 Task: Search one way flight ticket for 5 adults, 2 children, 1 infant in seat and 2 infants on lap in economy from Aberdeen: Aberdeen Regional Airport to Raleigh: Raleigh-durham International Airport on 8-5-2023. Choice of flights is American. Number of bags: 2 carry on bags. Price is upto 106000. Outbound departure time preference is 22:00.
Action: Mouse moved to (376, 328)
Screenshot: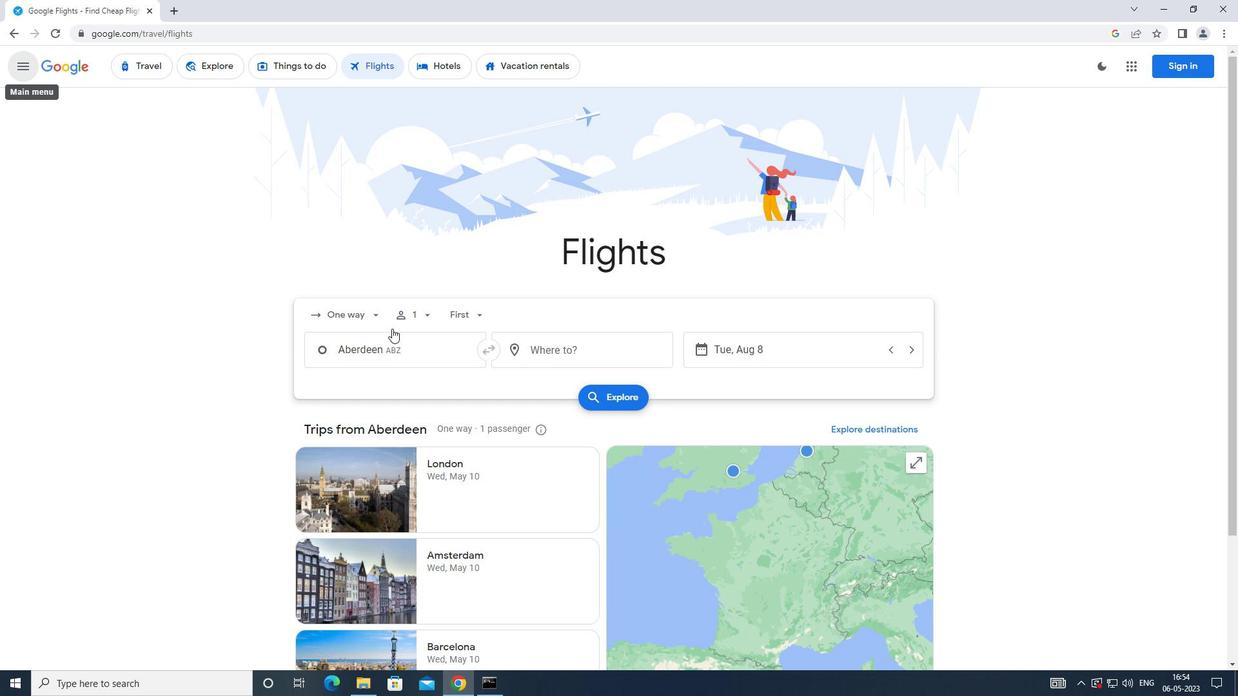 
Action: Mouse pressed left at (376, 328)
Screenshot: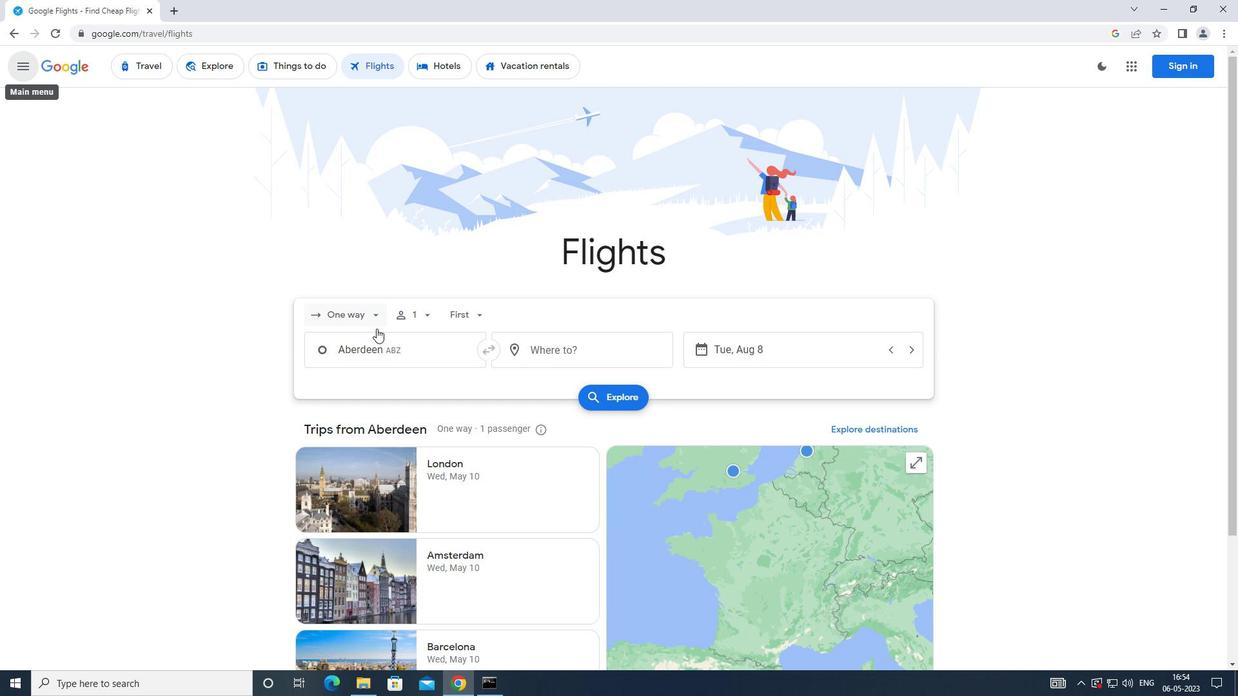 
Action: Mouse moved to (383, 374)
Screenshot: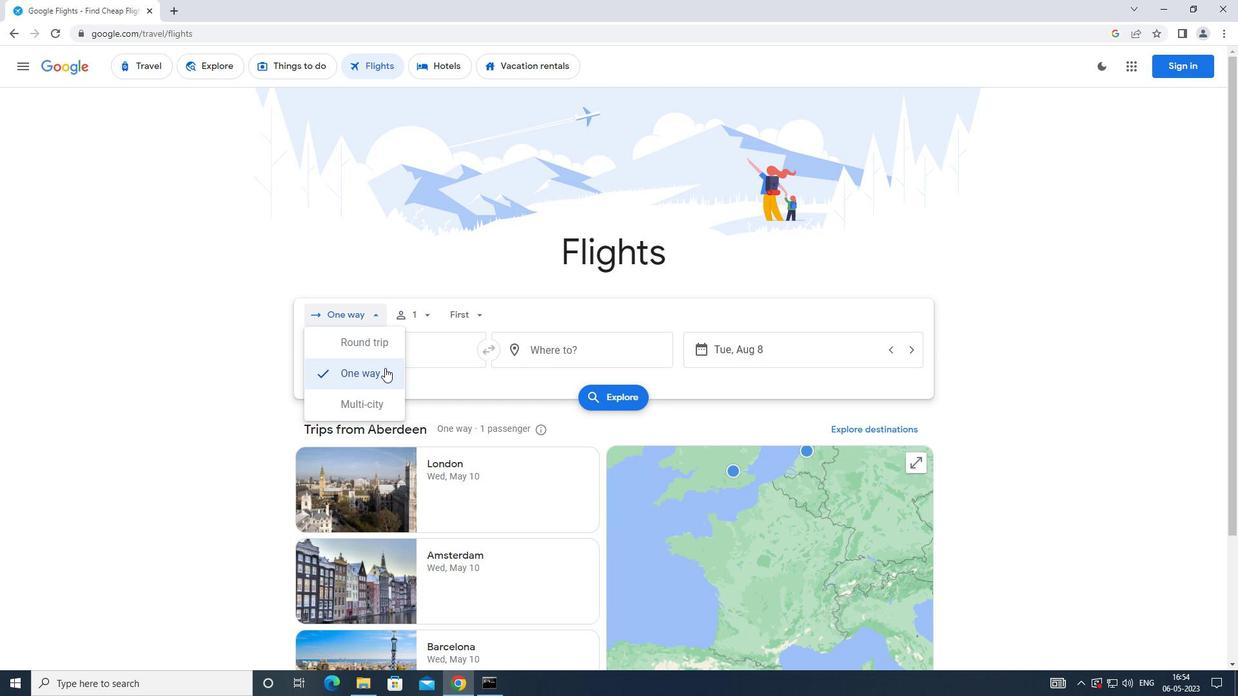 
Action: Mouse pressed left at (383, 374)
Screenshot: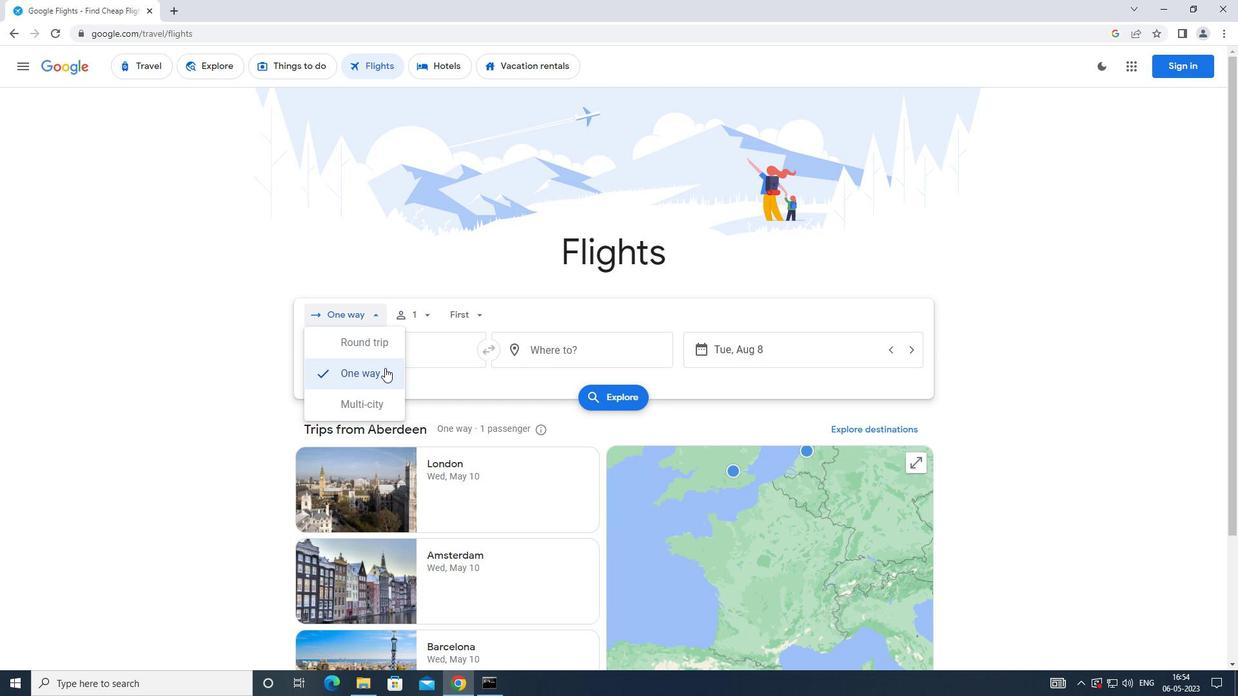 
Action: Mouse moved to (425, 320)
Screenshot: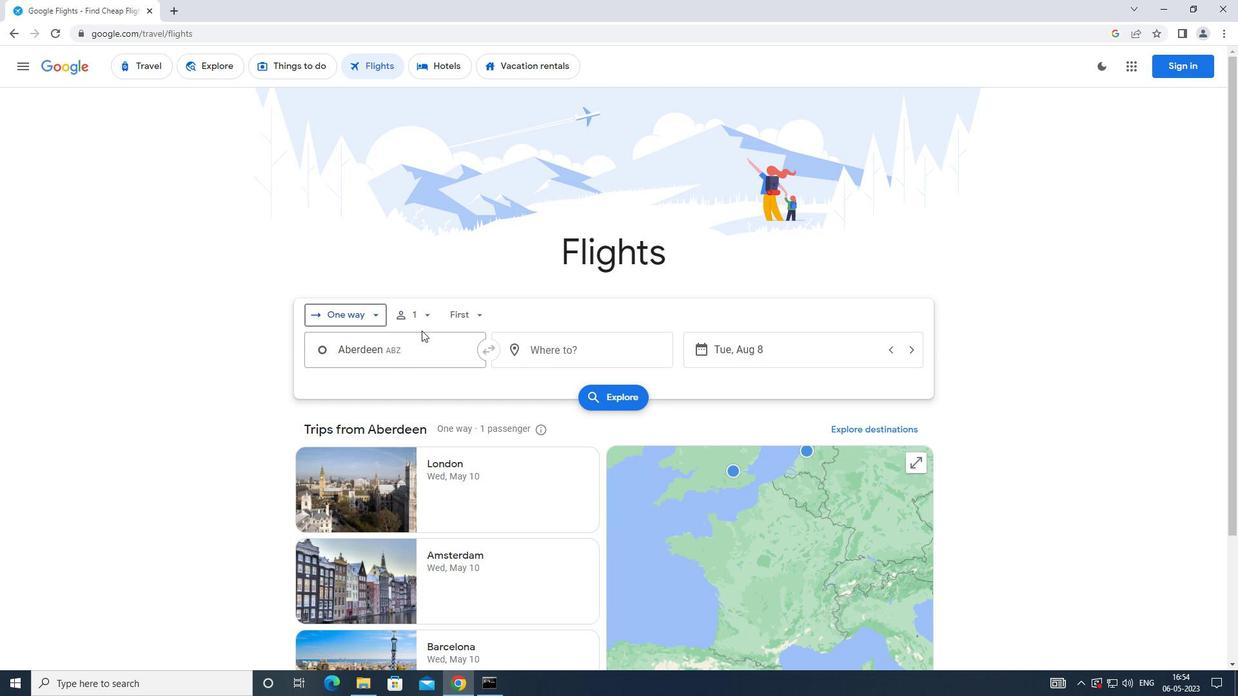 
Action: Mouse pressed left at (425, 320)
Screenshot: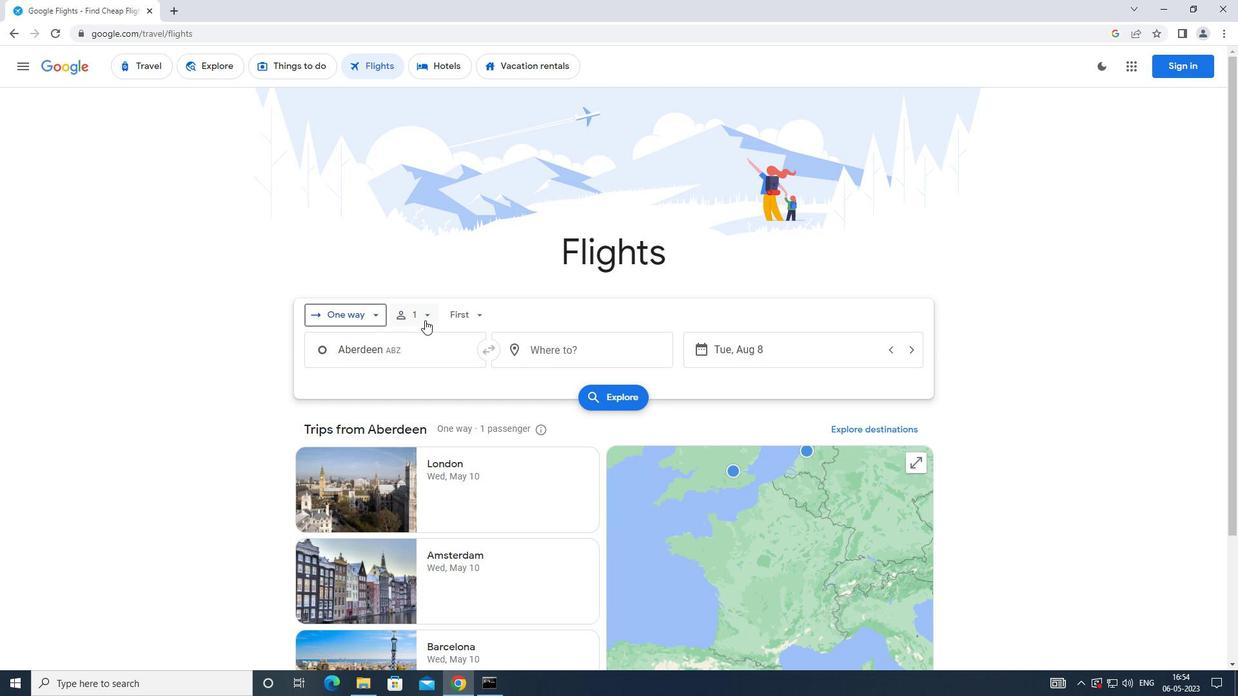 
Action: Mouse moved to (527, 352)
Screenshot: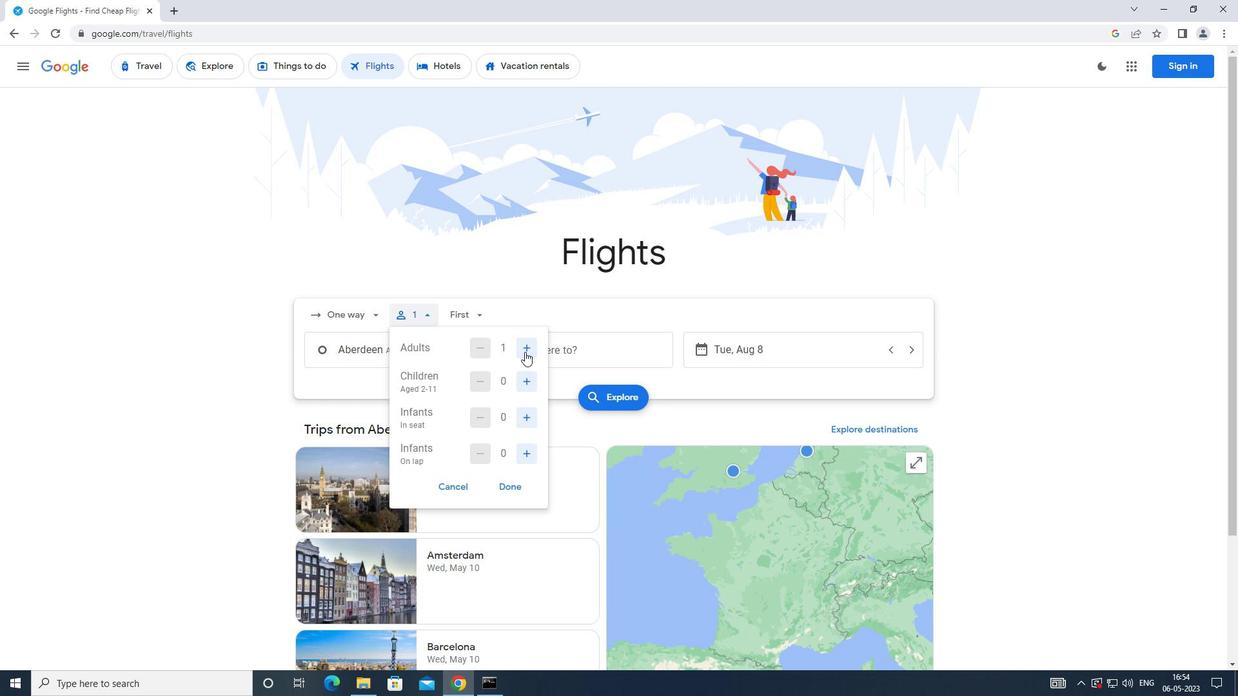 
Action: Mouse pressed left at (527, 352)
Screenshot: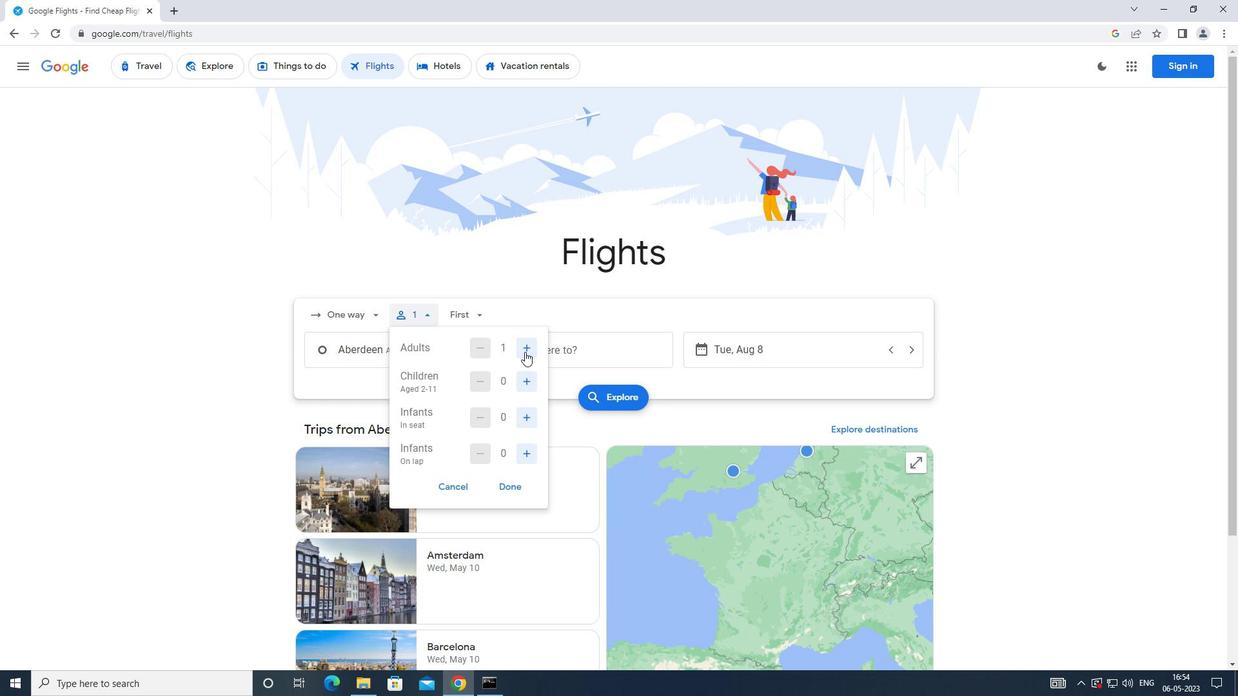 
Action: Mouse moved to (527, 351)
Screenshot: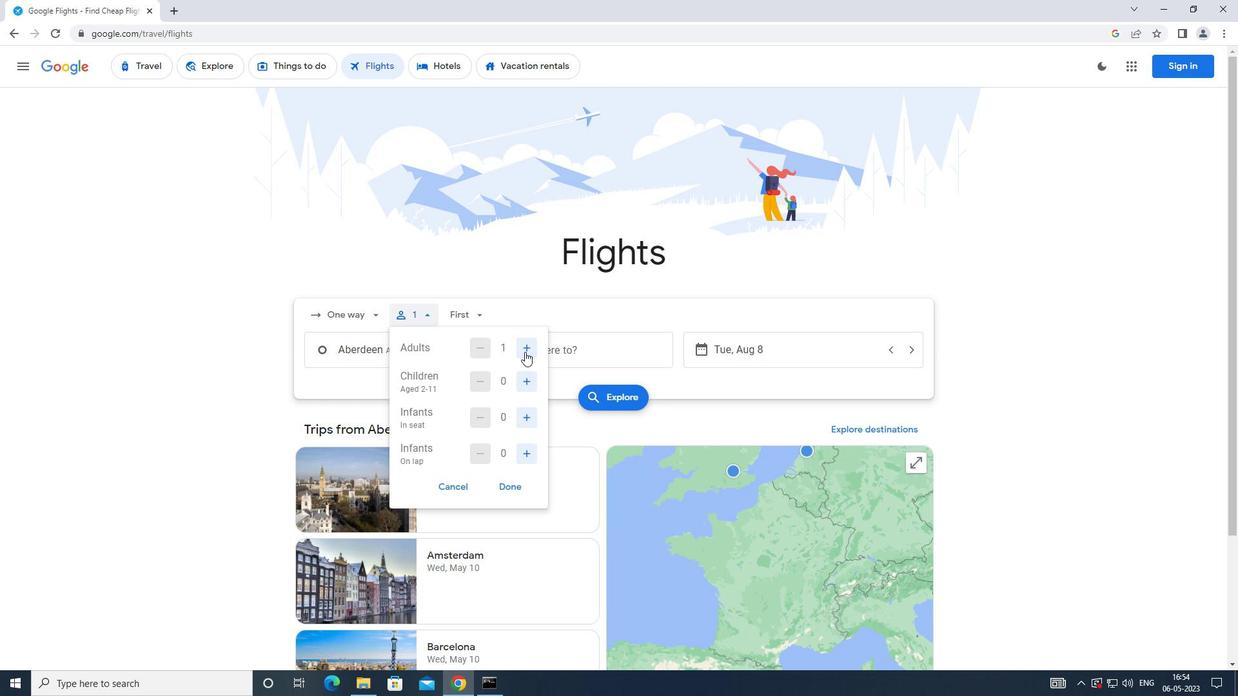 
Action: Mouse pressed left at (527, 351)
Screenshot: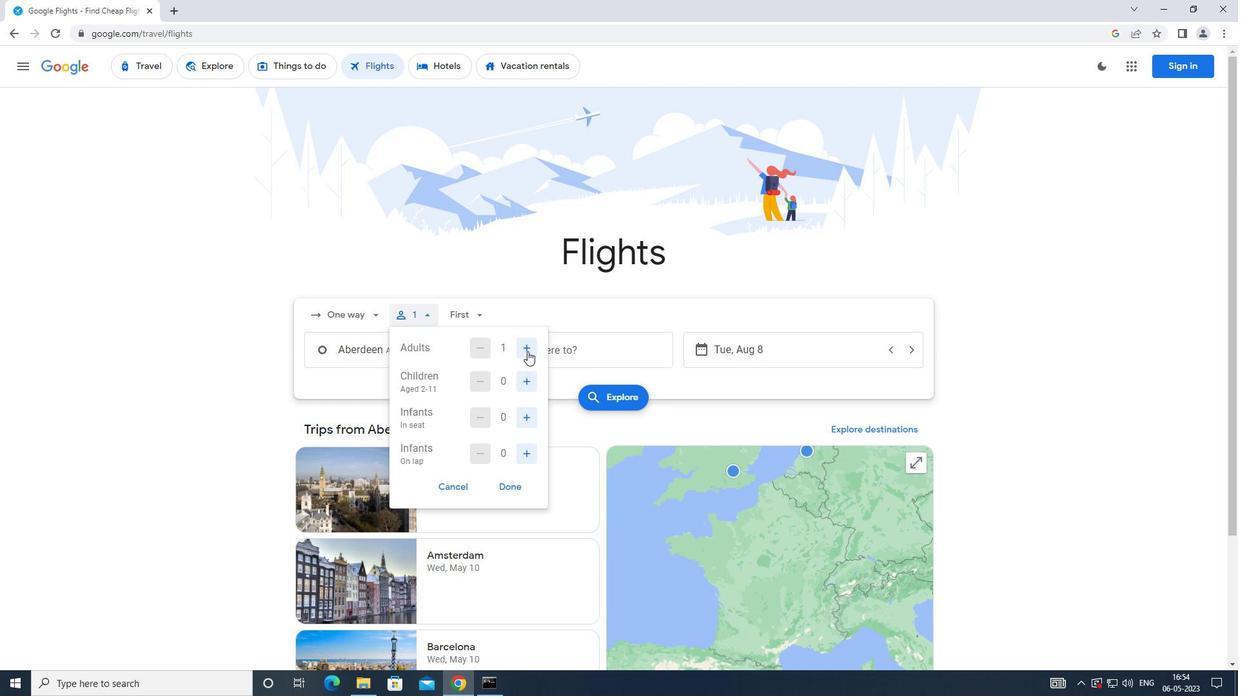 
Action: Mouse pressed left at (527, 351)
Screenshot: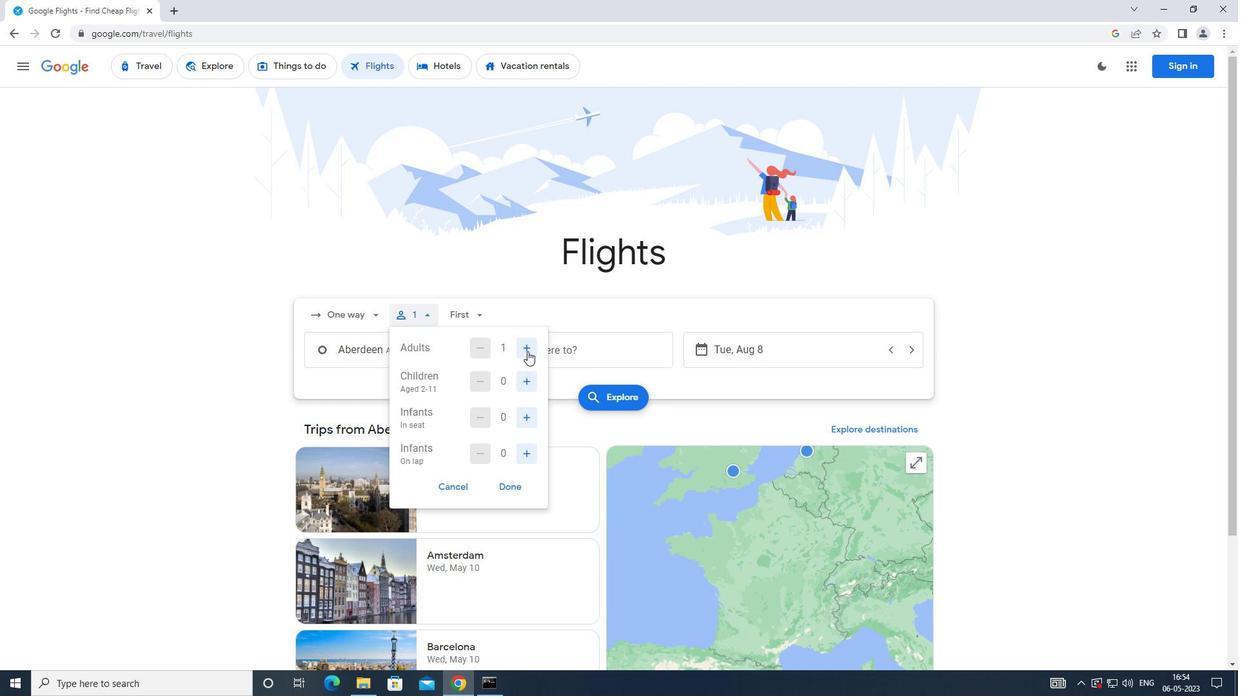 
Action: Mouse pressed left at (527, 351)
Screenshot: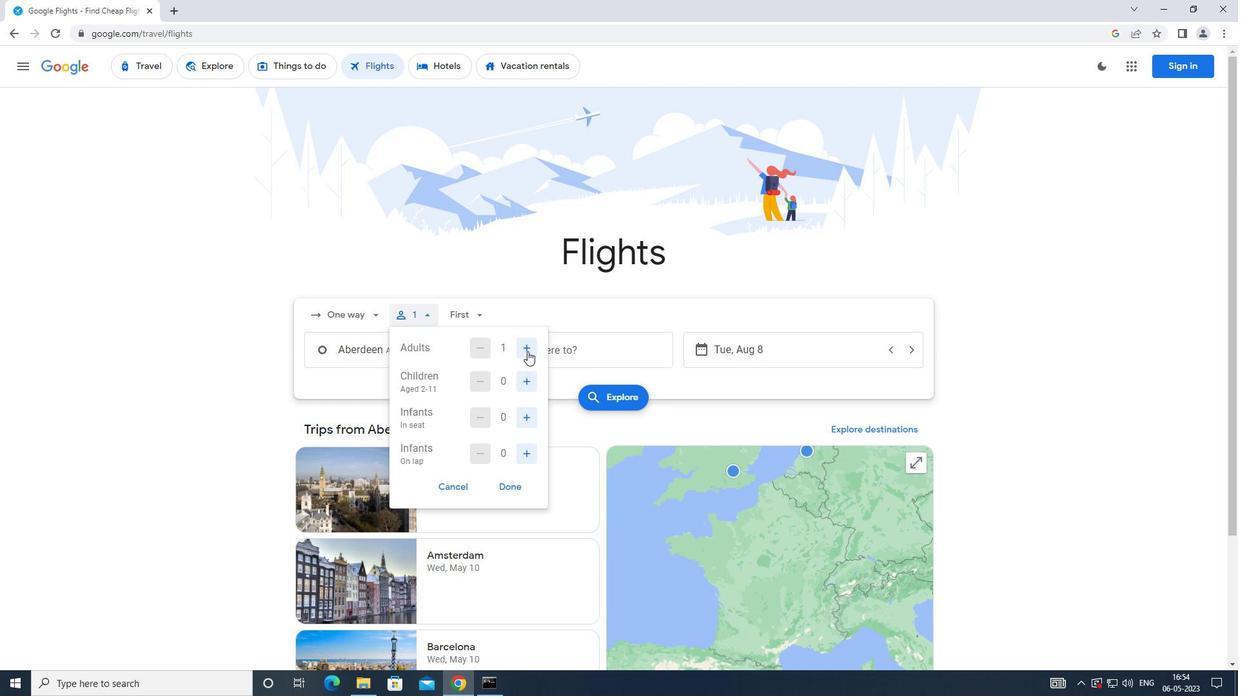 
Action: Mouse pressed left at (527, 351)
Screenshot: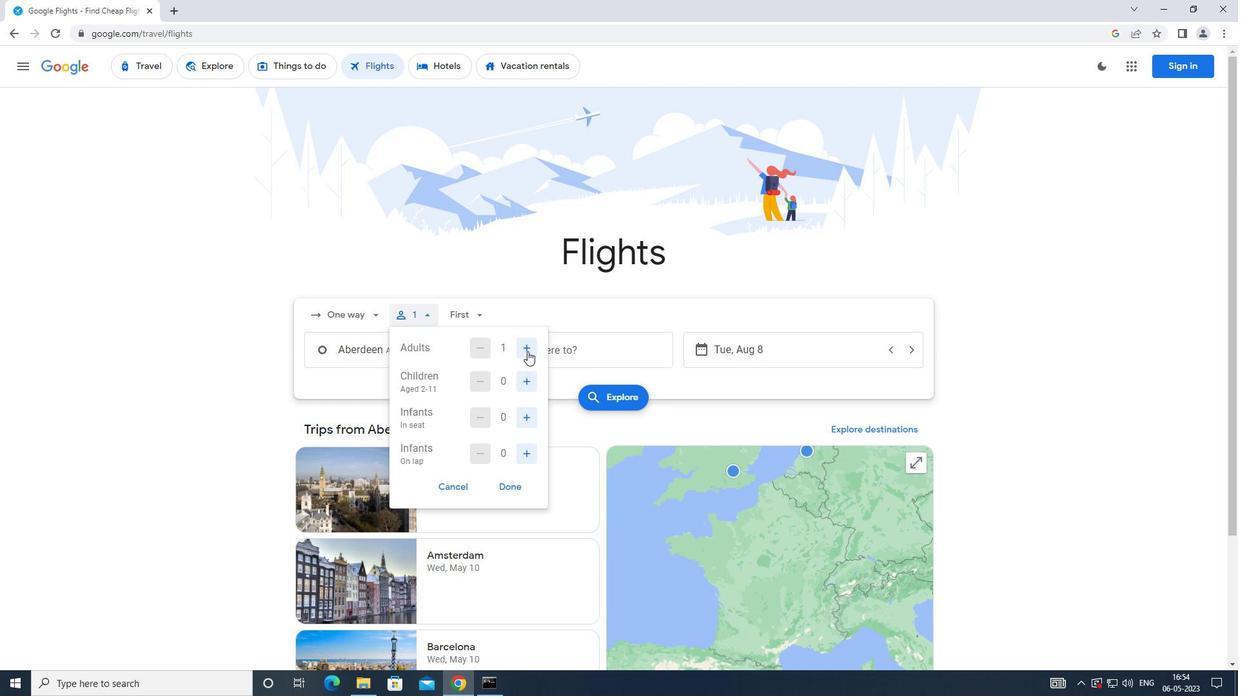 
Action: Mouse pressed left at (527, 351)
Screenshot: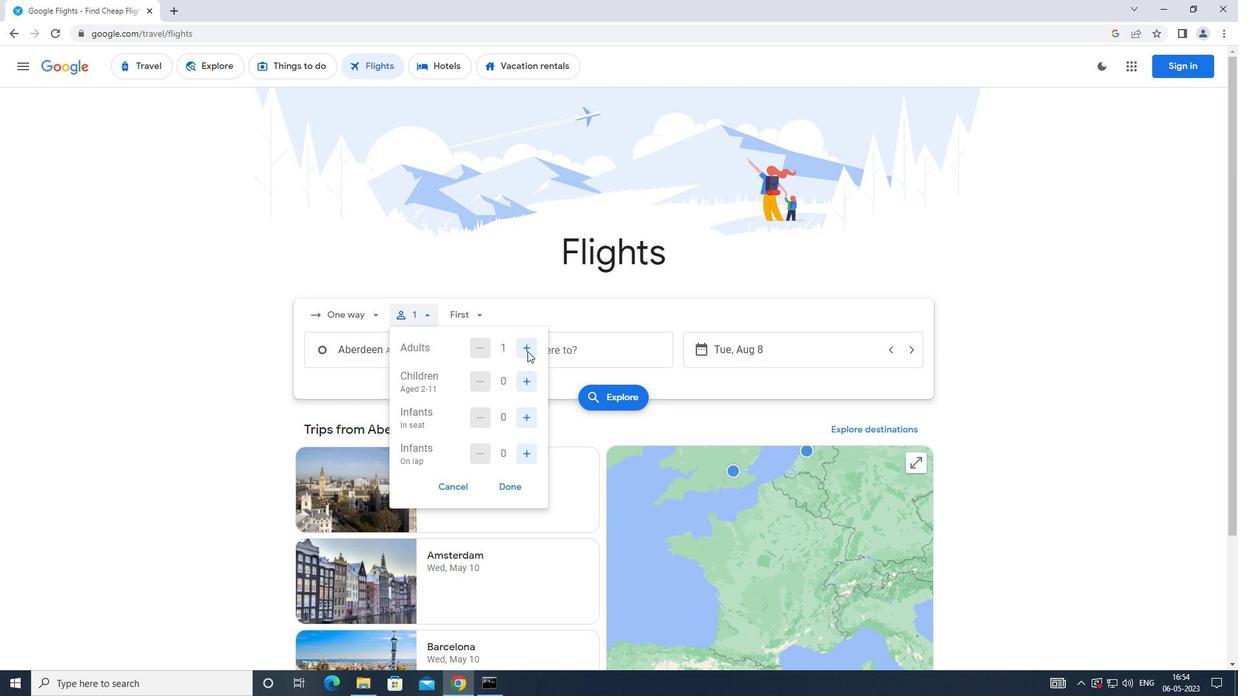
Action: Mouse pressed left at (527, 351)
Screenshot: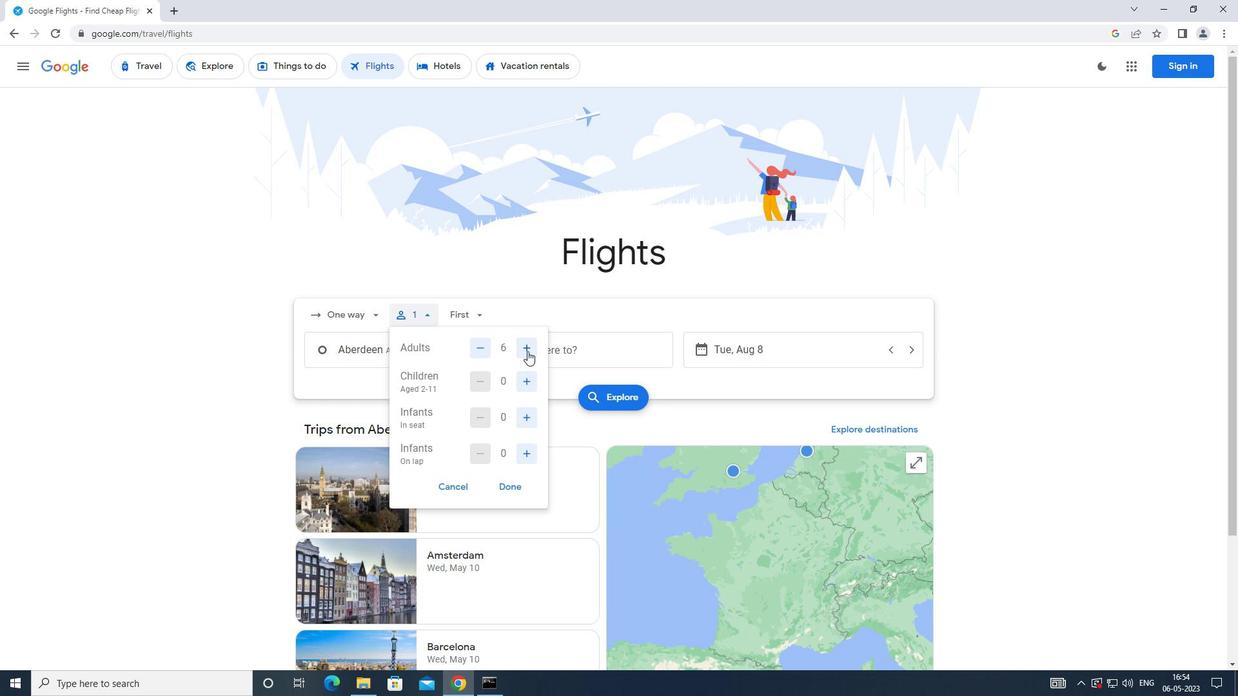 
Action: Mouse moved to (477, 347)
Screenshot: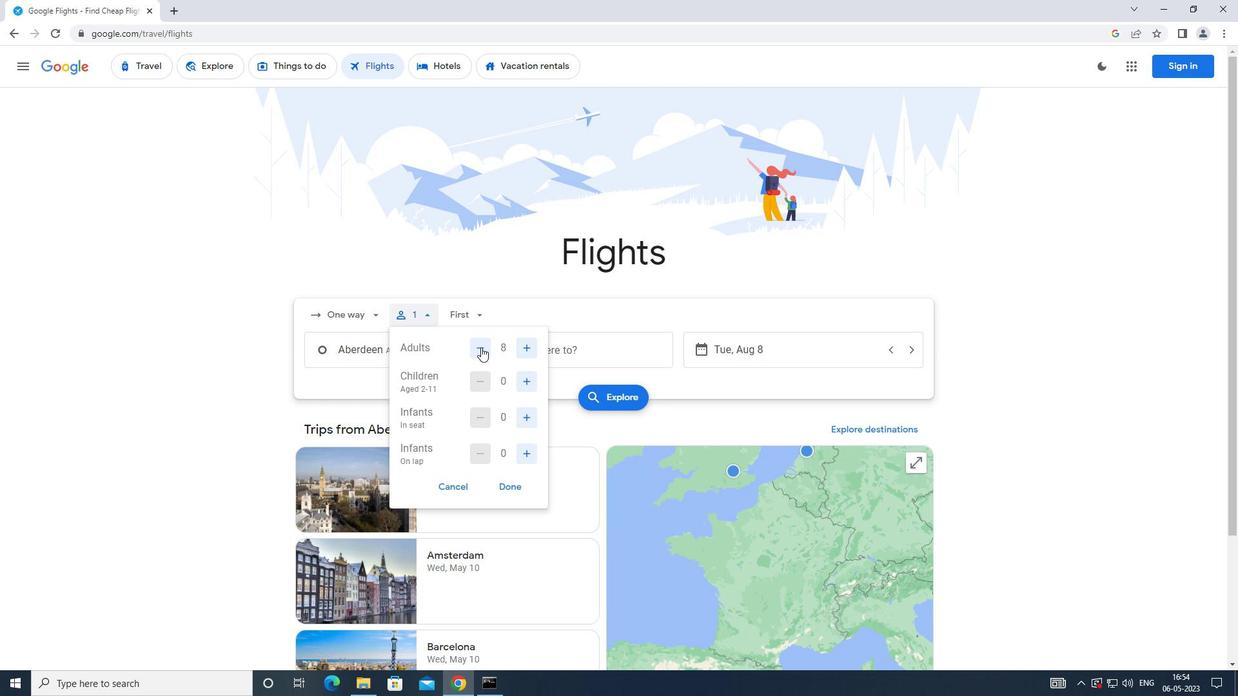 
Action: Mouse pressed left at (477, 347)
Screenshot: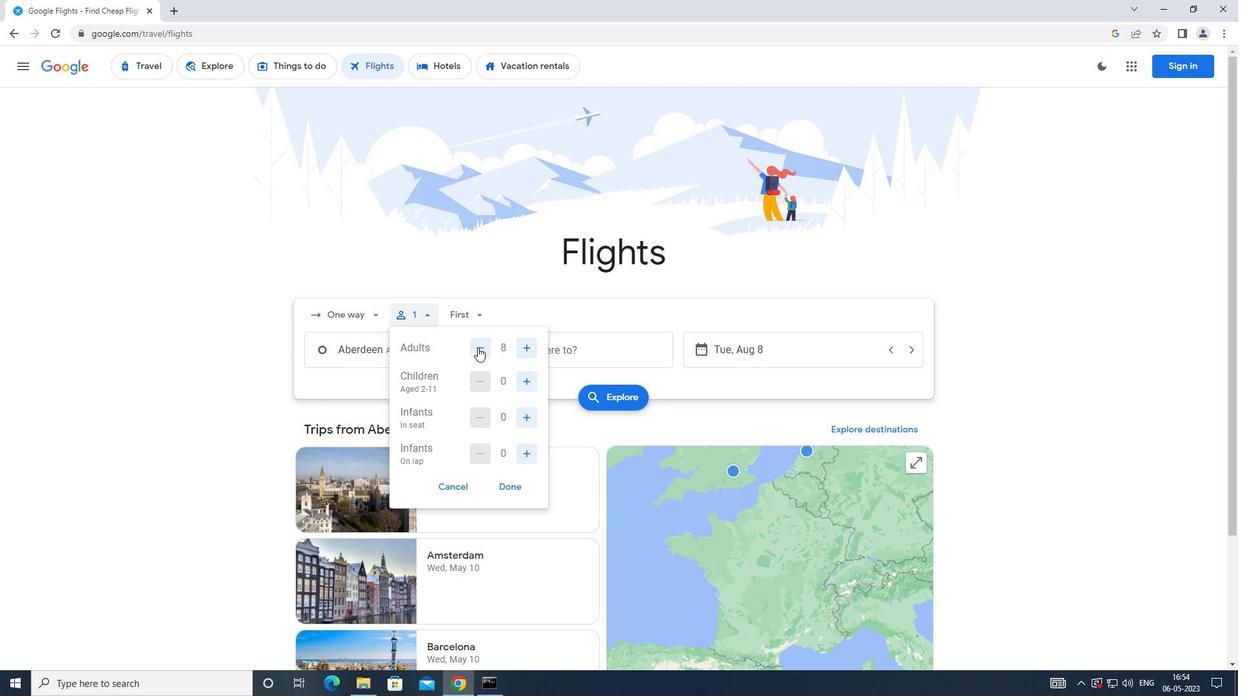 
Action: Mouse pressed left at (477, 347)
Screenshot: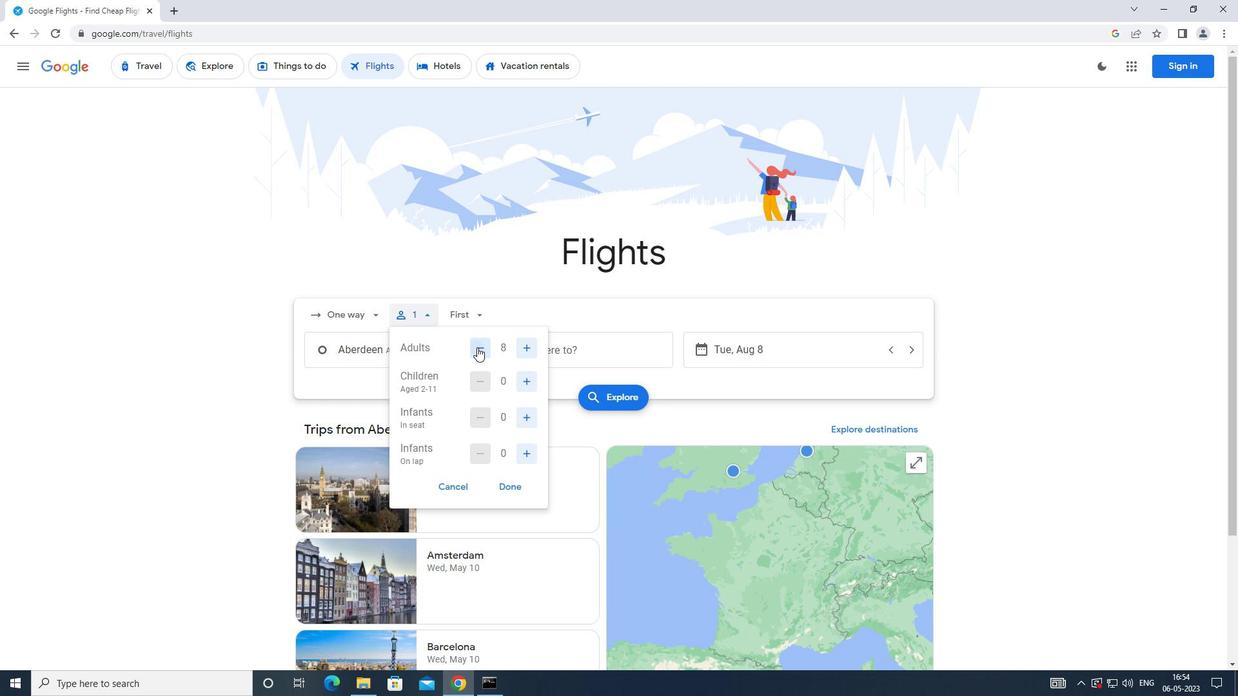 
Action: Mouse pressed left at (477, 347)
Screenshot: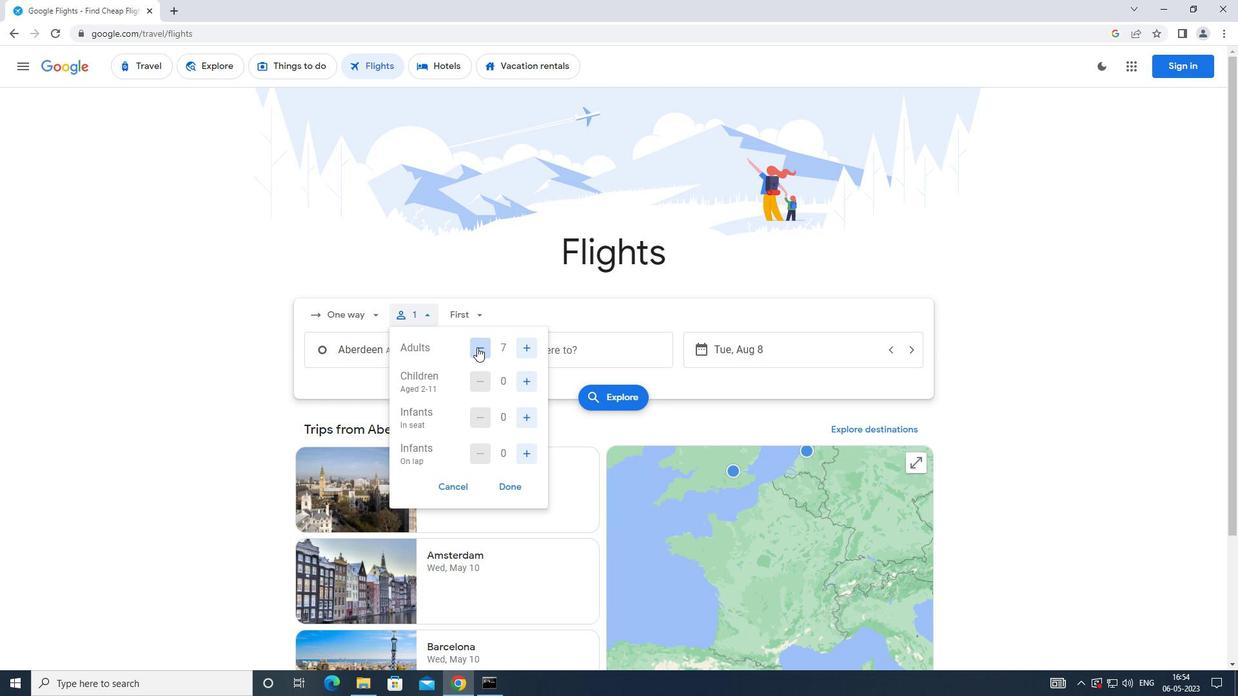 
Action: Mouse moved to (477, 347)
Screenshot: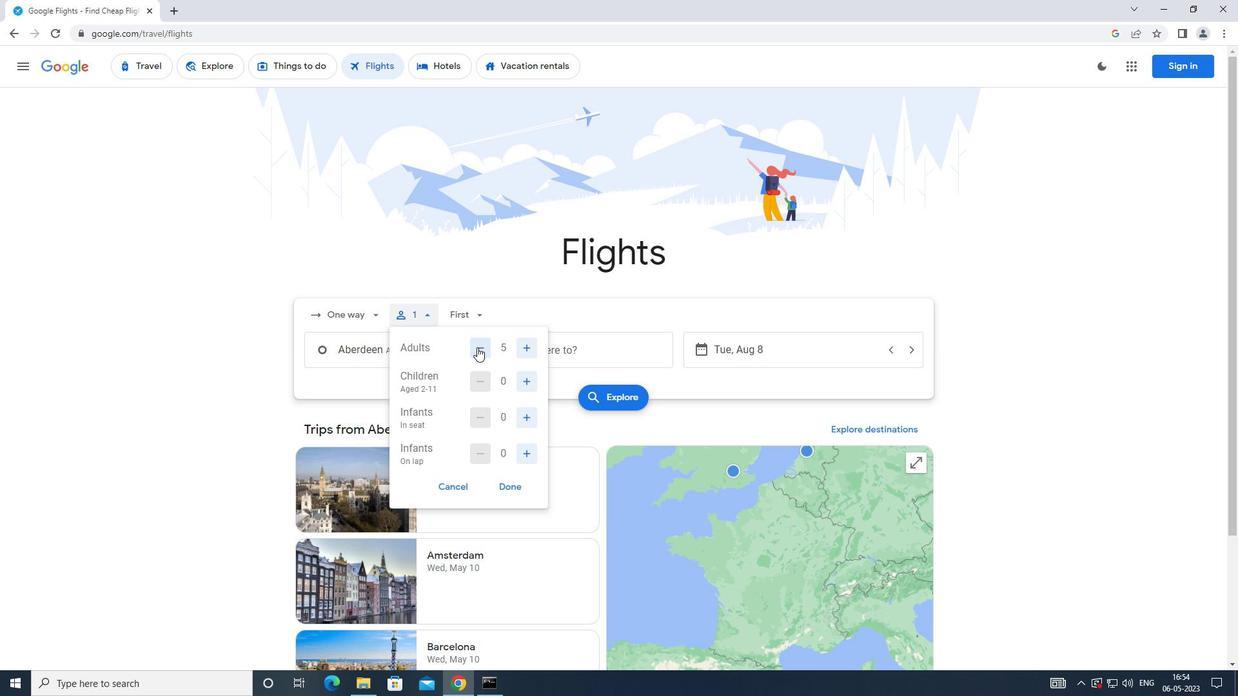 
Action: Mouse pressed left at (477, 347)
Screenshot: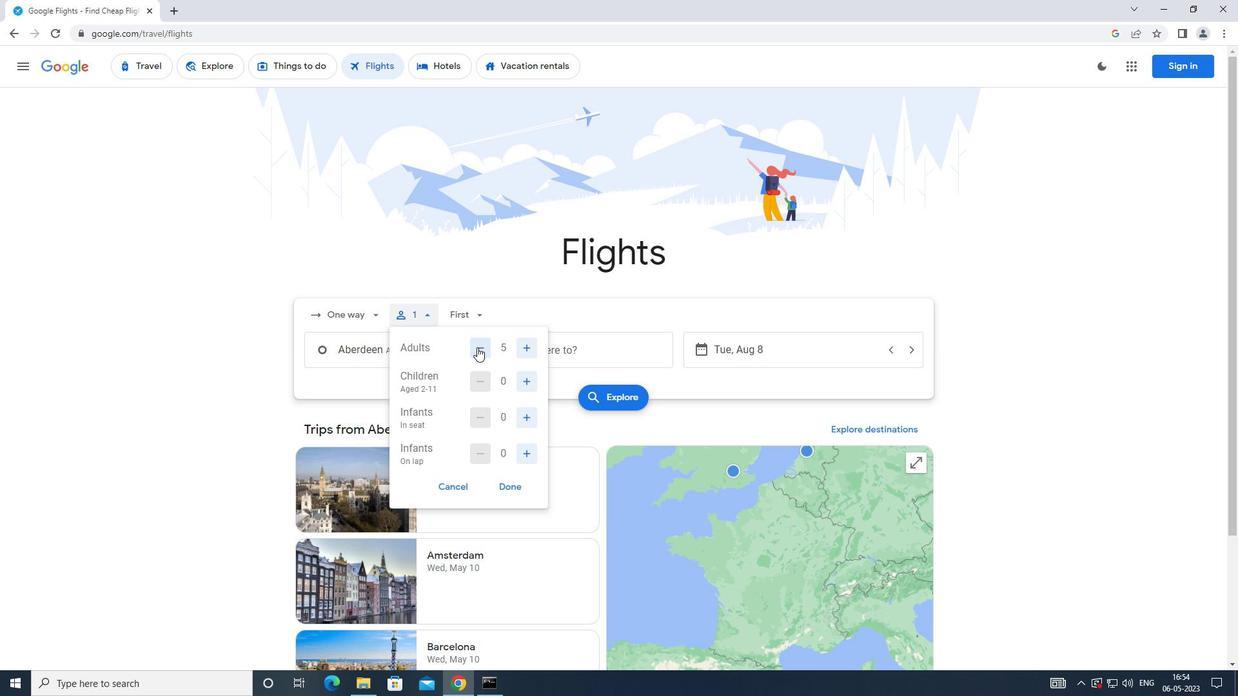 
Action: Mouse moved to (536, 383)
Screenshot: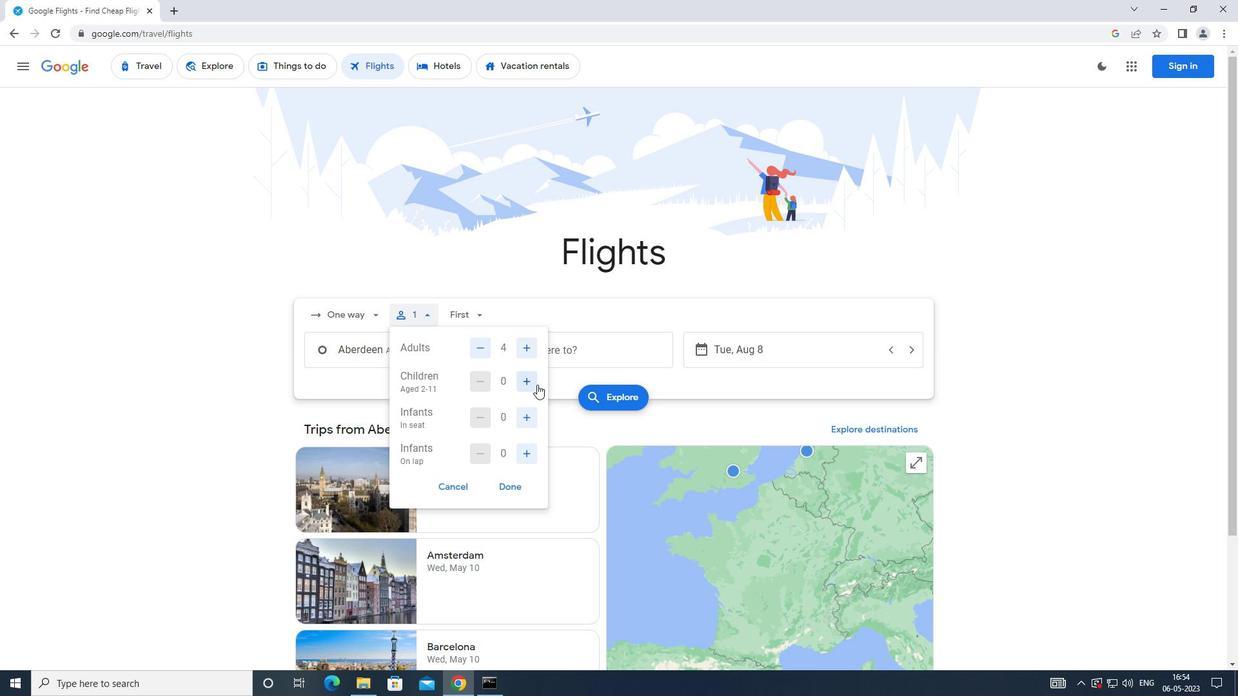 
Action: Mouse pressed left at (536, 383)
Screenshot: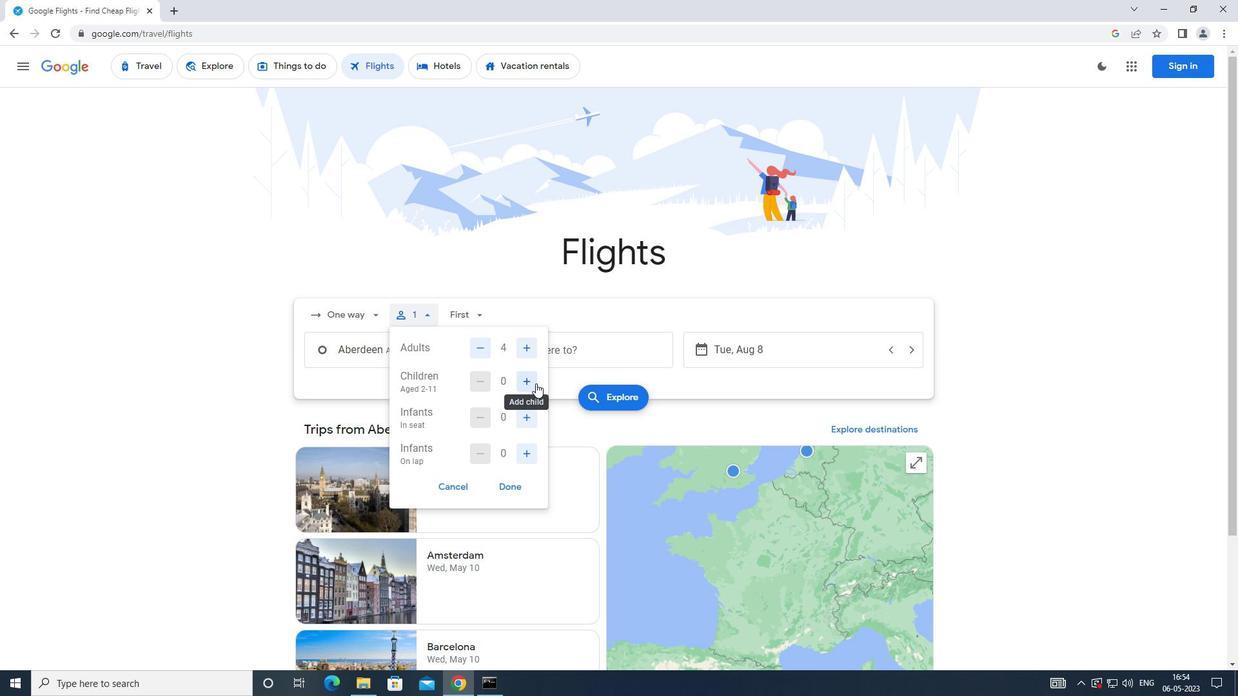 
Action: Mouse moved to (487, 383)
Screenshot: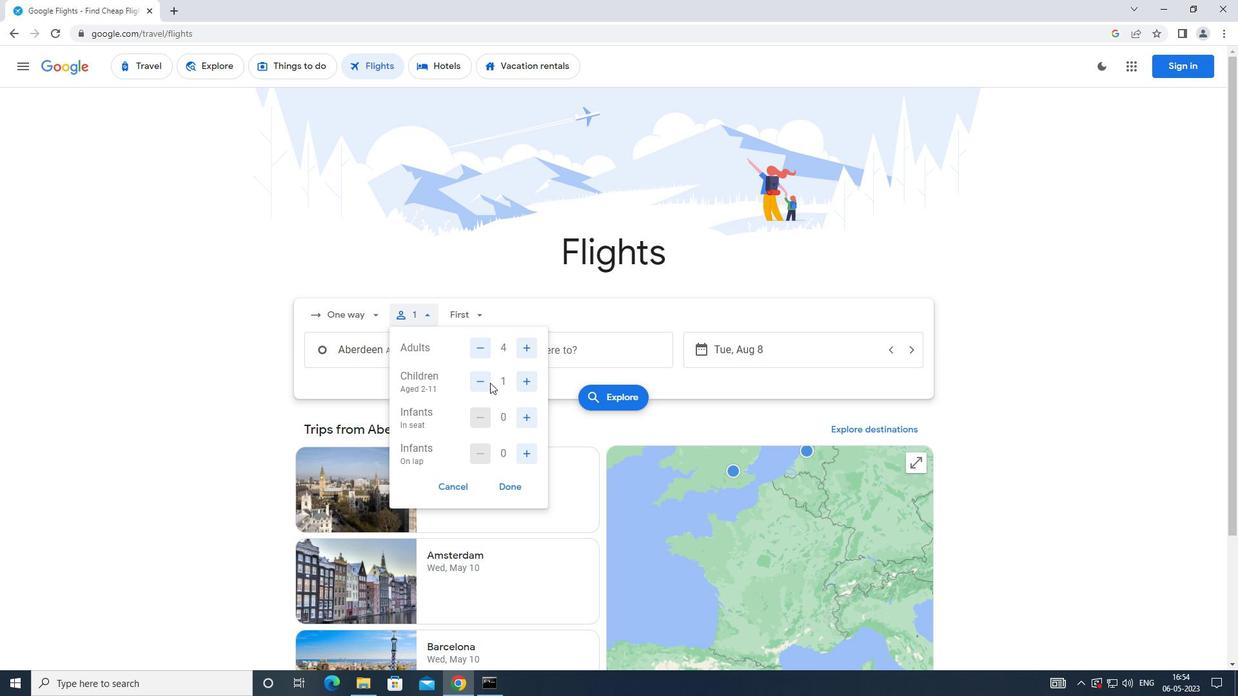 
Action: Mouse pressed left at (487, 383)
Screenshot: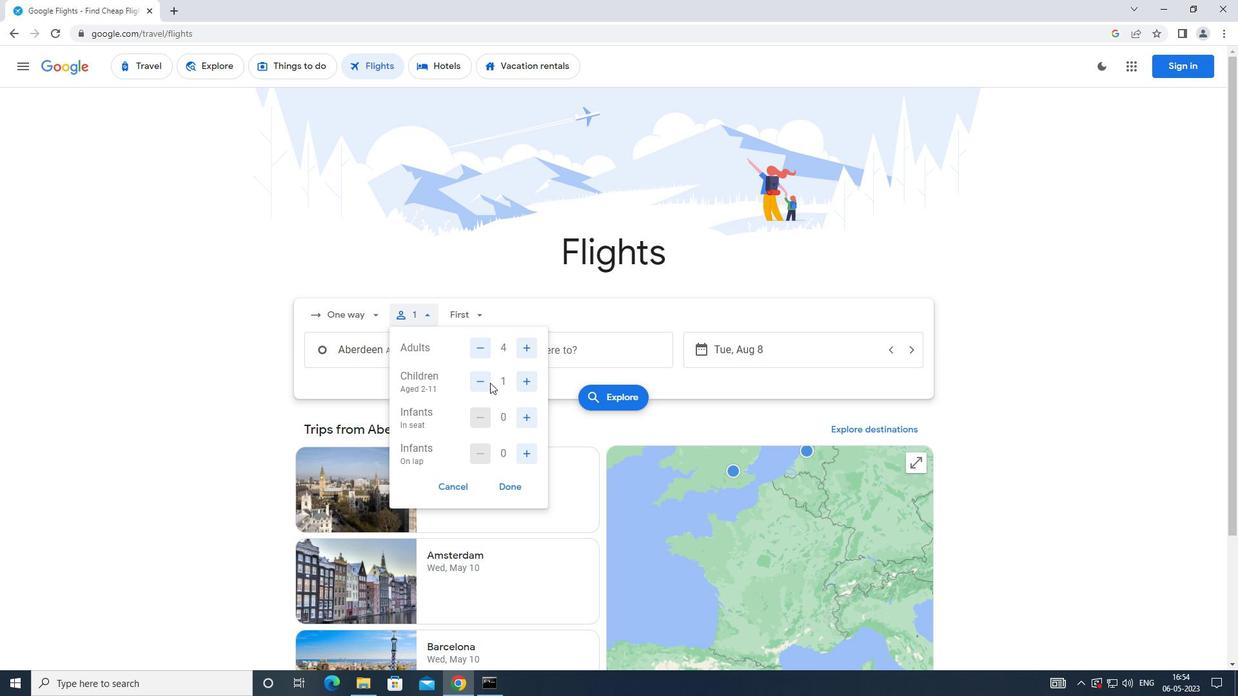 
Action: Mouse moved to (517, 416)
Screenshot: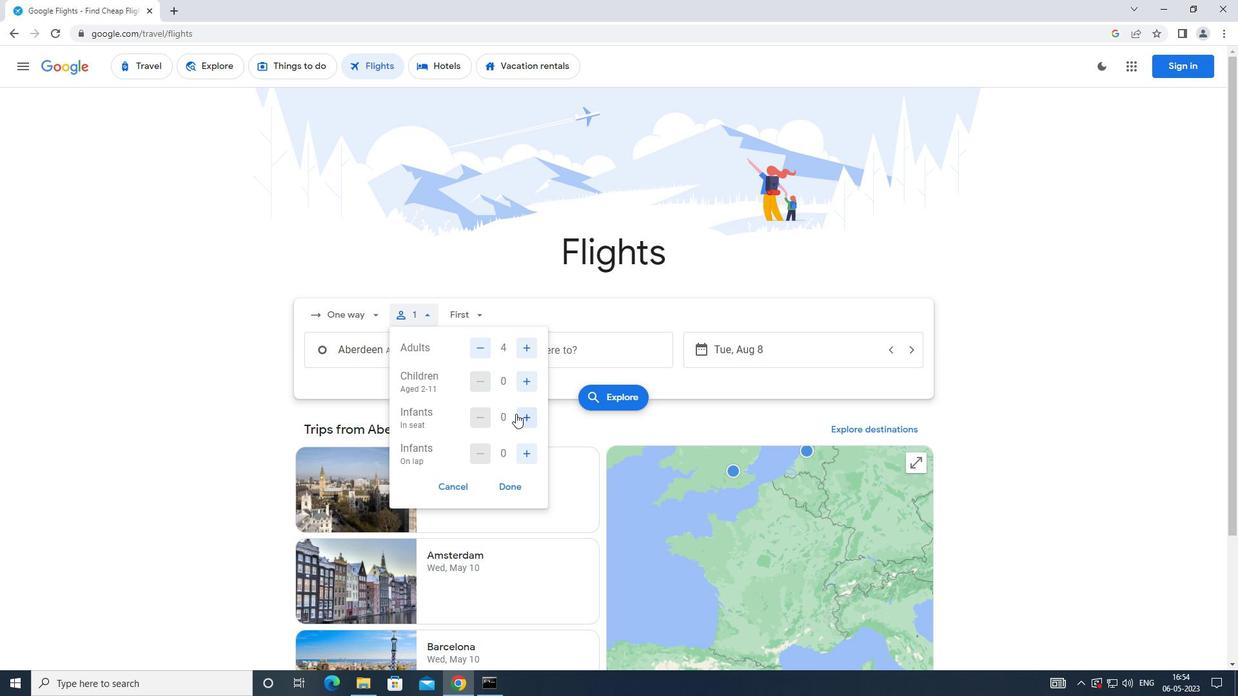 
Action: Mouse pressed left at (517, 416)
Screenshot: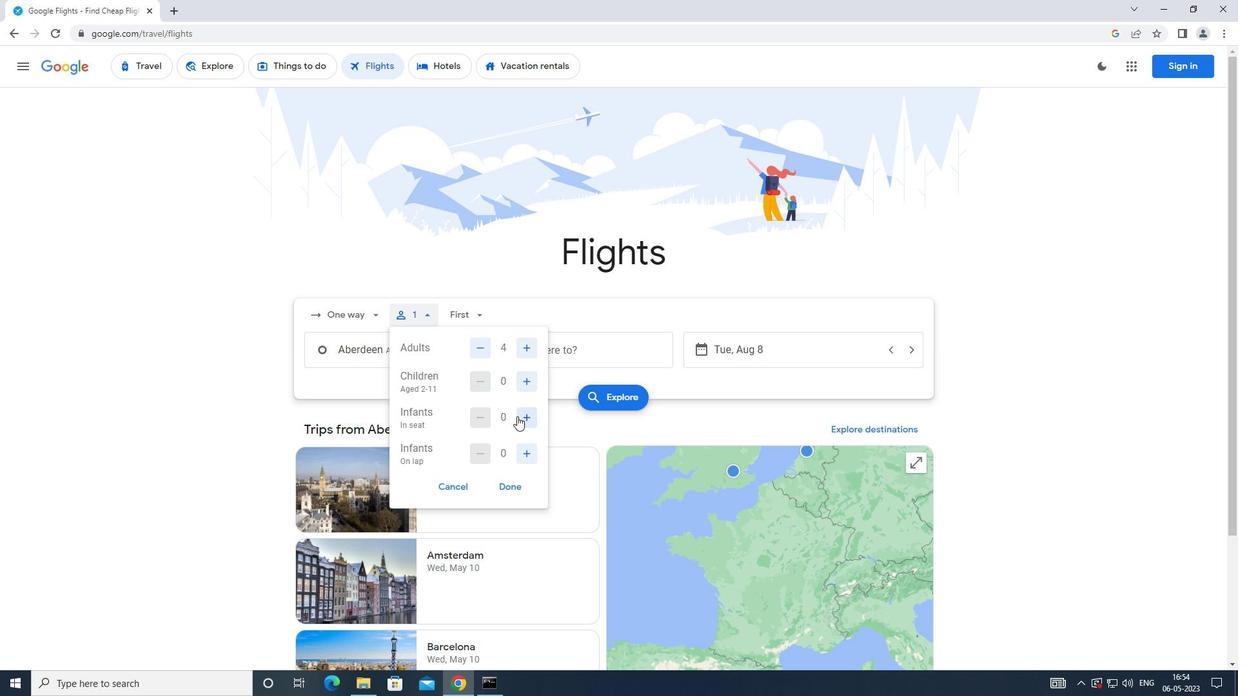 
Action: Mouse moved to (526, 446)
Screenshot: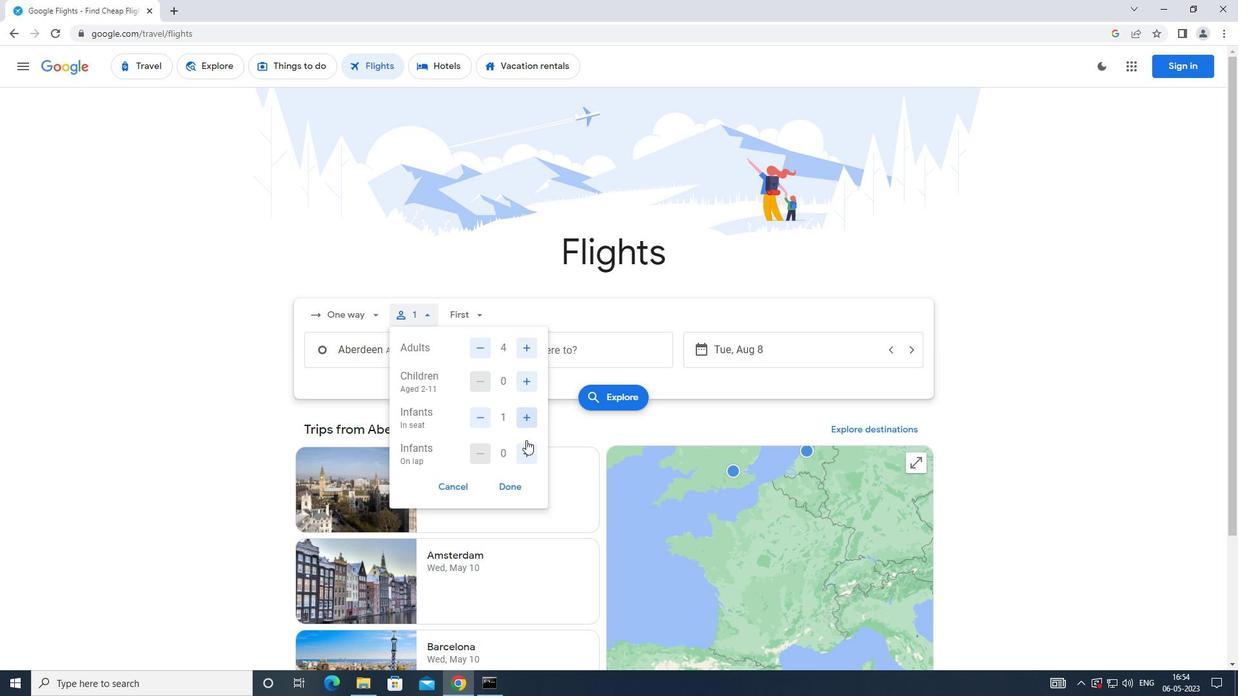 
Action: Mouse pressed left at (526, 446)
Screenshot: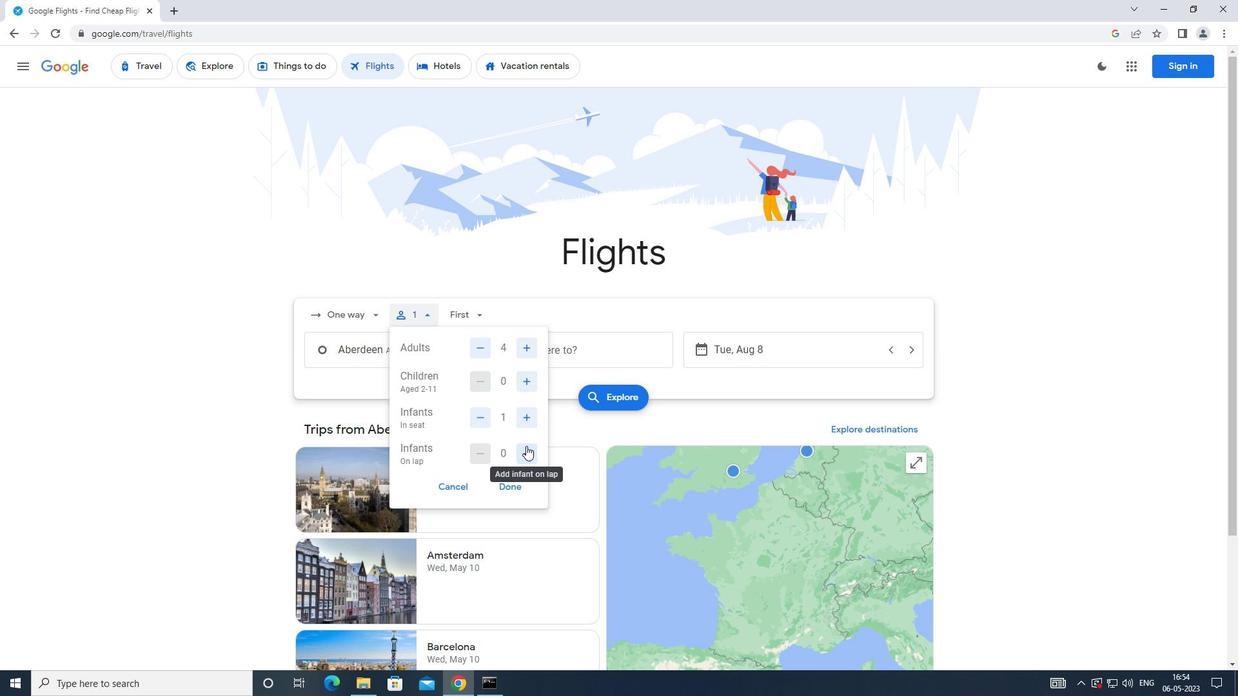 
Action: Mouse moved to (518, 490)
Screenshot: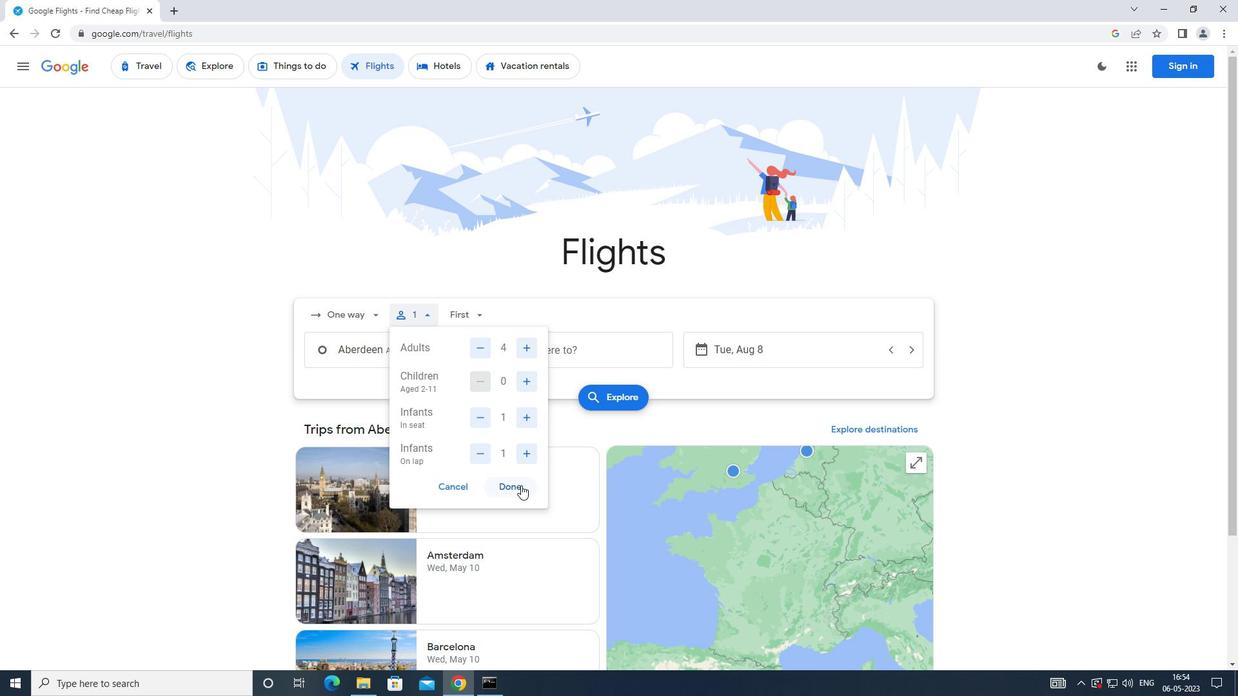
Action: Mouse pressed left at (518, 490)
Screenshot: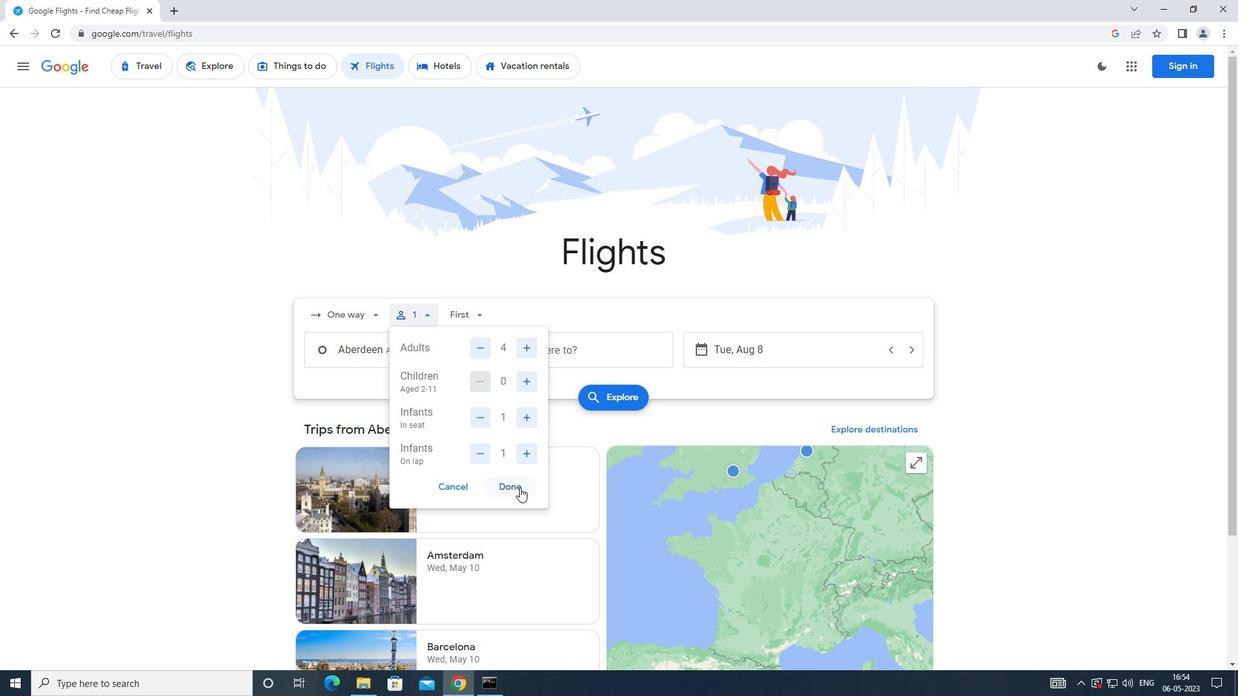 
Action: Mouse moved to (492, 316)
Screenshot: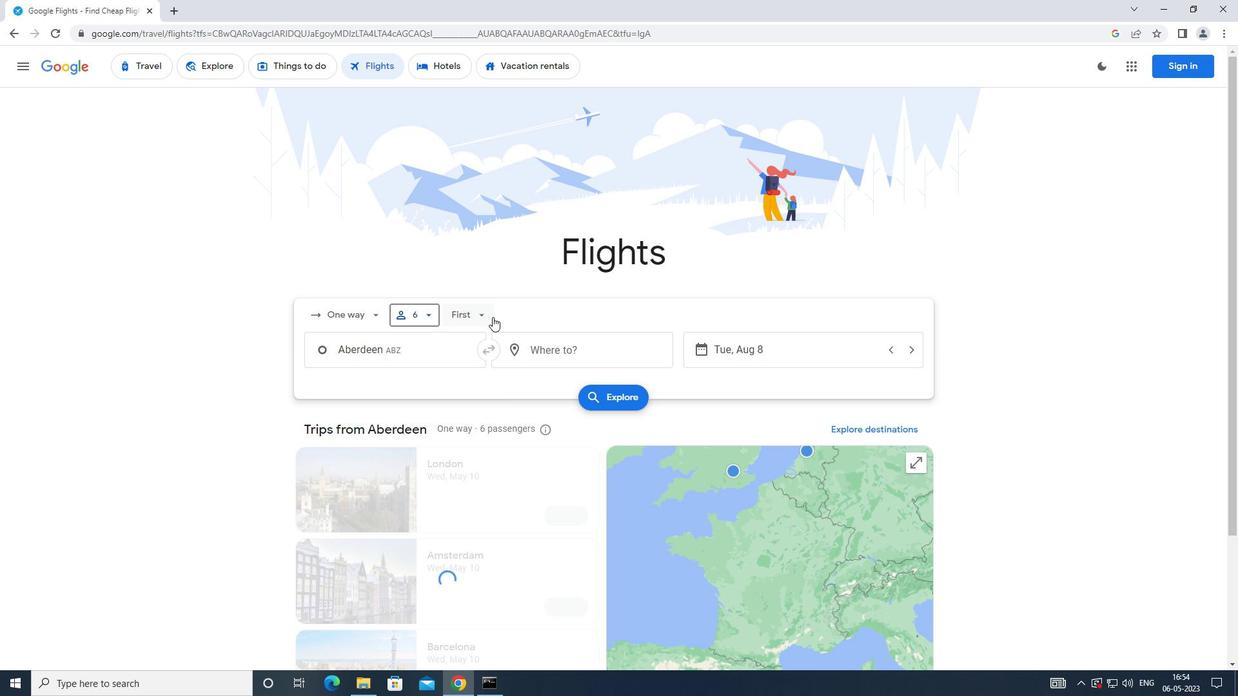 
Action: Mouse pressed left at (492, 316)
Screenshot: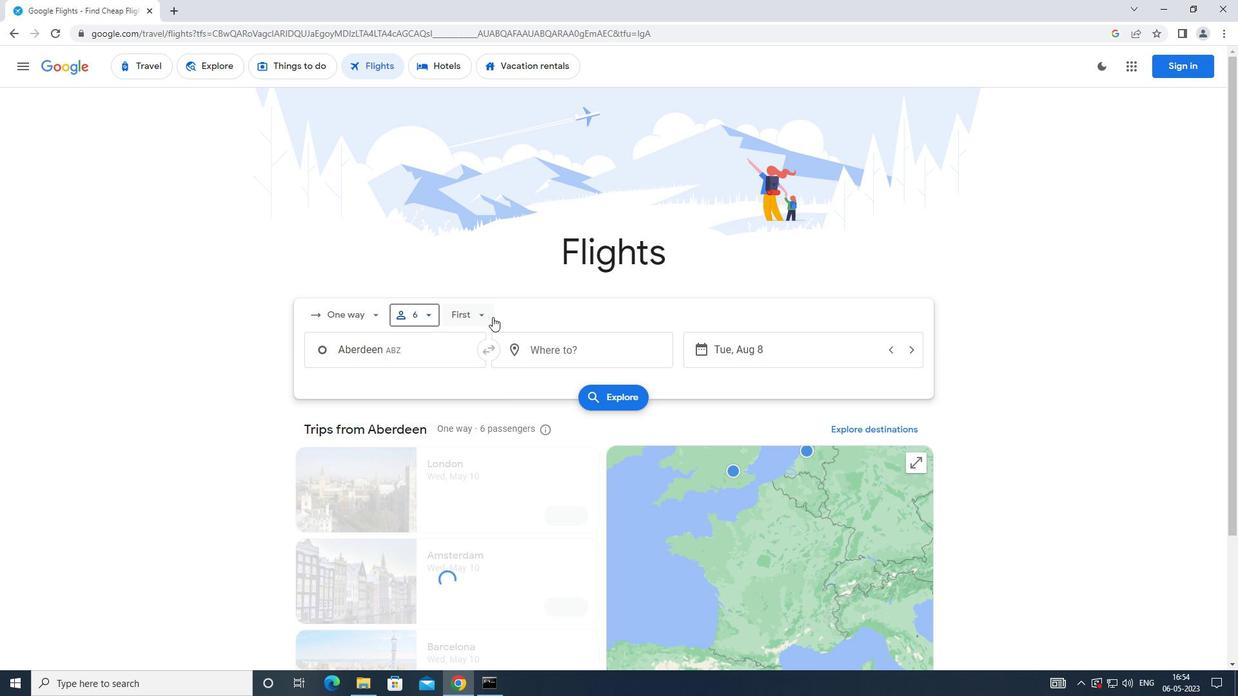 
Action: Mouse moved to (510, 379)
Screenshot: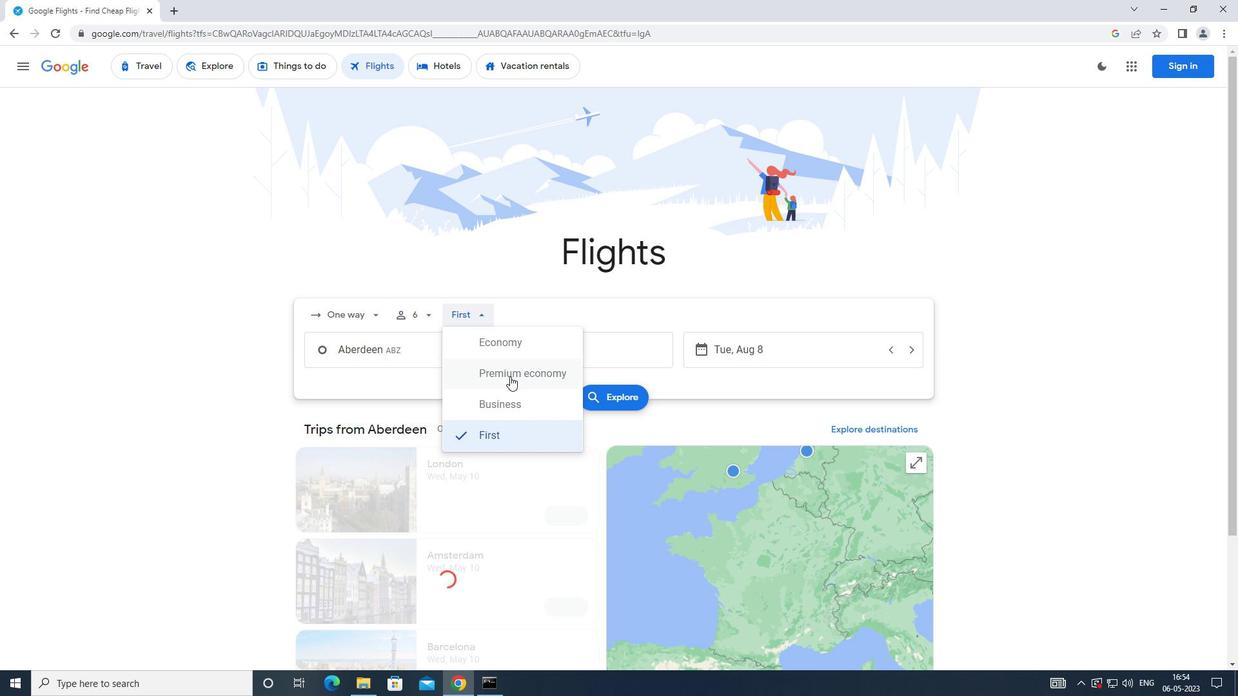 
Action: Mouse pressed left at (510, 379)
Screenshot: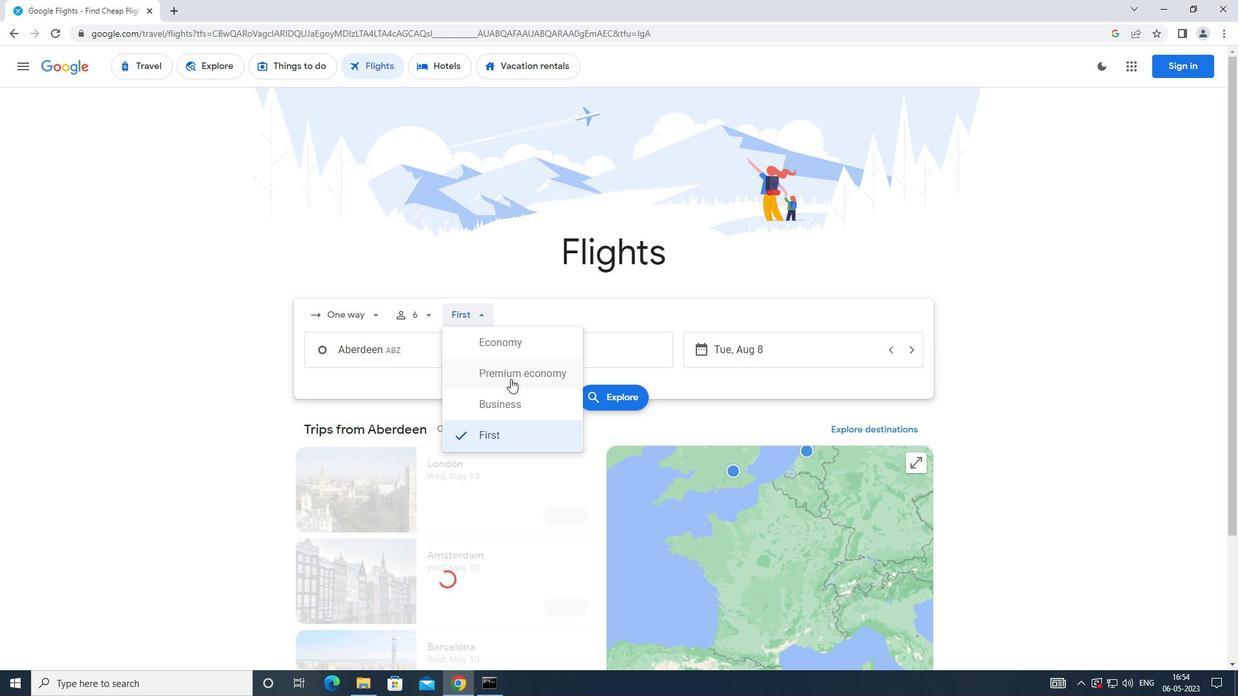 
Action: Mouse moved to (388, 347)
Screenshot: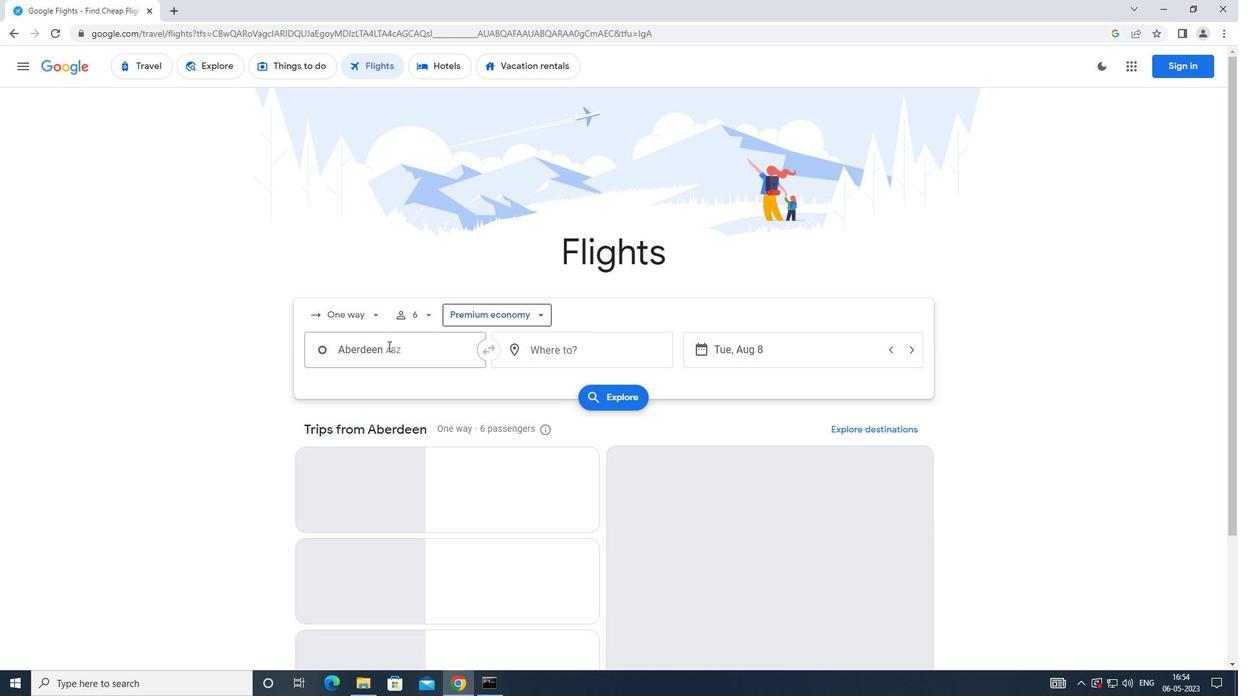 
Action: Mouse pressed left at (388, 347)
Screenshot: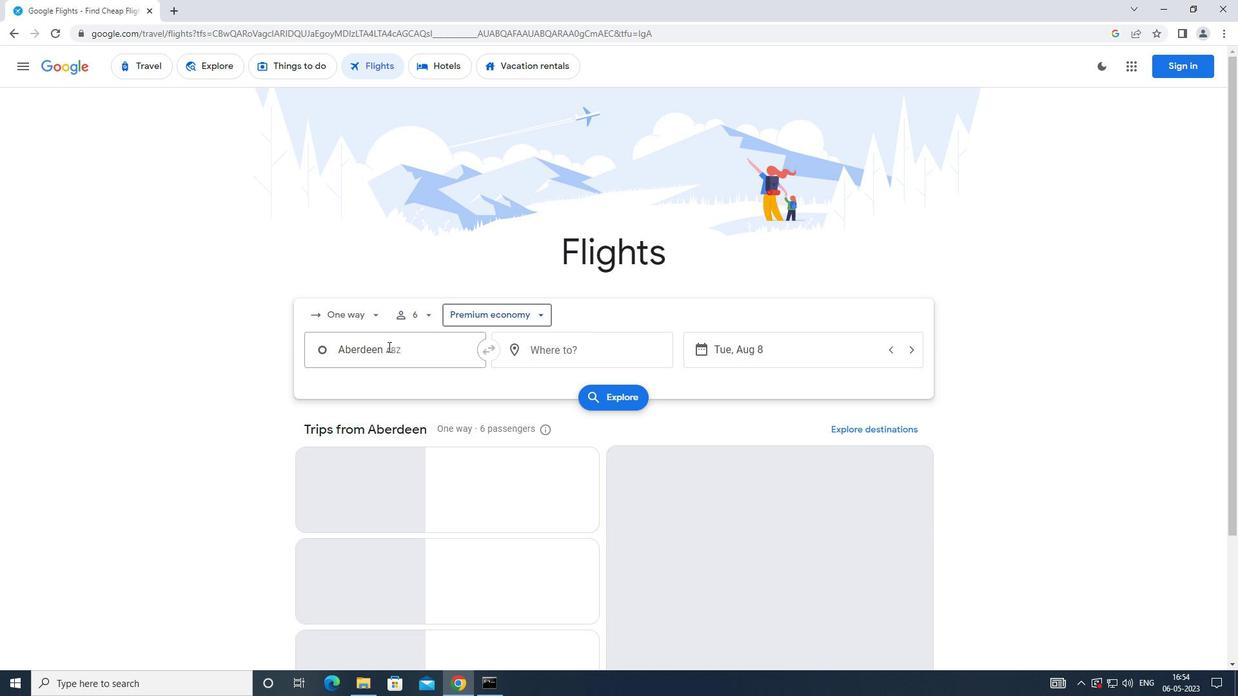 
Action: Mouse moved to (392, 422)
Screenshot: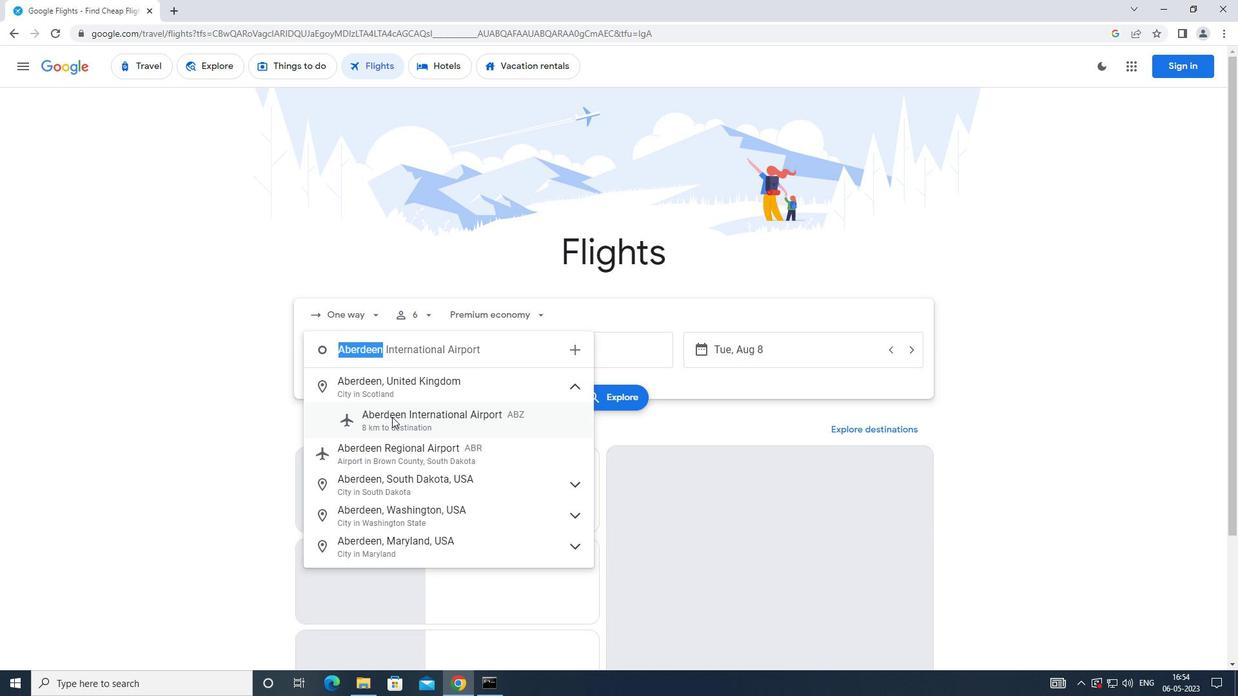 
Action: Mouse pressed left at (392, 422)
Screenshot: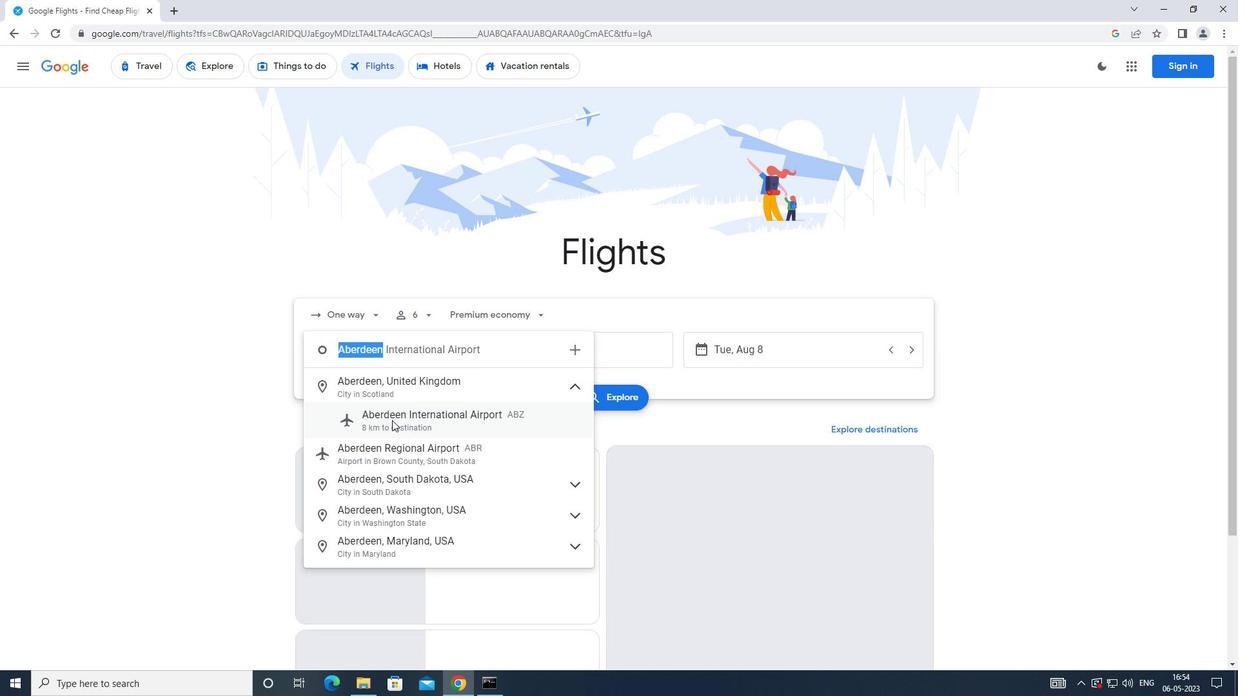 
Action: Mouse moved to (586, 354)
Screenshot: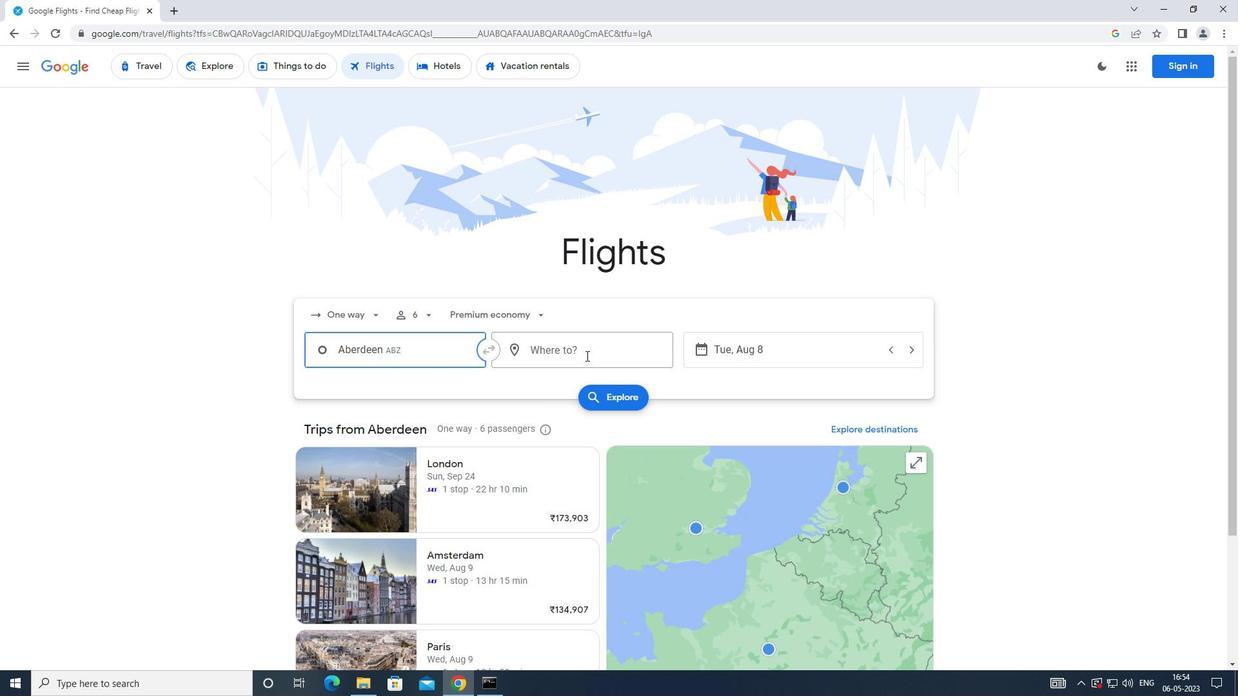 
Action: Mouse pressed left at (586, 354)
Screenshot: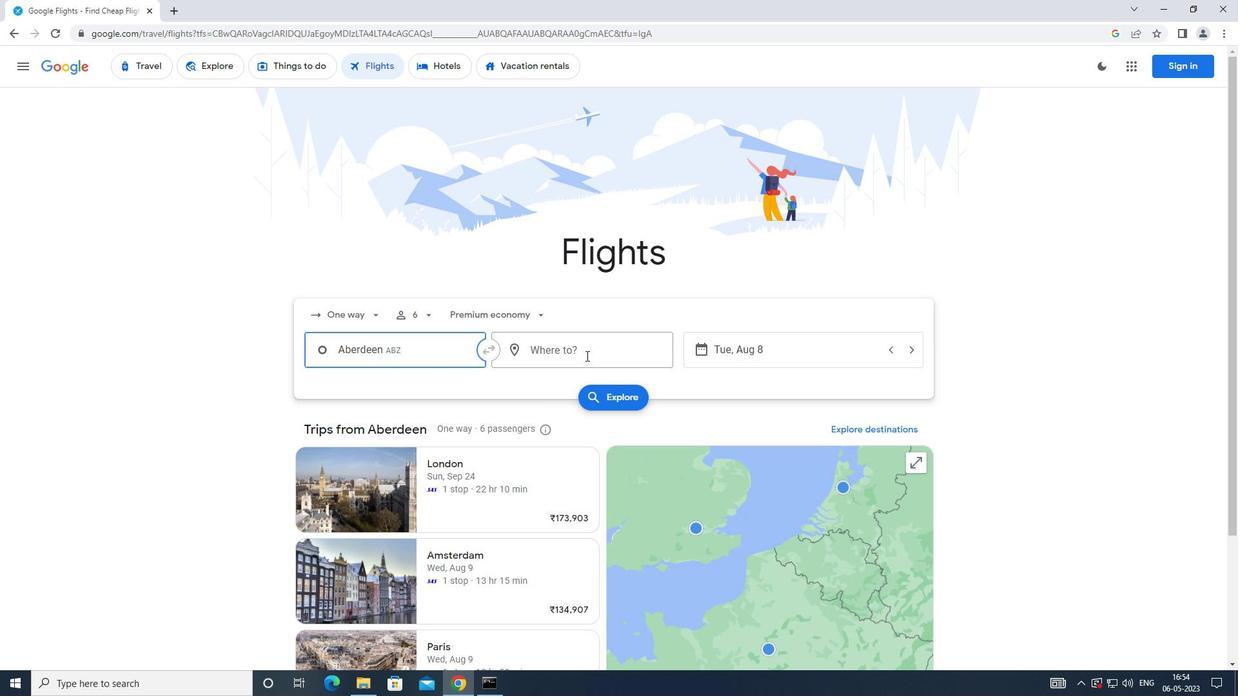 
Action: Mouse moved to (566, 450)
Screenshot: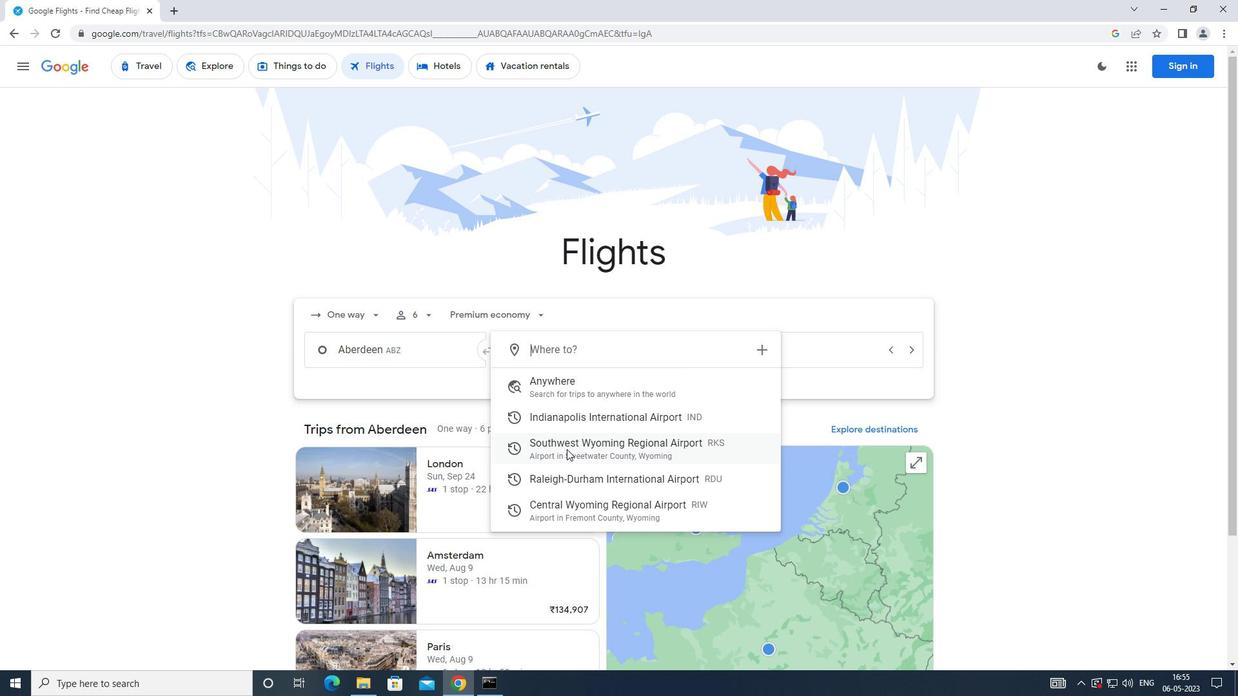 
Action: Mouse pressed left at (566, 450)
Screenshot: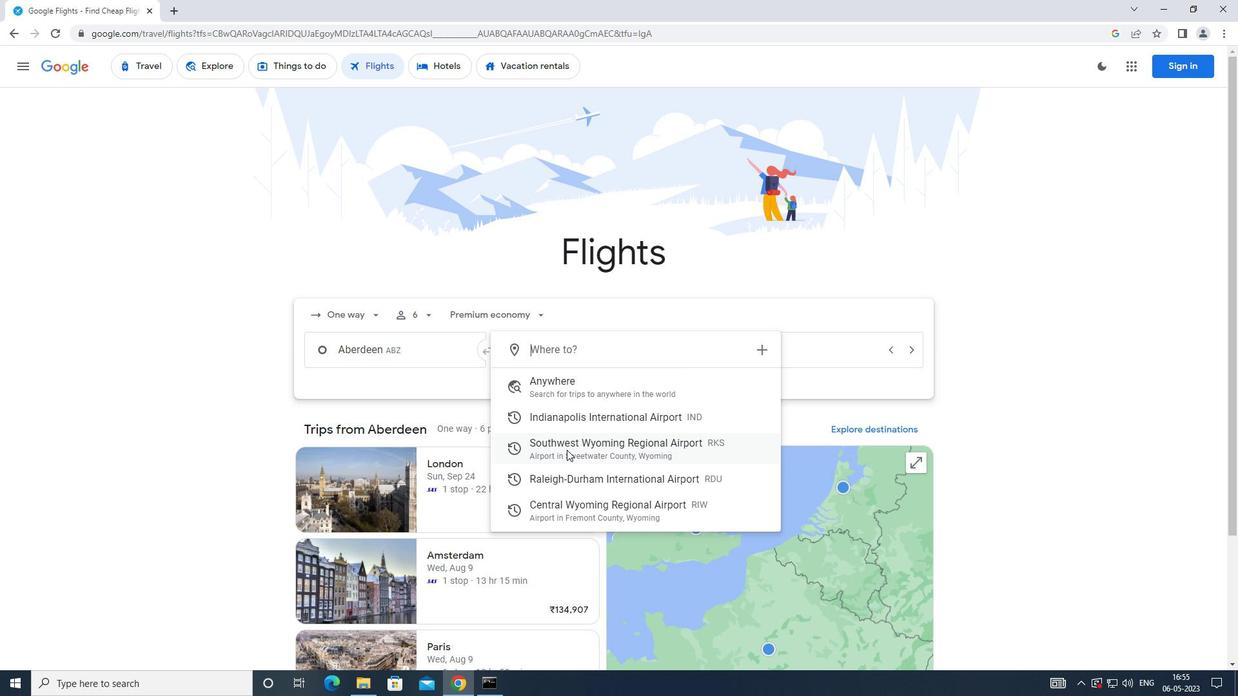 
Action: Mouse moved to (730, 350)
Screenshot: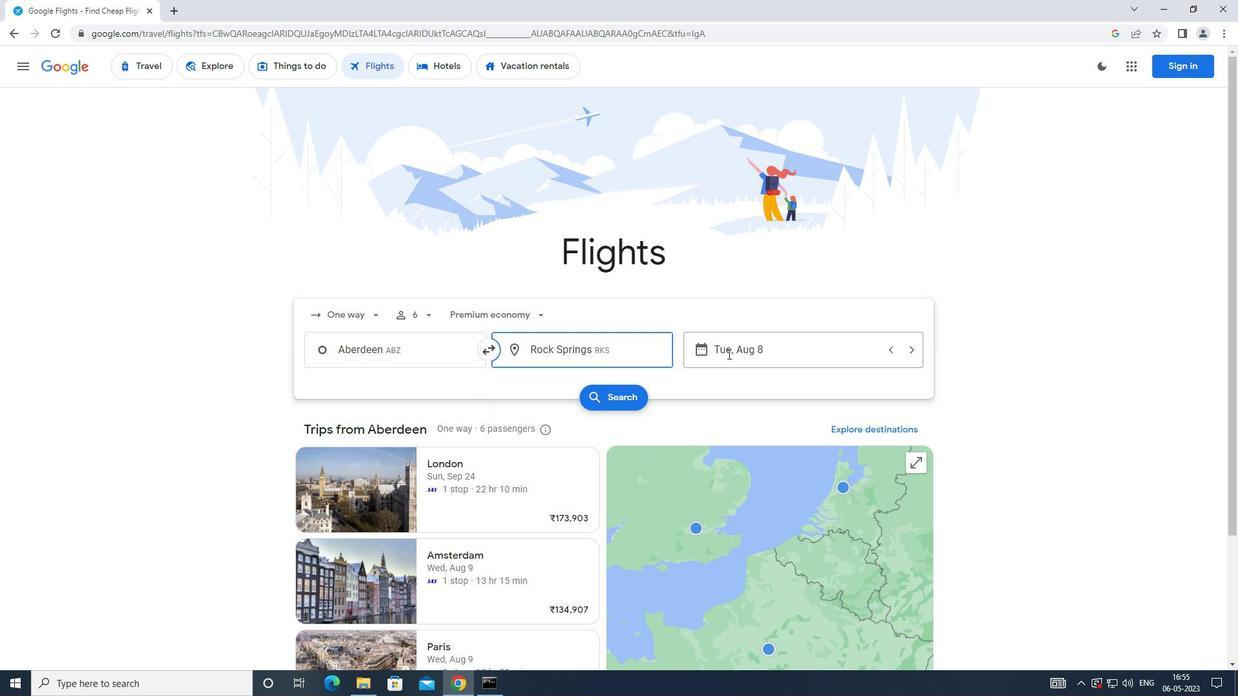 
Action: Mouse pressed left at (730, 350)
Screenshot: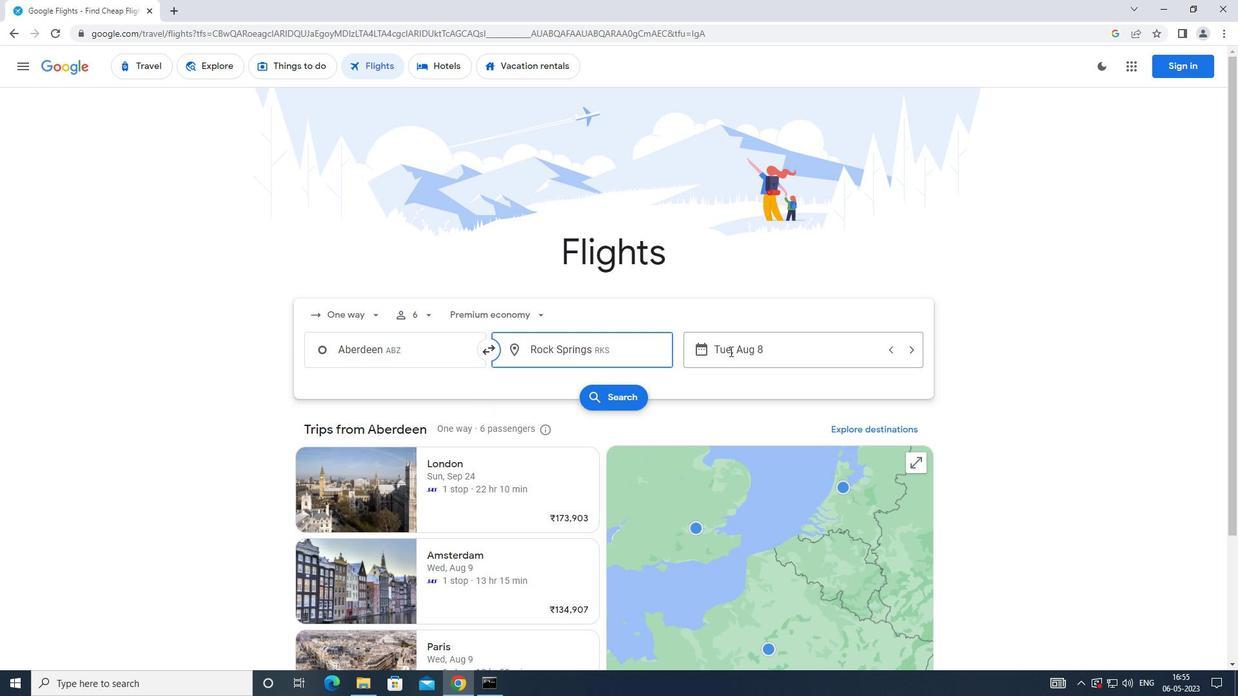
Action: Mouse moved to (536, 461)
Screenshot: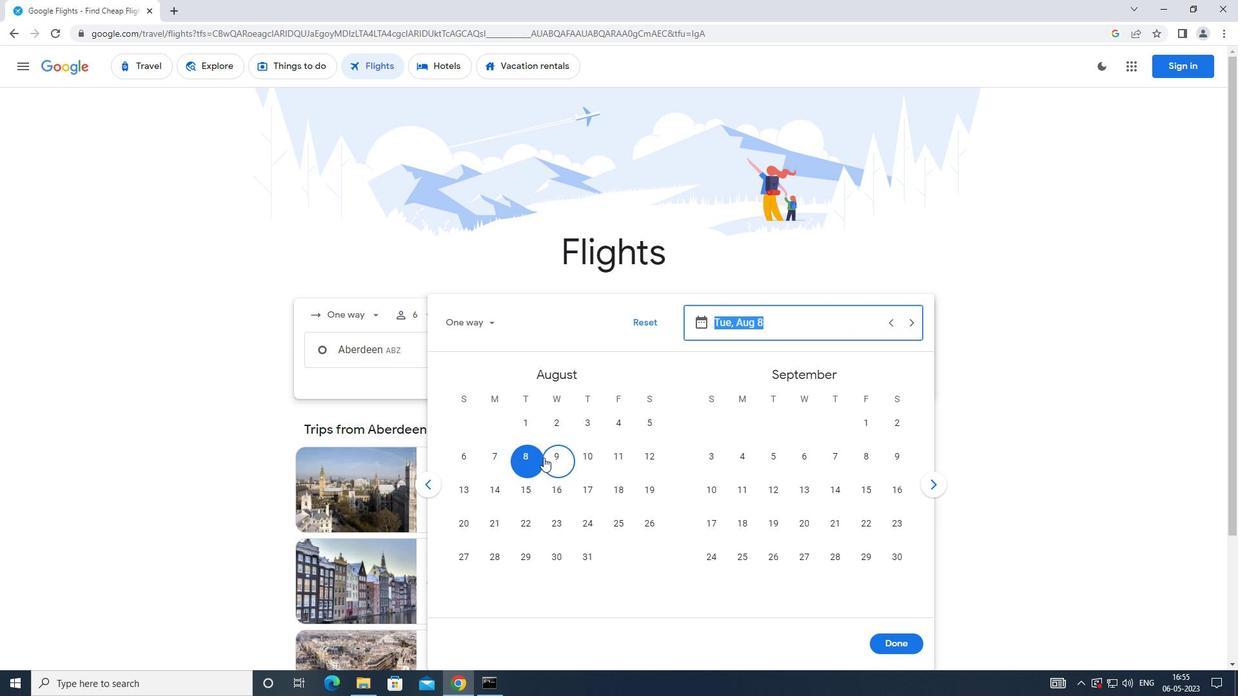 
Action: Mouse pressed left at (536, 461)
Screenshot: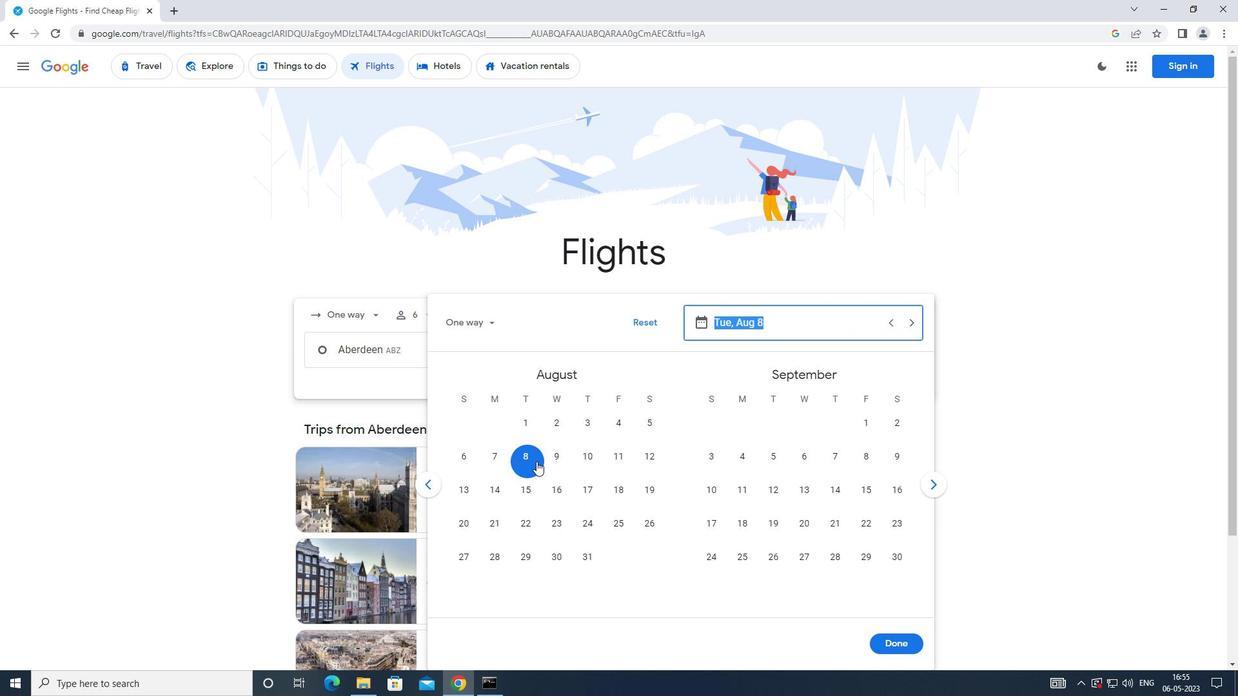
Action: Mouse moved to (892, 646)
Screenshot: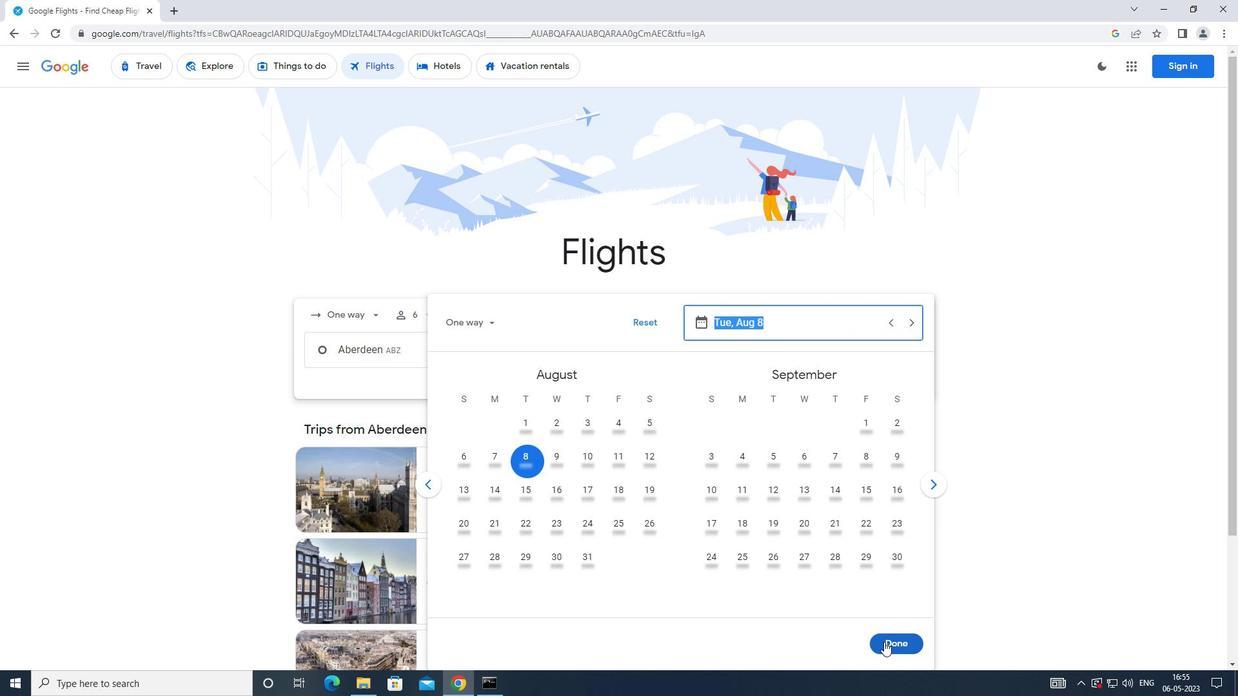 
Action: Mouse pressed left at (892, 646)
Screenshot: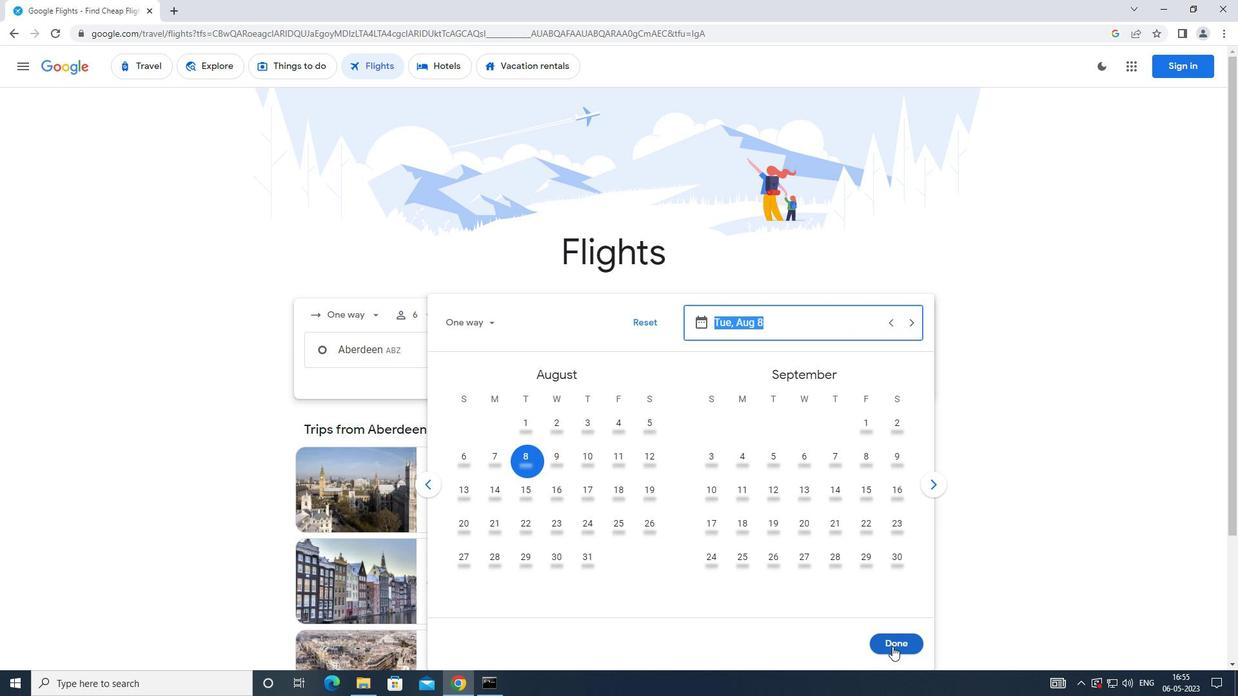 
Action: Mouse moved to (635, 393)
Screenshot: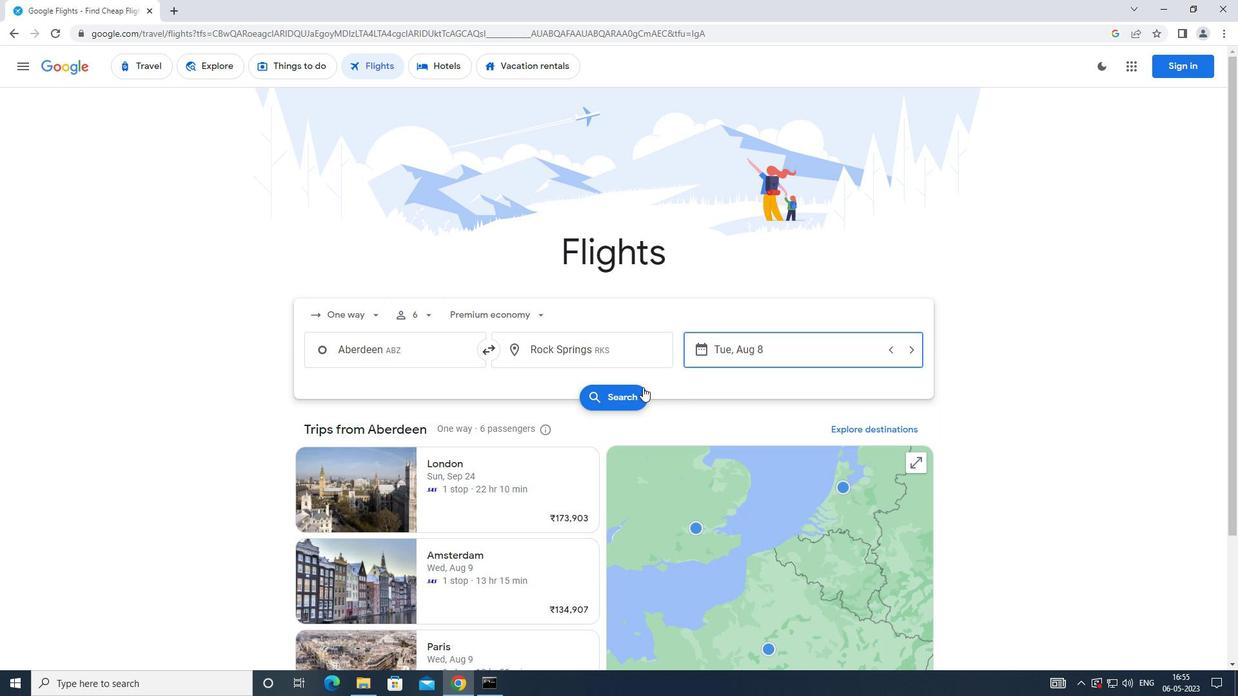
Action: Mouse pressed left at (635, 393)
Screenshot: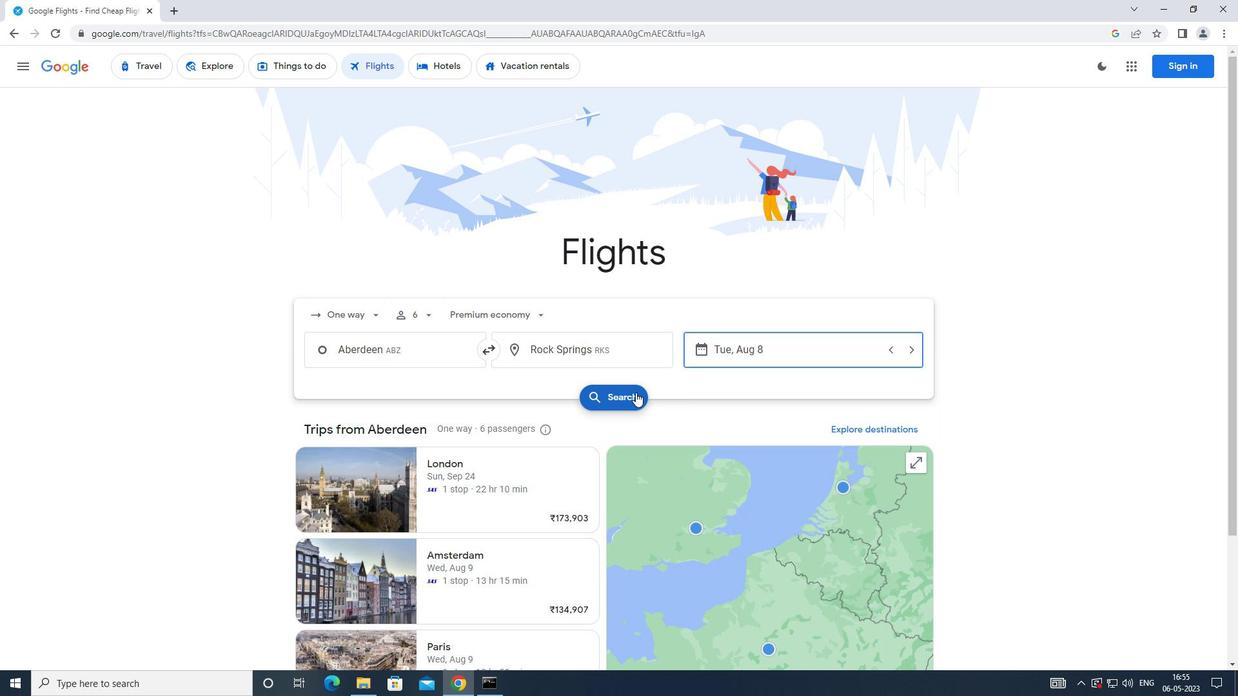 
Action: Mouse moved to (323, 187)
Screenshot: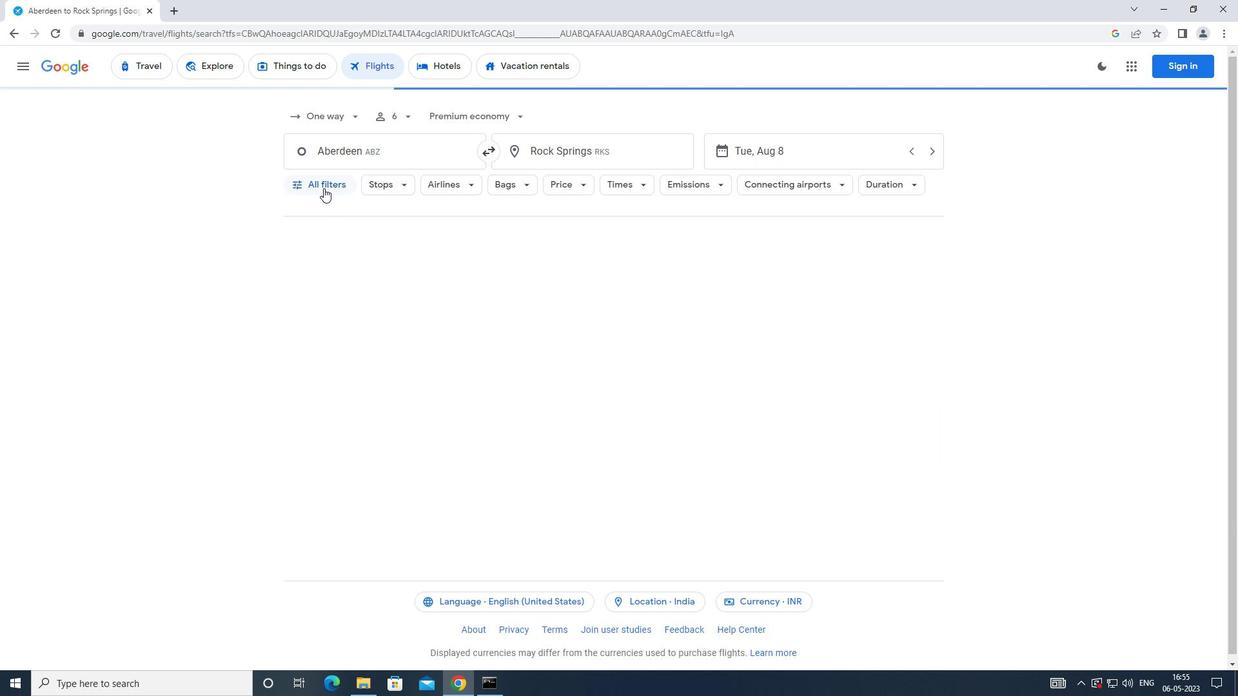 
Action: Mouse pressed left at (323, 187)
Screenshot: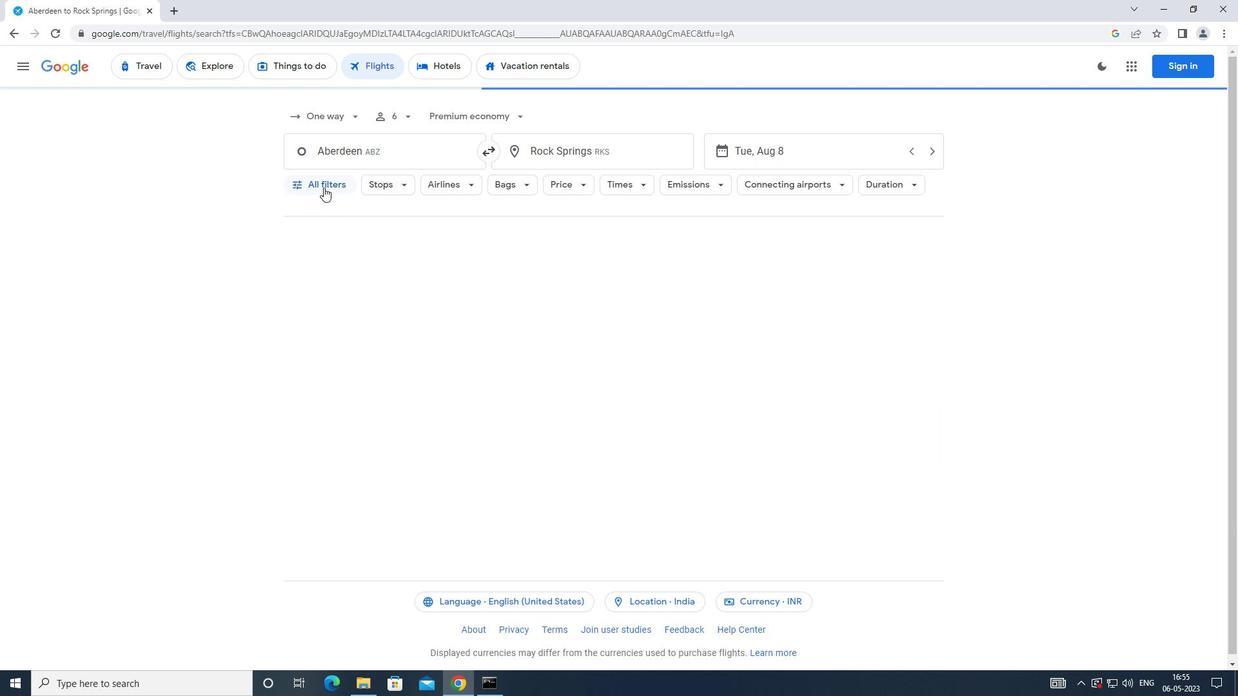 
Action: Mouse moved to (404, 325)
Screenshot: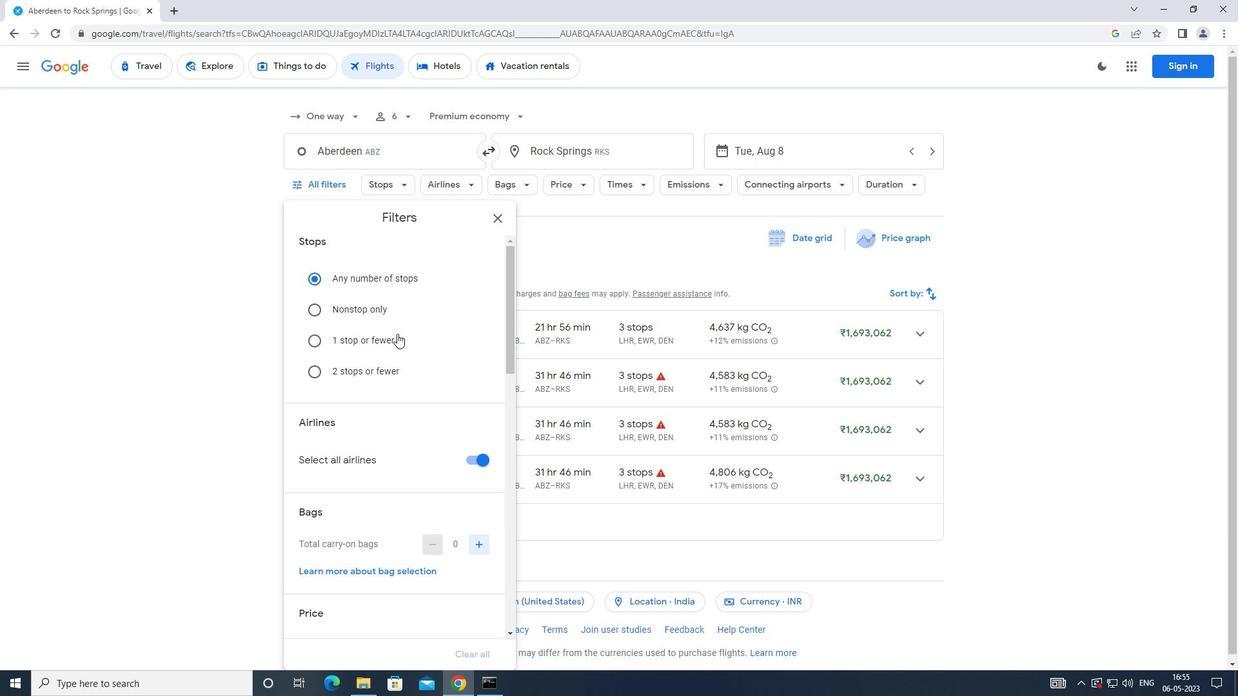 
Action: Mouse scrolled (404, 325) with delta (0, 0)
Screenshot: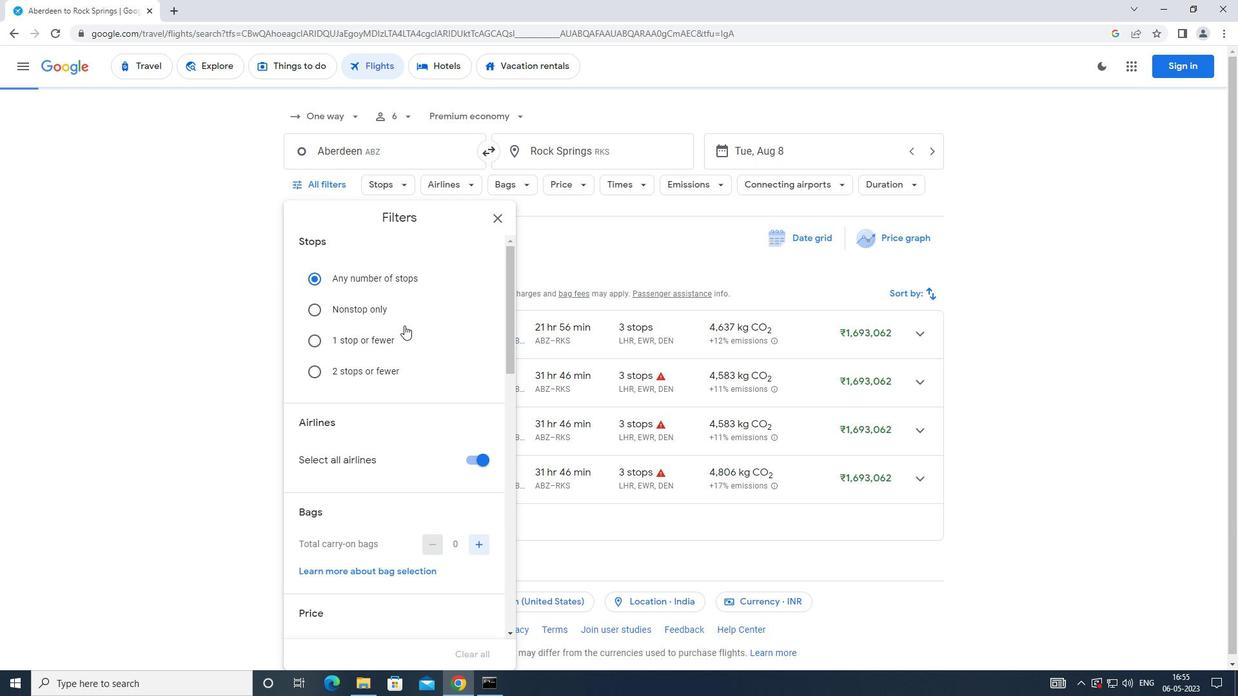 
Action: Mouse moved to (405, 323)
Screenshot: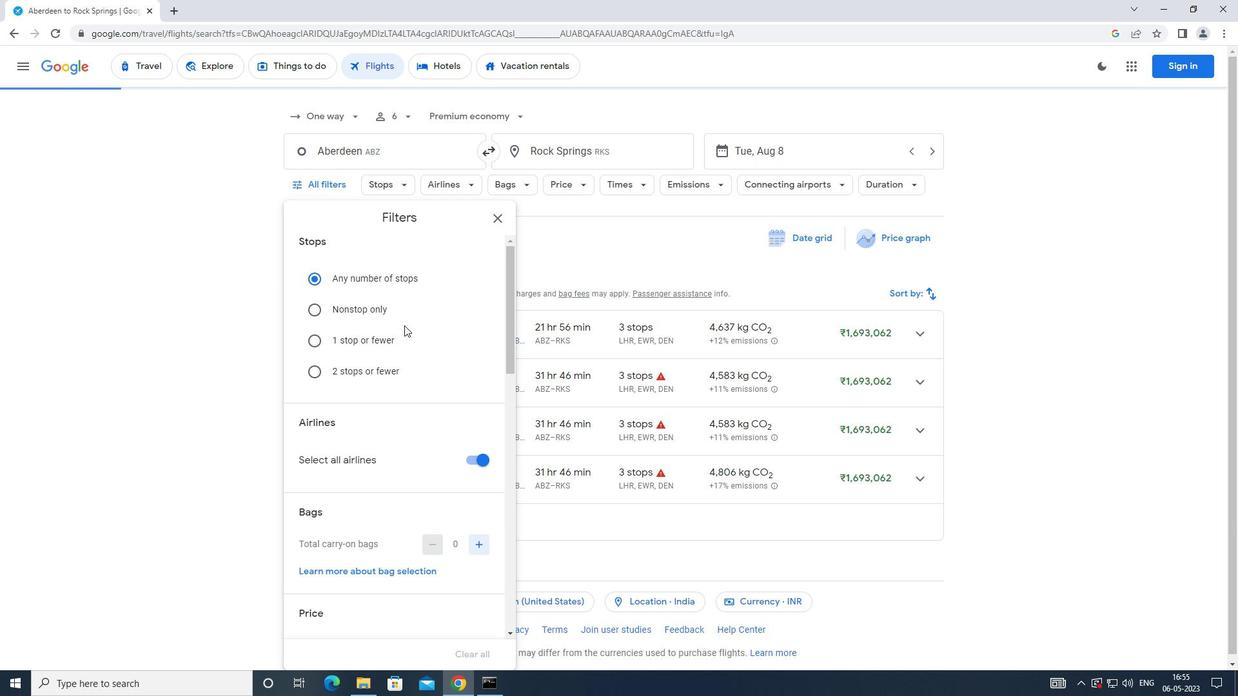 
Action: Mouse scrolled (405, 323) with delta (0, 0)
Screenshot: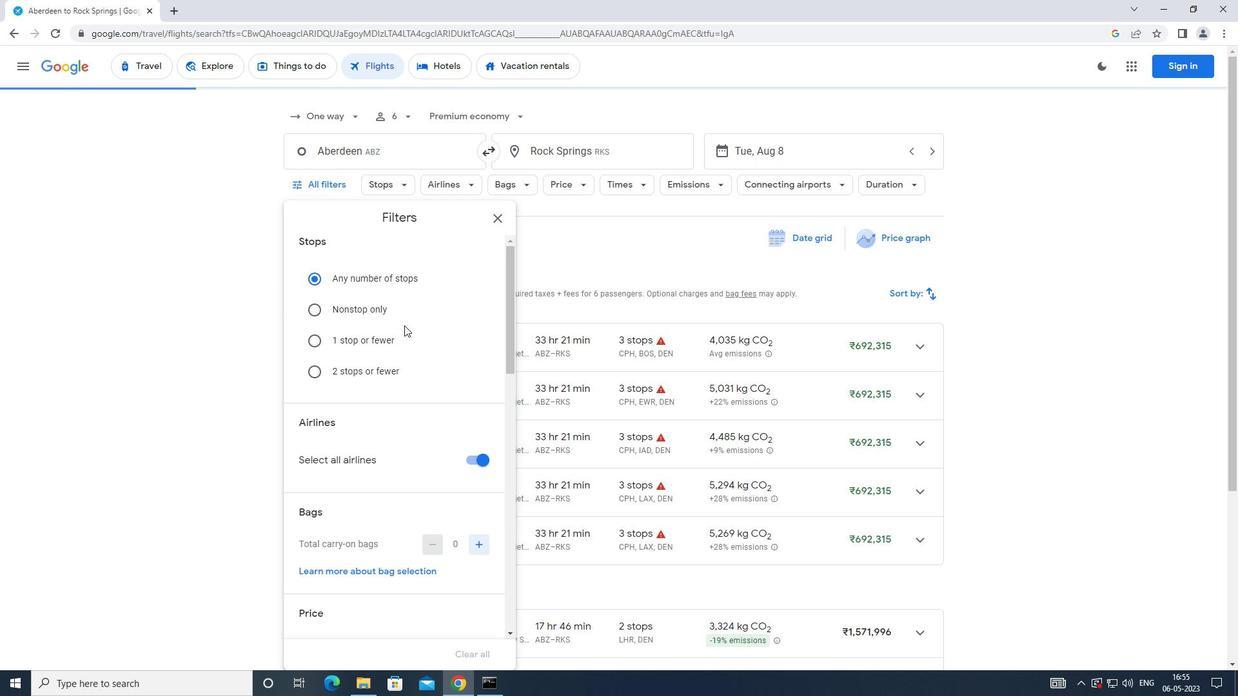 
Action: Mouse moved to (422, 309)
Screenshot: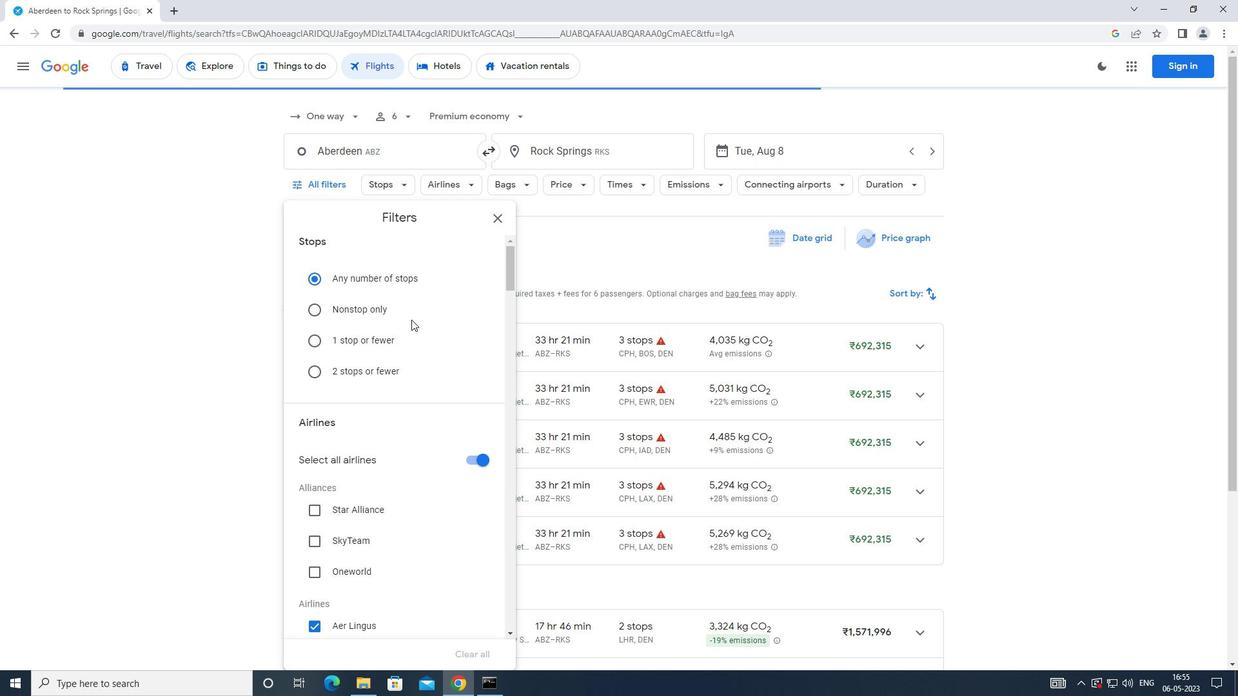 
Action: Mouse scrolled (422, 308) with delta (0, 0)
Screenshot: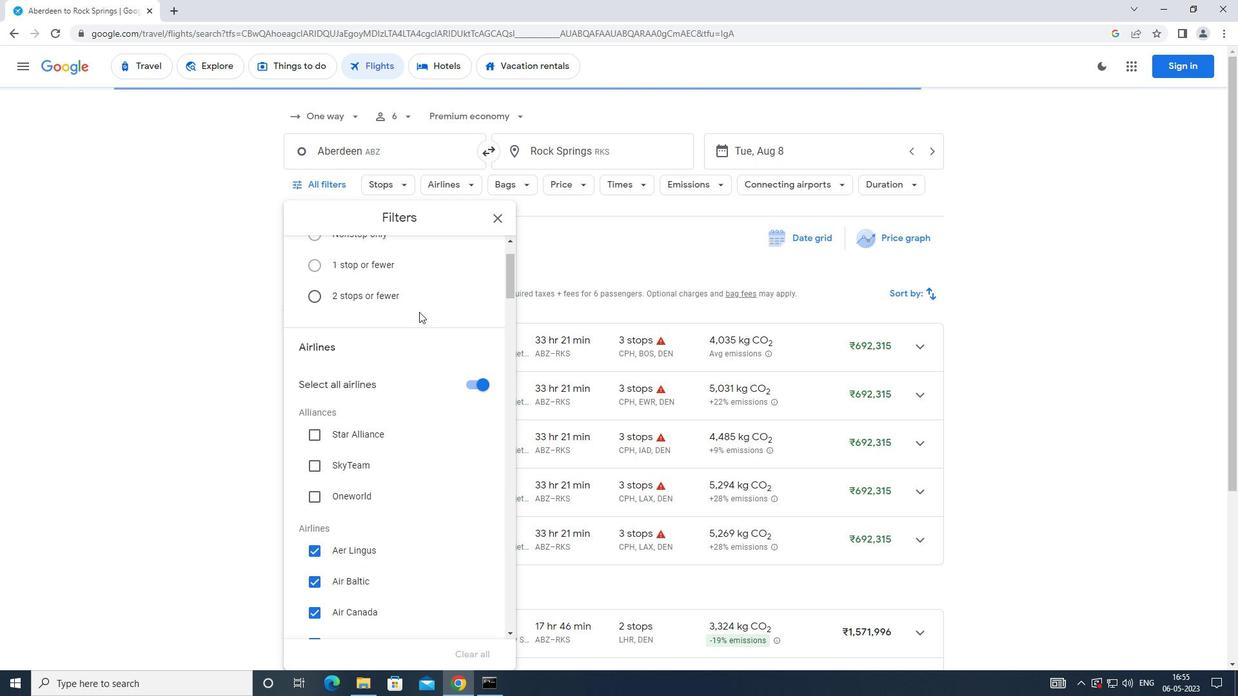 
Action: Mouse scrolled (422, 308) with delta (0, 0)
Screenshot: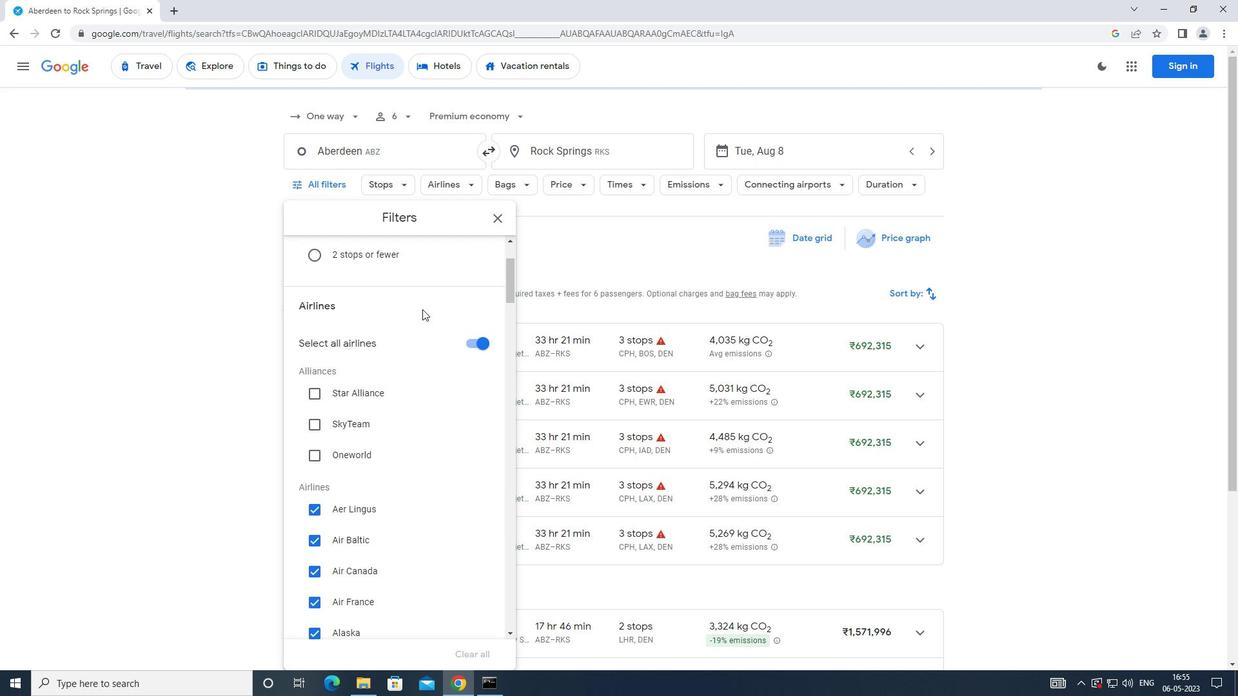 
Action: Mouse moved to (441, 294)
Screenshot: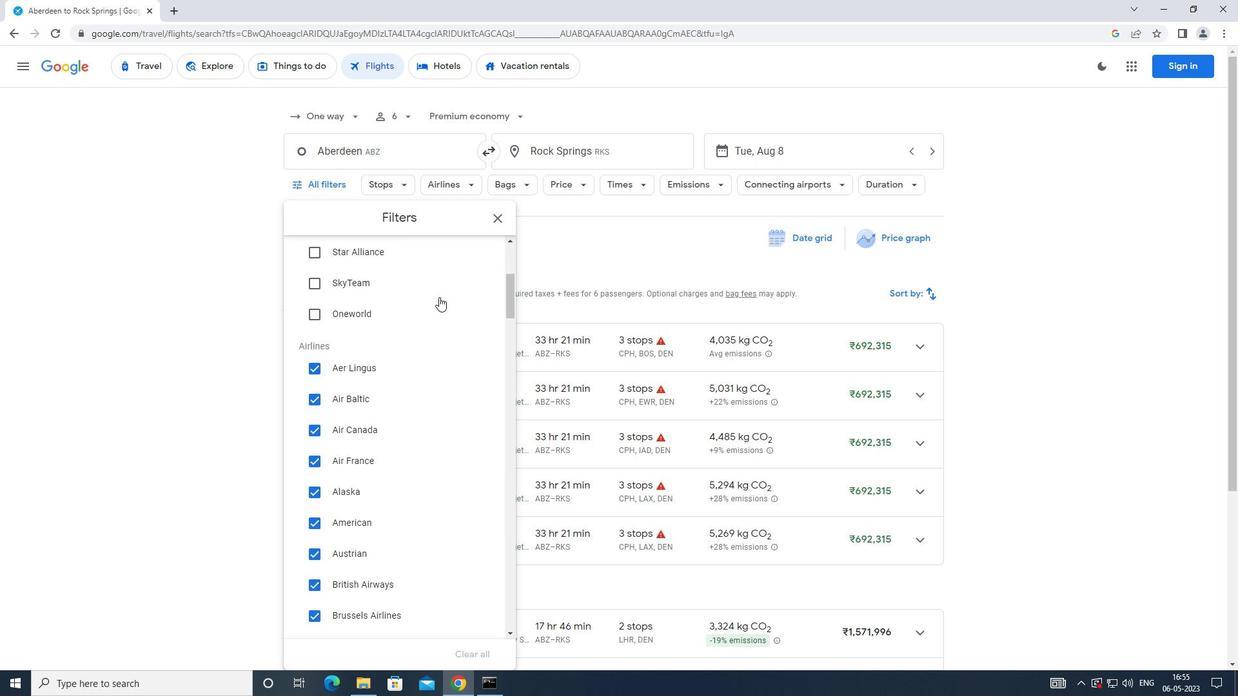 
Action: Mouse scrolled (441, 295) with delta (0, 0)
Screenshot: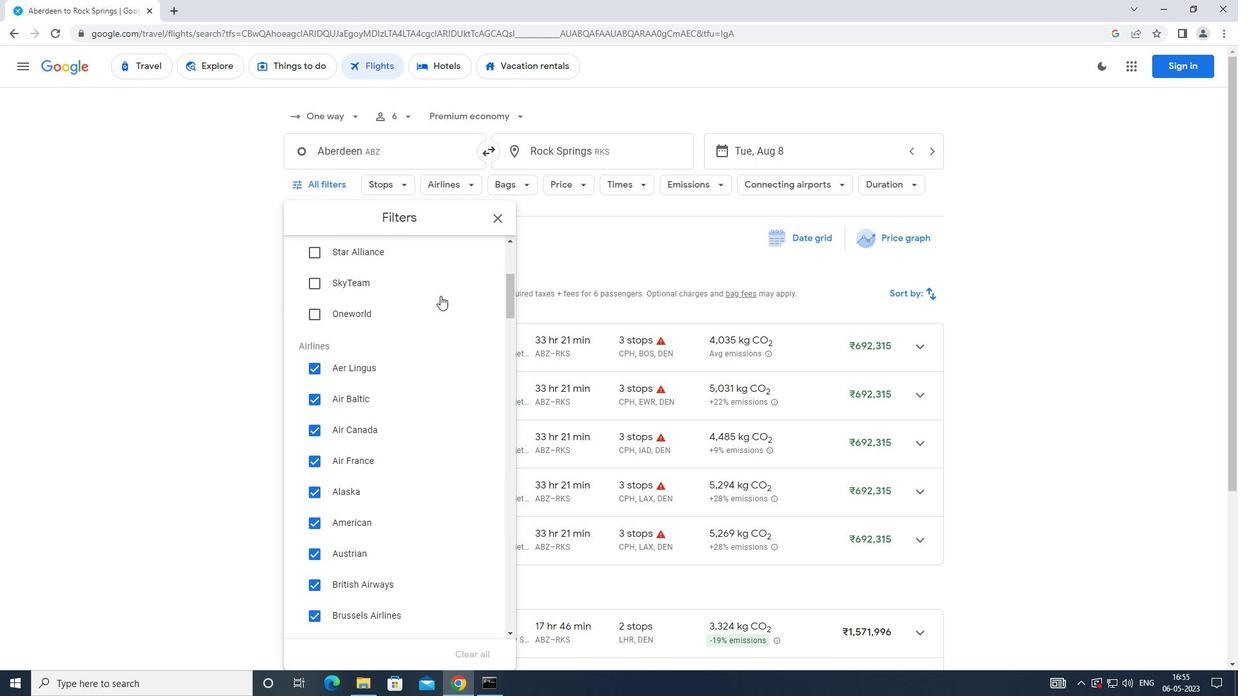 
Action: Mouse moved to (478, 265)
Screenshot: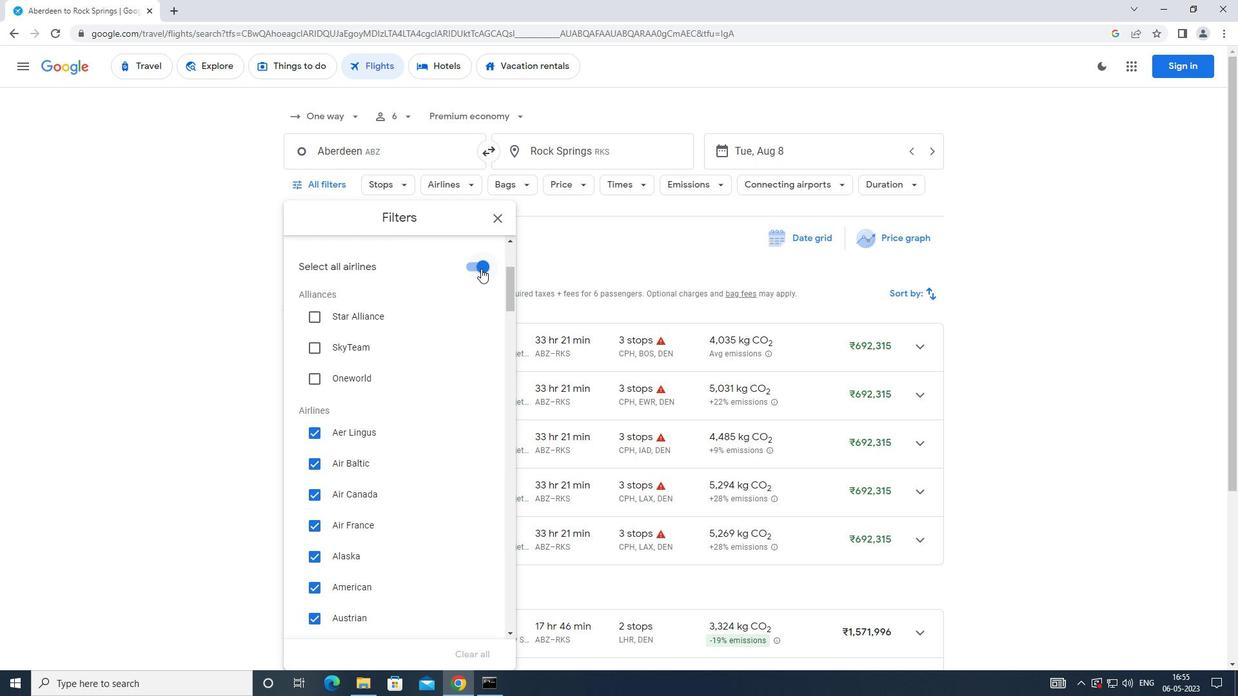 
Action: Mouse pressed left at (478, 265)
Screenshot: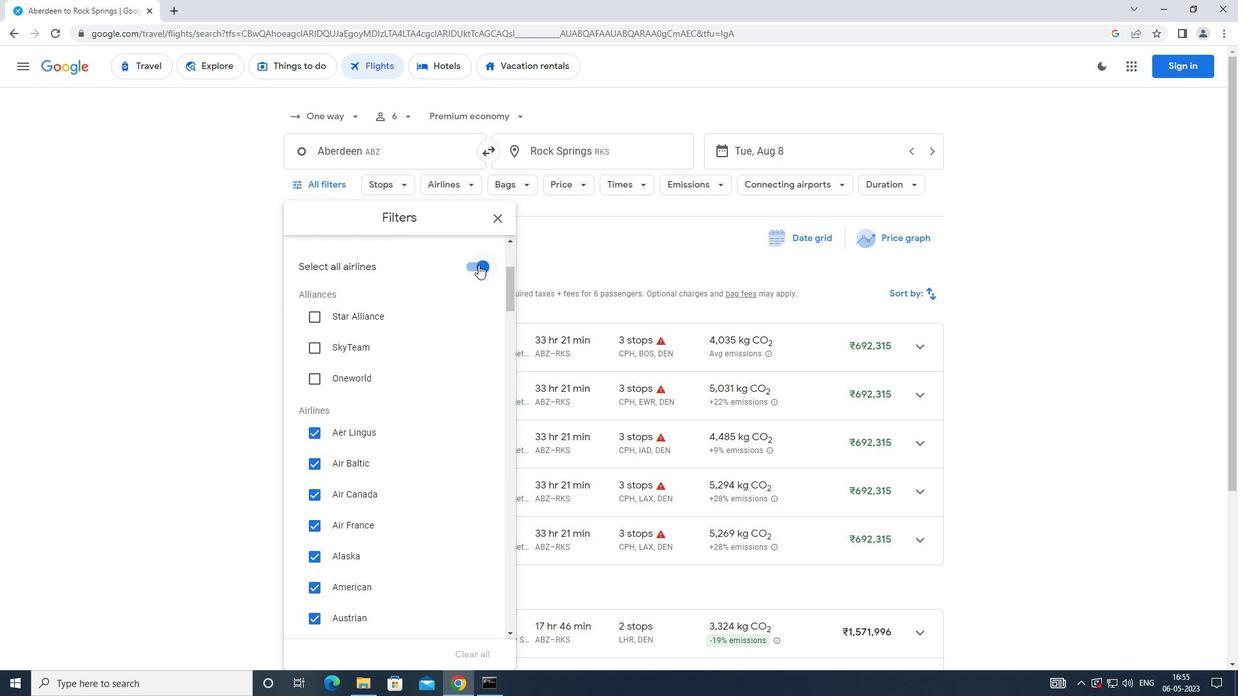 
Action: Mouse moved to (416, 321)
Screenshot: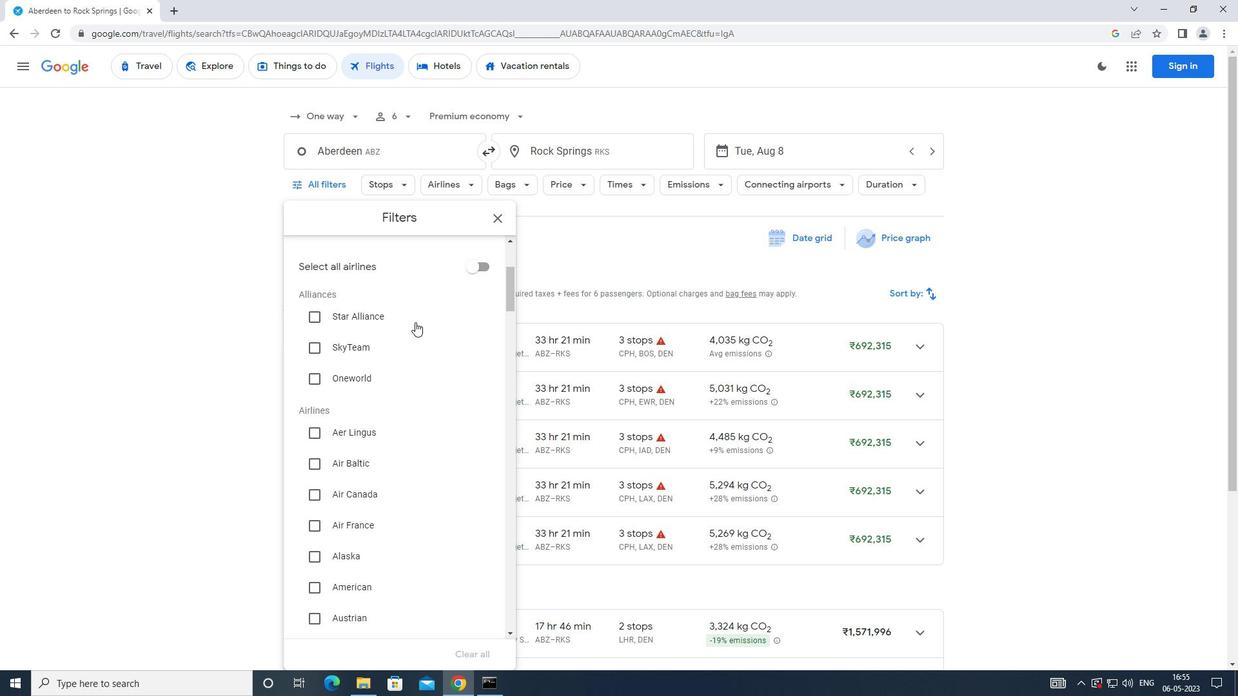 
Action: Mouse scrolled (416, 320) with delta (0, 0)
Screenshot: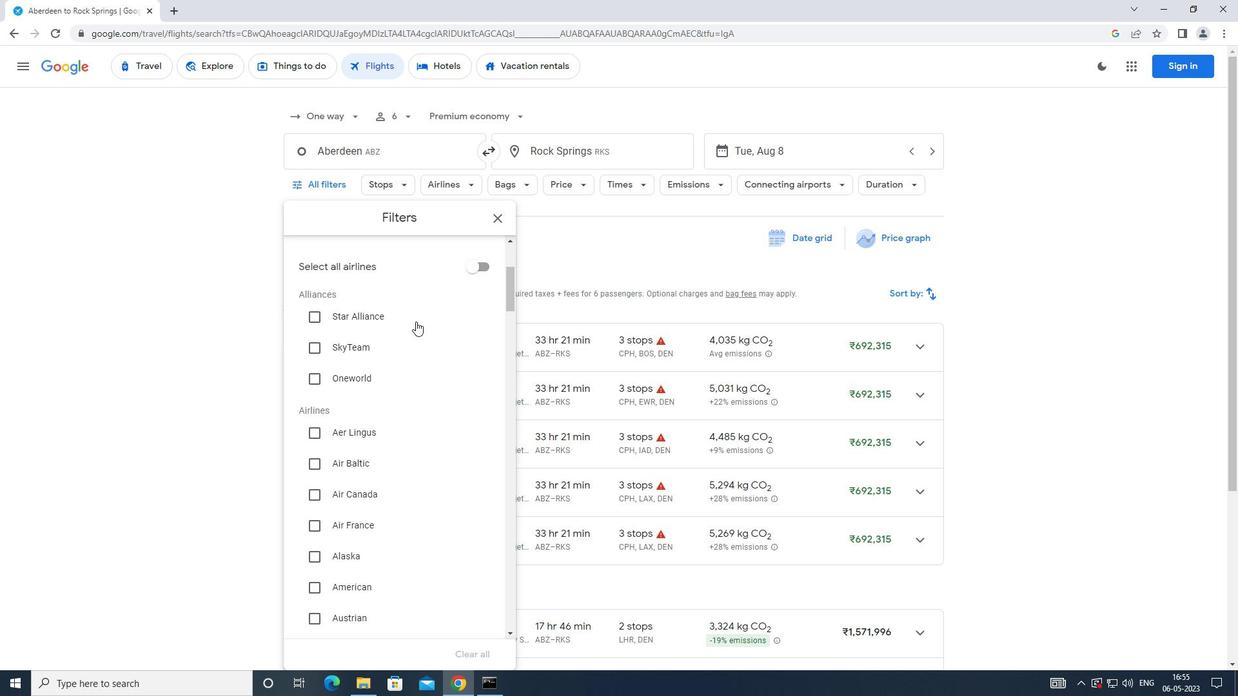 
Action: Mouse scrolled (416, 320) with delta (0, 0)
Screenshot: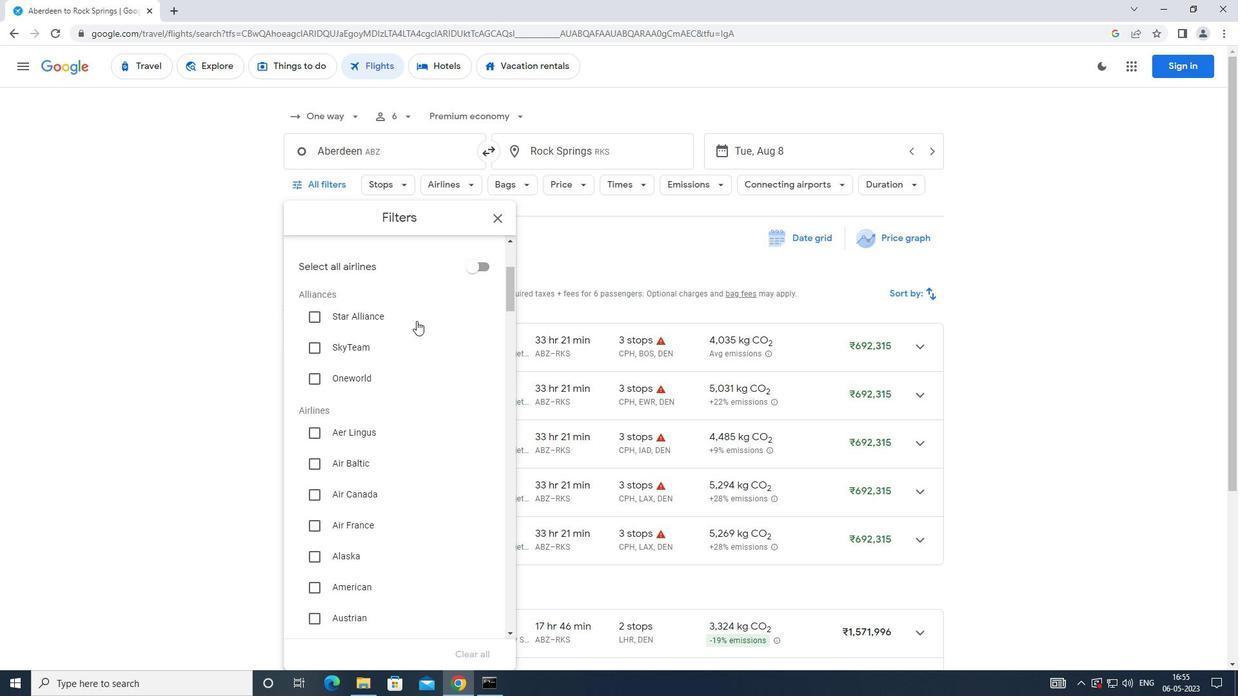 
Action: Mouse moved to (422, 315)
Screenshot: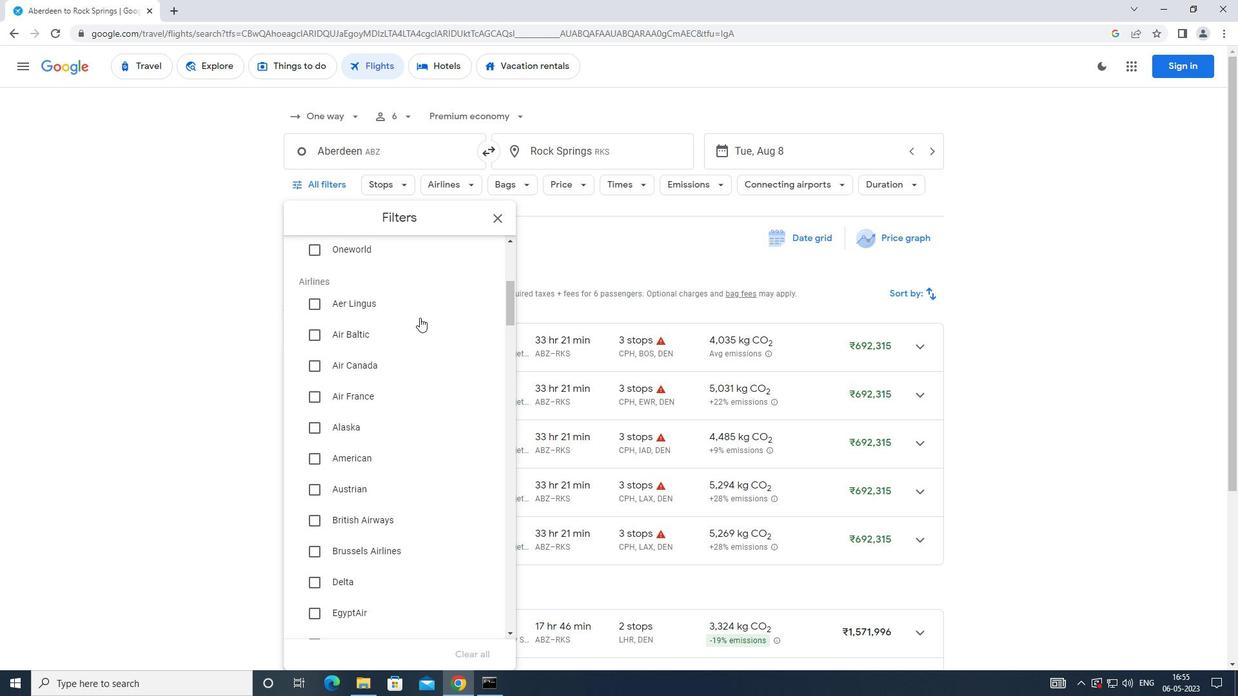 
Action: Mouse scrolled (422, 314) with delta (0, 0)
Screenshot: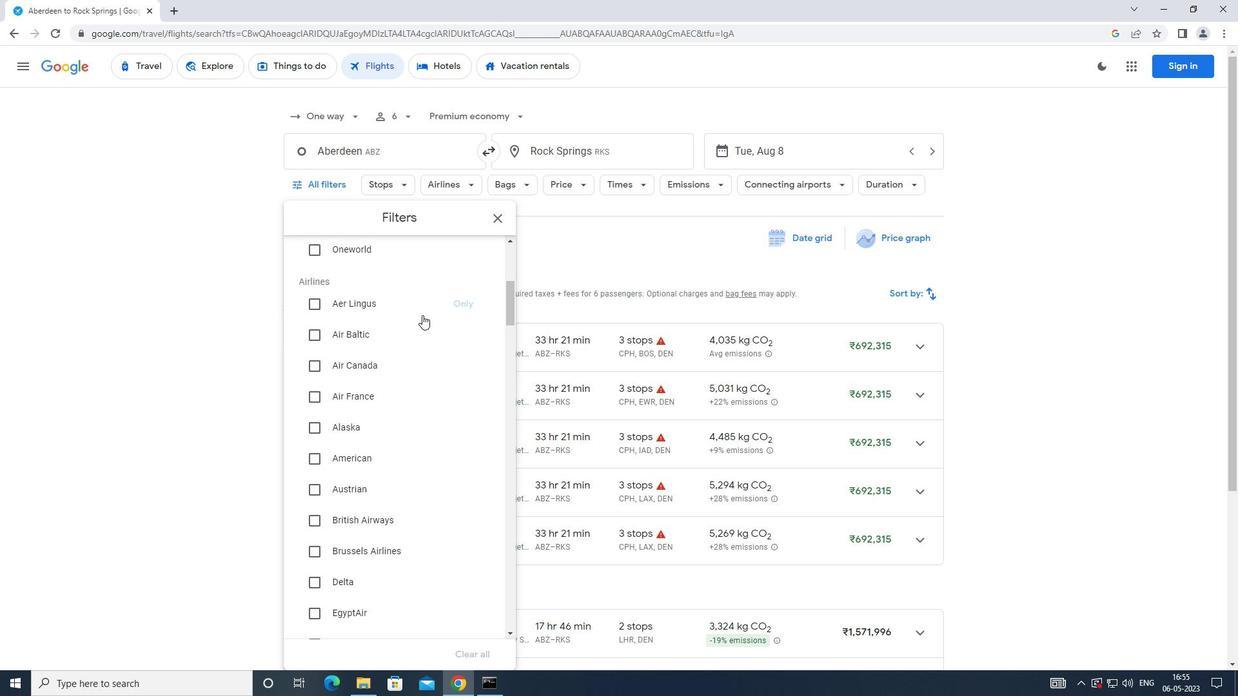 
Action: Mouse scrolled (422, 314) with delta (0, 0)
Screenshot: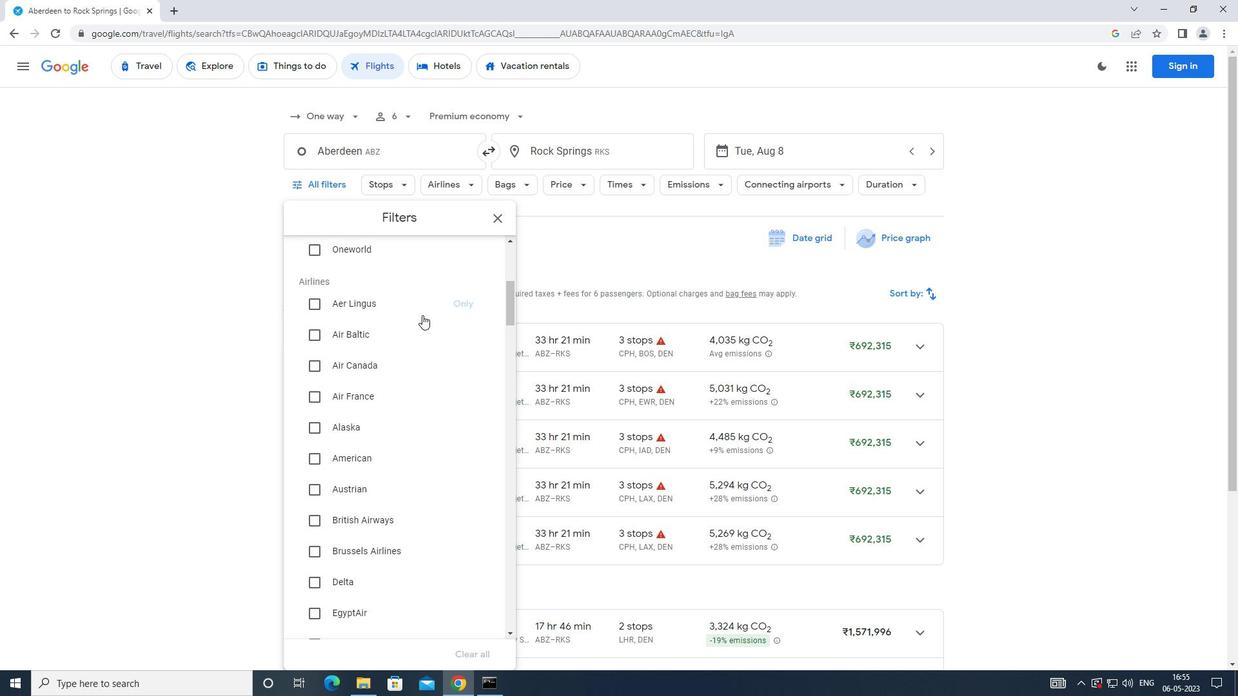 
Action: Mouse moved to (424, 314)
Screenshot: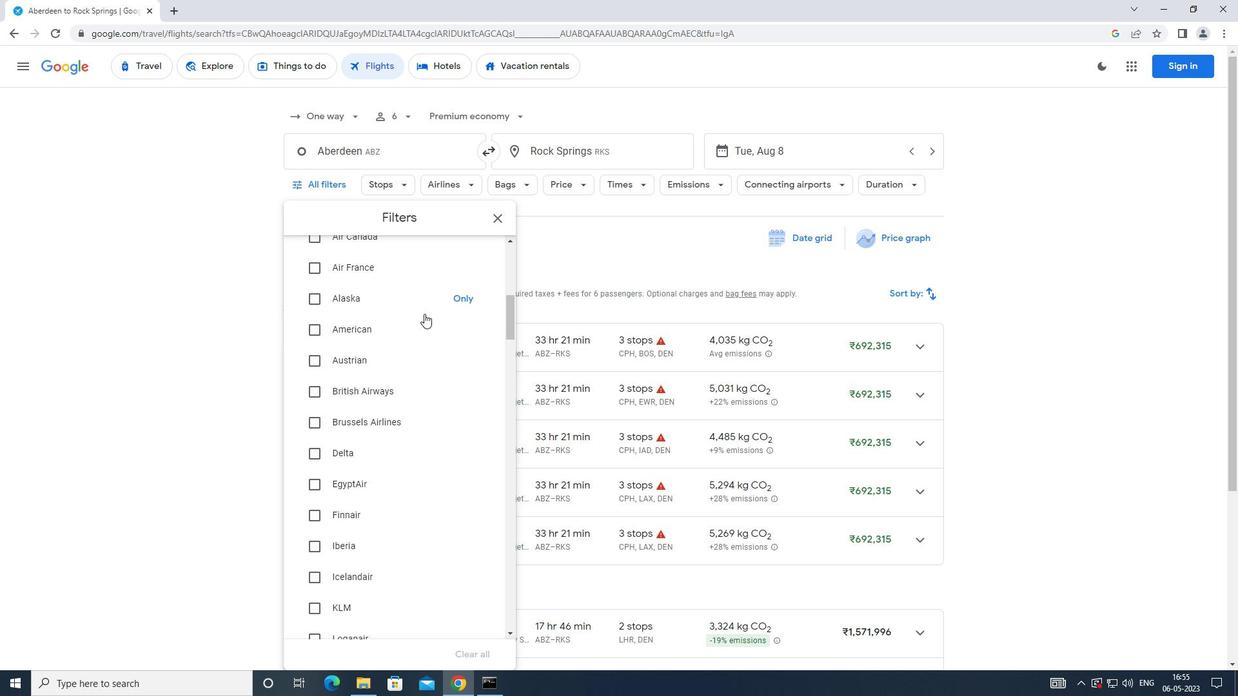 
Action: Mouse scrolled (424, 314) with delta (0, 0)
Screenshot: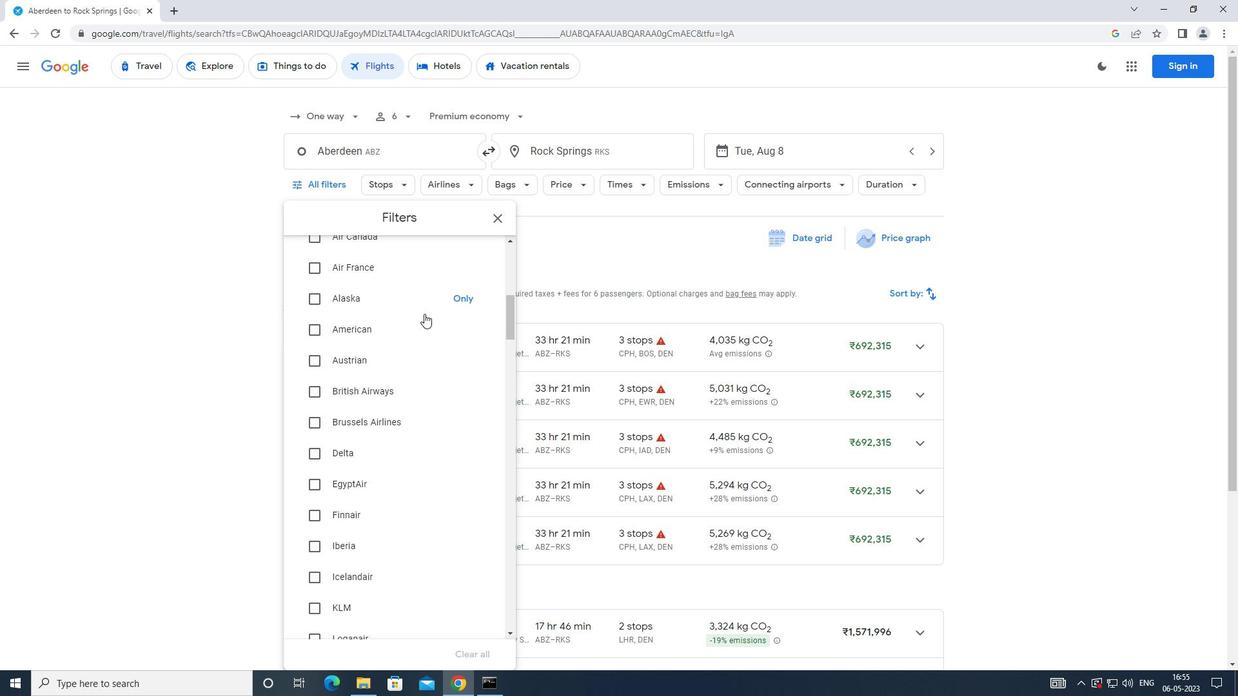 
Action: Mouse scrolled (424, 314) with delta (0, 0)
Screenshot: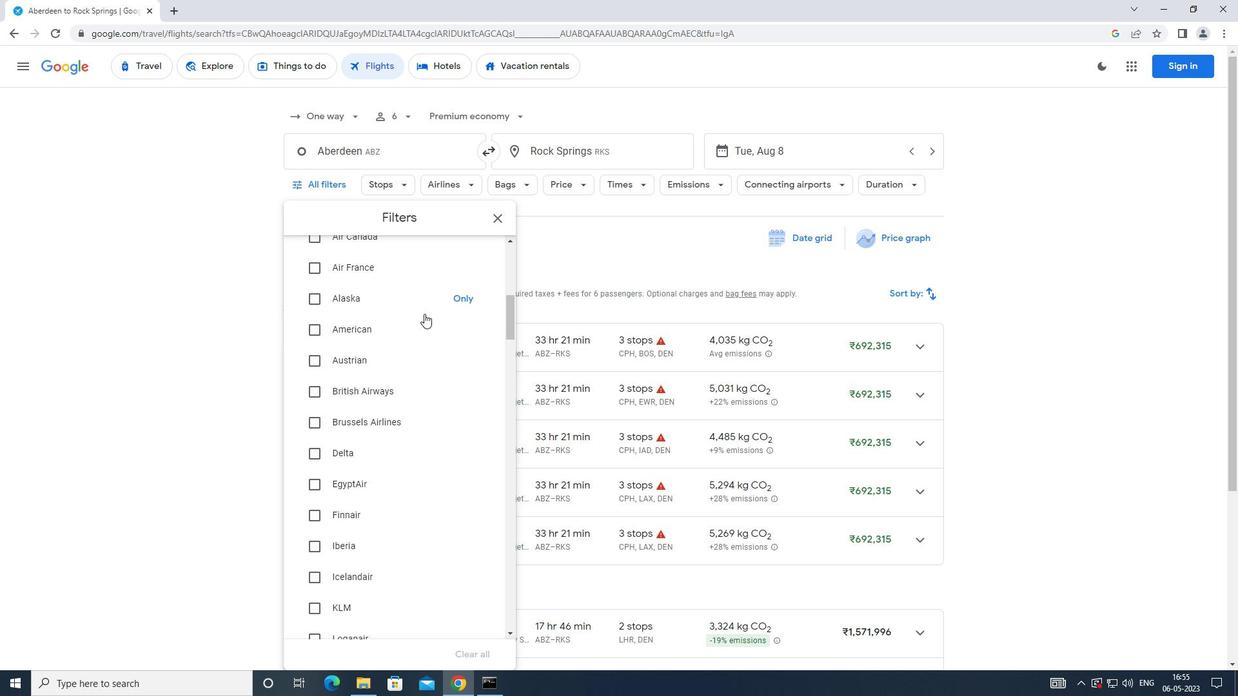 
Action: Mouse moved to (356, 328)
Screenshot: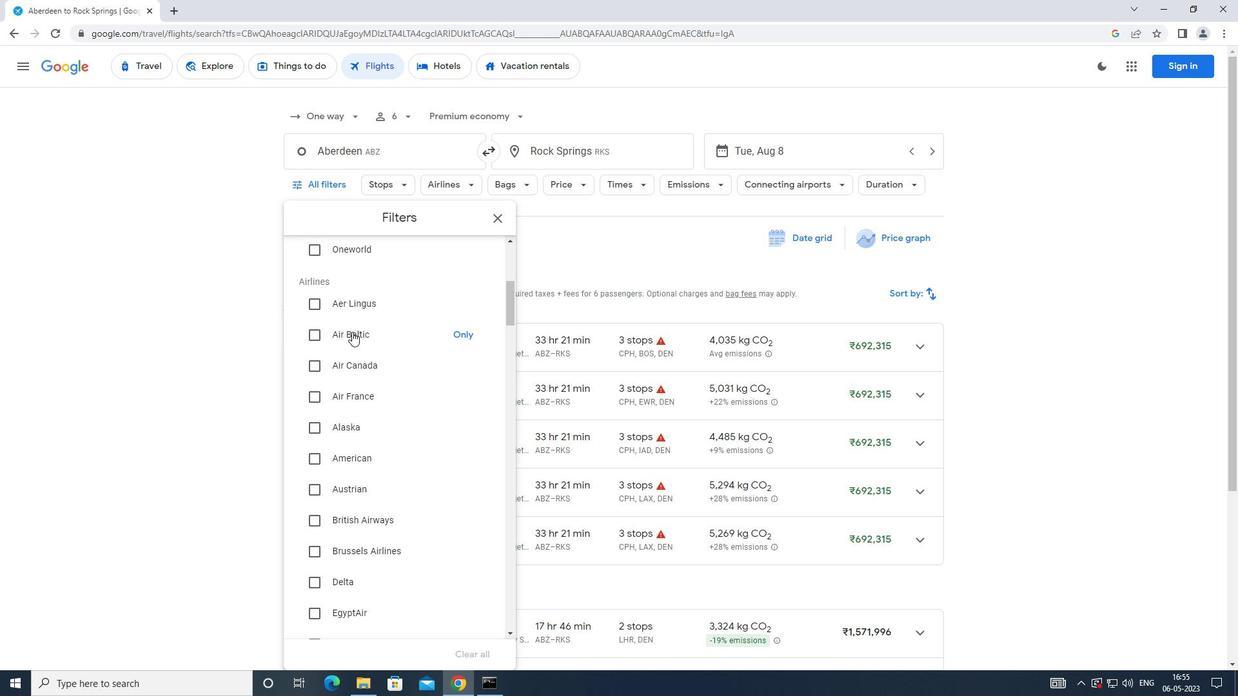 
Action: Mouse scrolled (356, 328) with delta (0, 0)
Screenshot: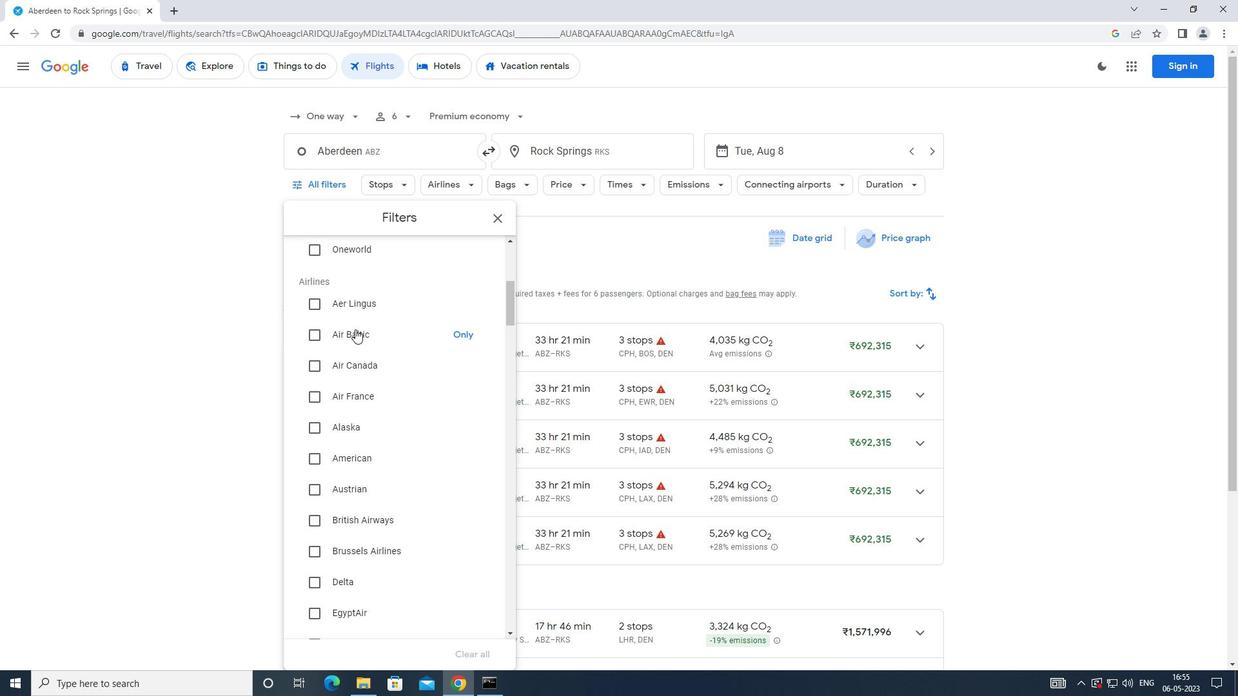 
Action: Mouse moved to (357, 328)
Screenshot: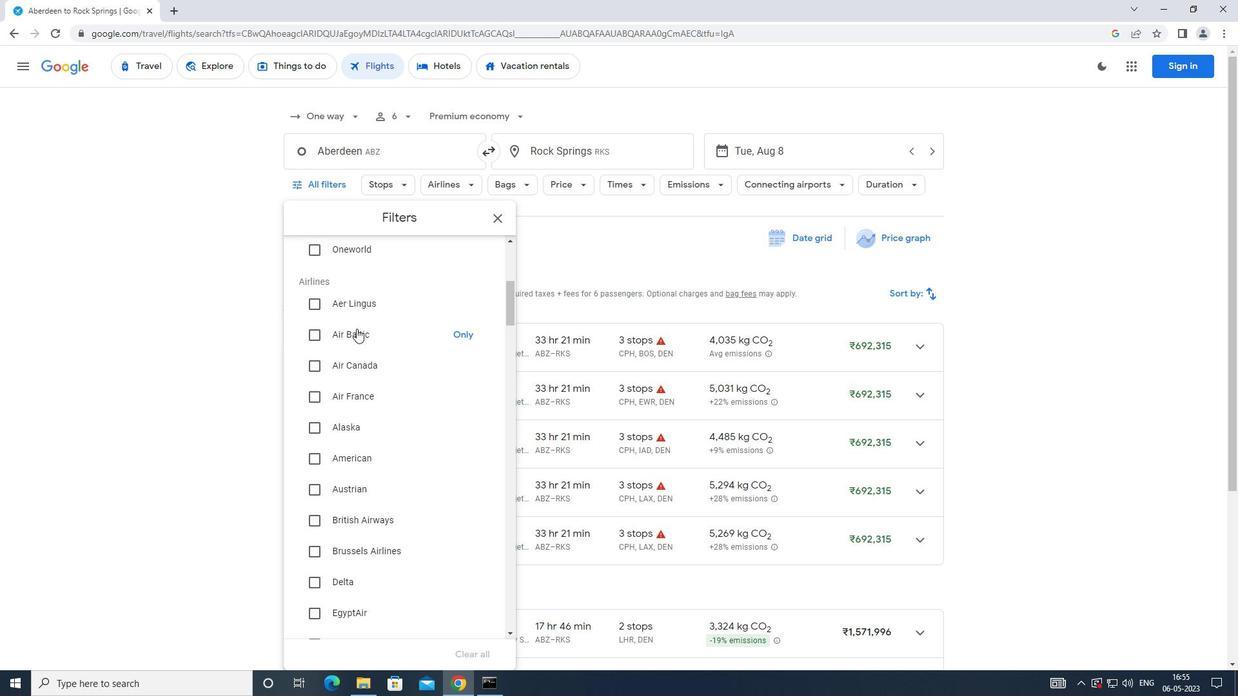
Action: Mouse scrolled (357, 327) with delta (0, 0)
Screenshot: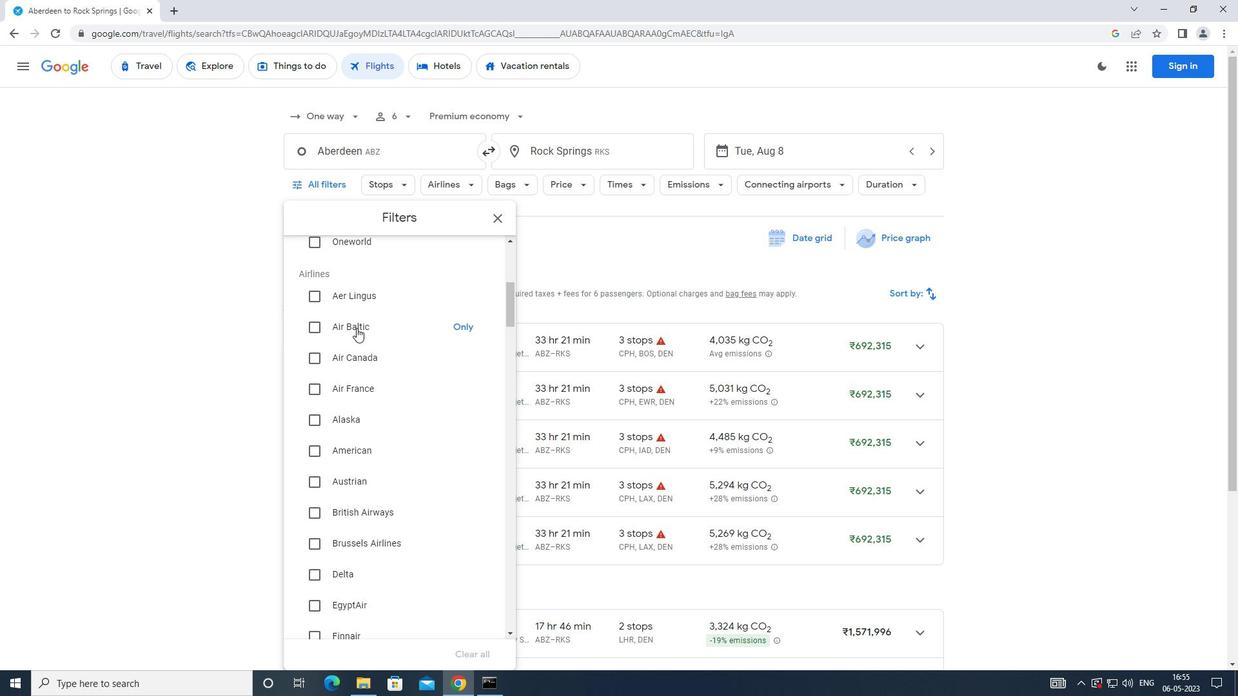 
Action: Mouse moved to (376, 319)
Screenshot: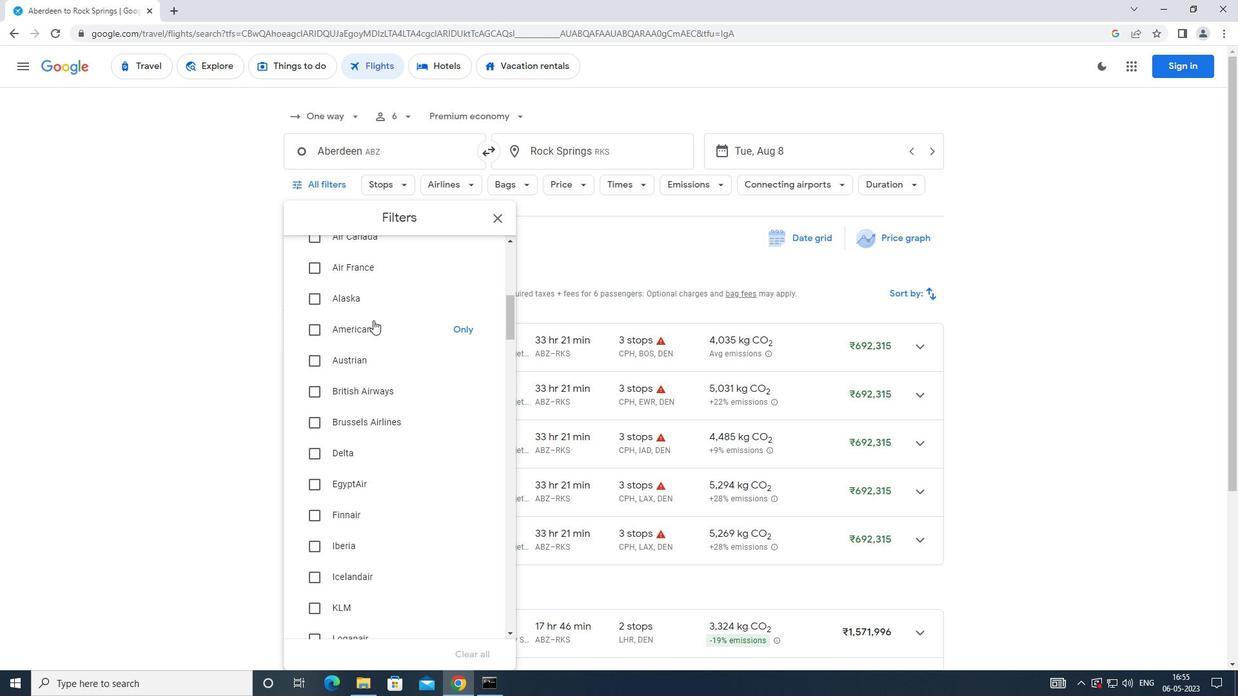 
Action: Mouse scrolled (376, 320) with delta (0, 0)
Screenshot: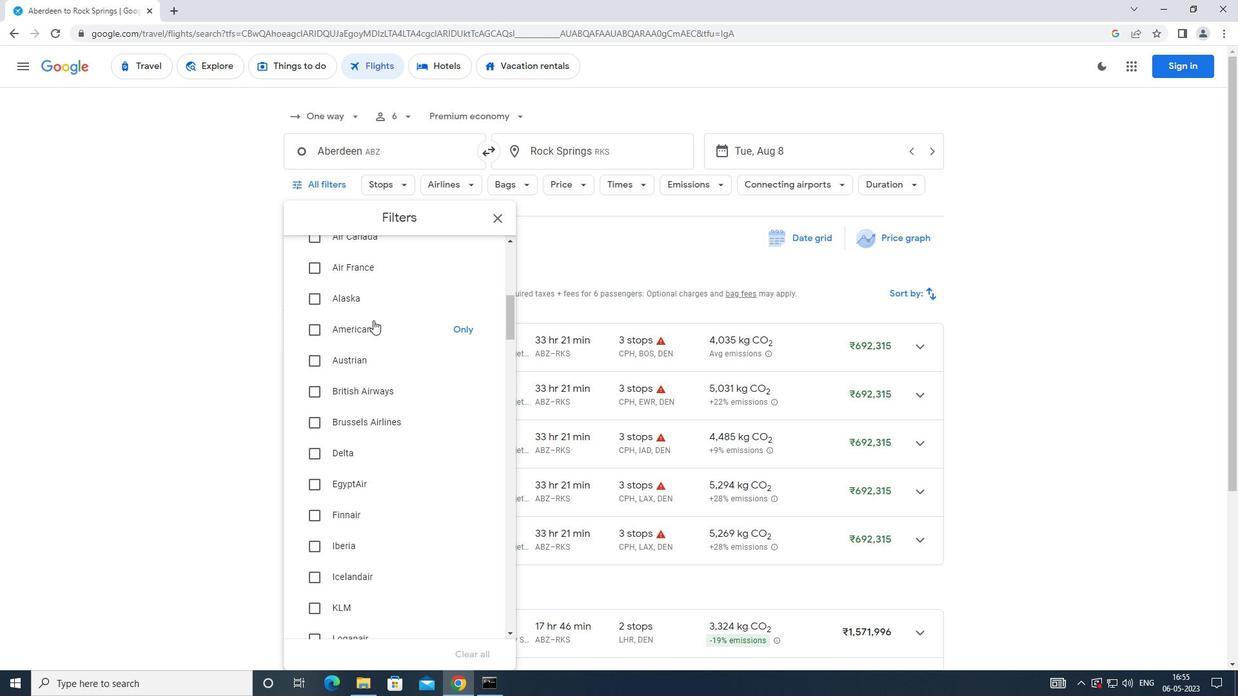 
Action: Mouse moved to (379, 318)
Screenshot: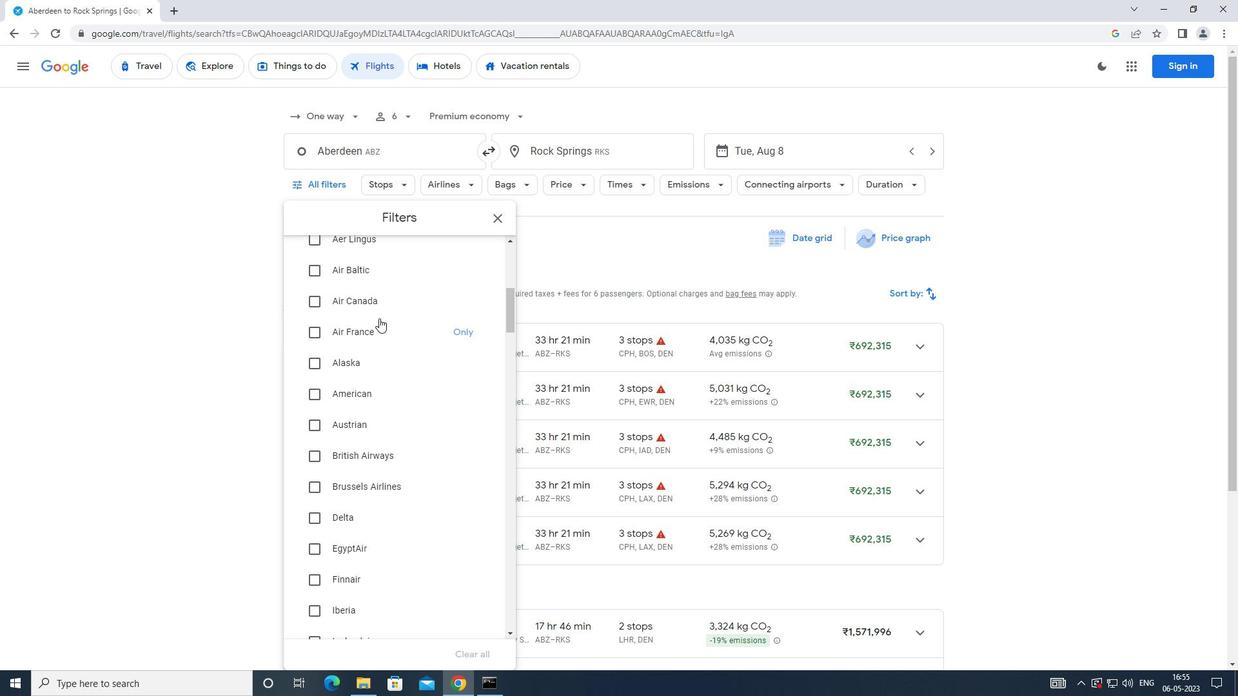
Action: Mouse scrolled (379, 319) with delta (0, 0)
Screenshot: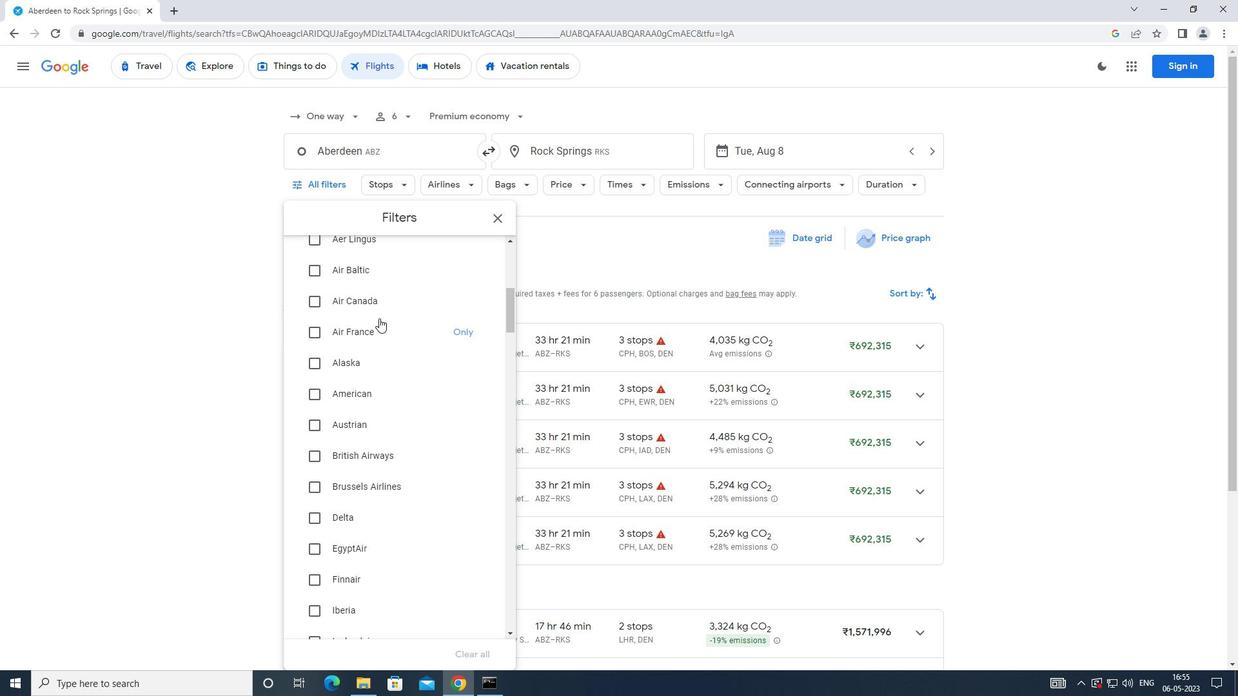 
Action: Mouse moved to (311, 423)
Screenshot: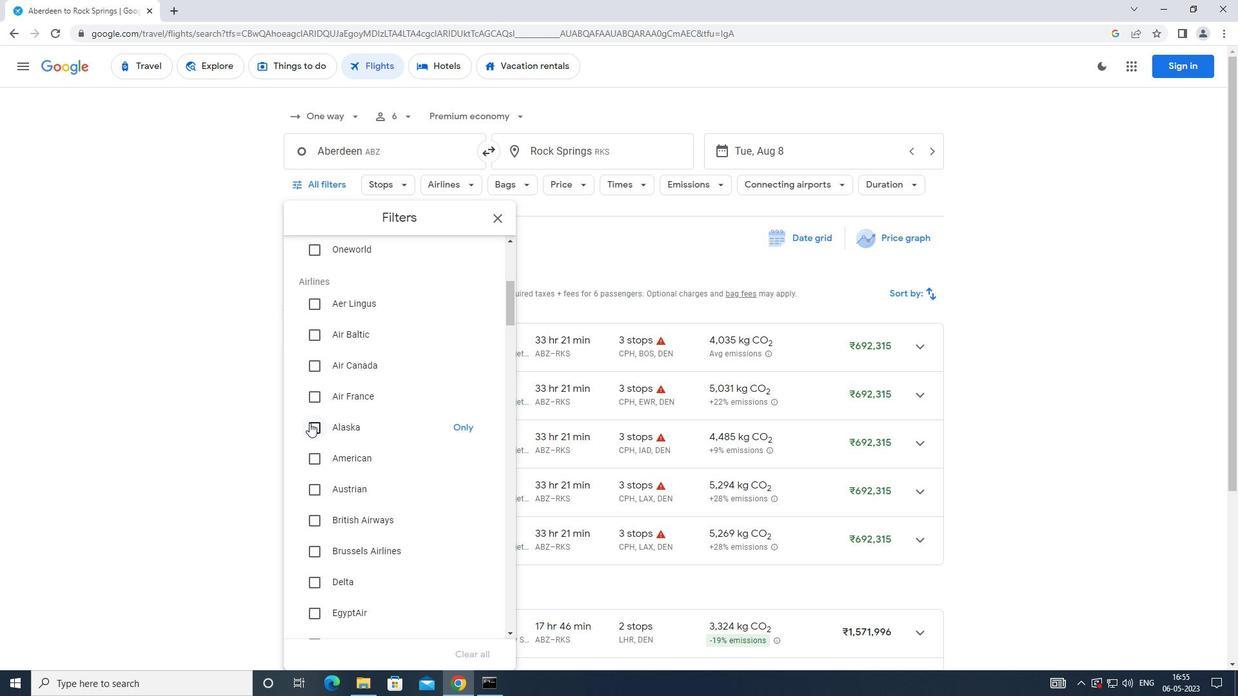 
Action: Mouse pressed left at (311, 423)
Screenshot: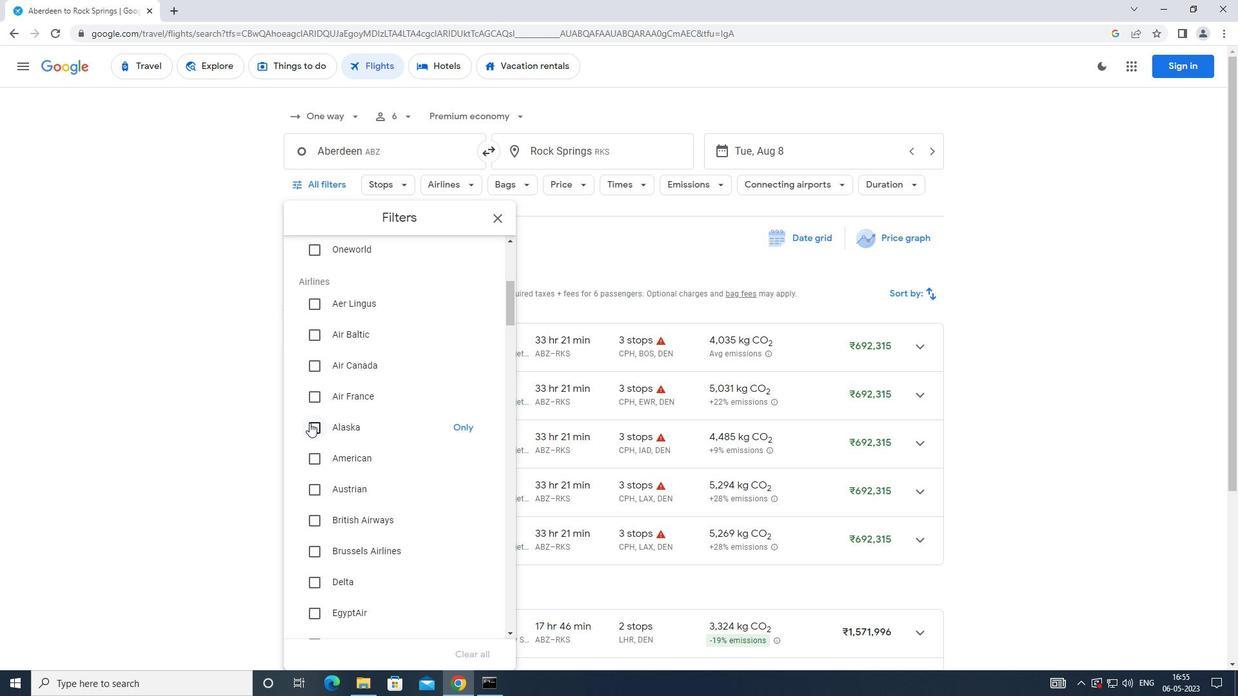 
Action: Mouse moved to (412, 345)
Screenshot: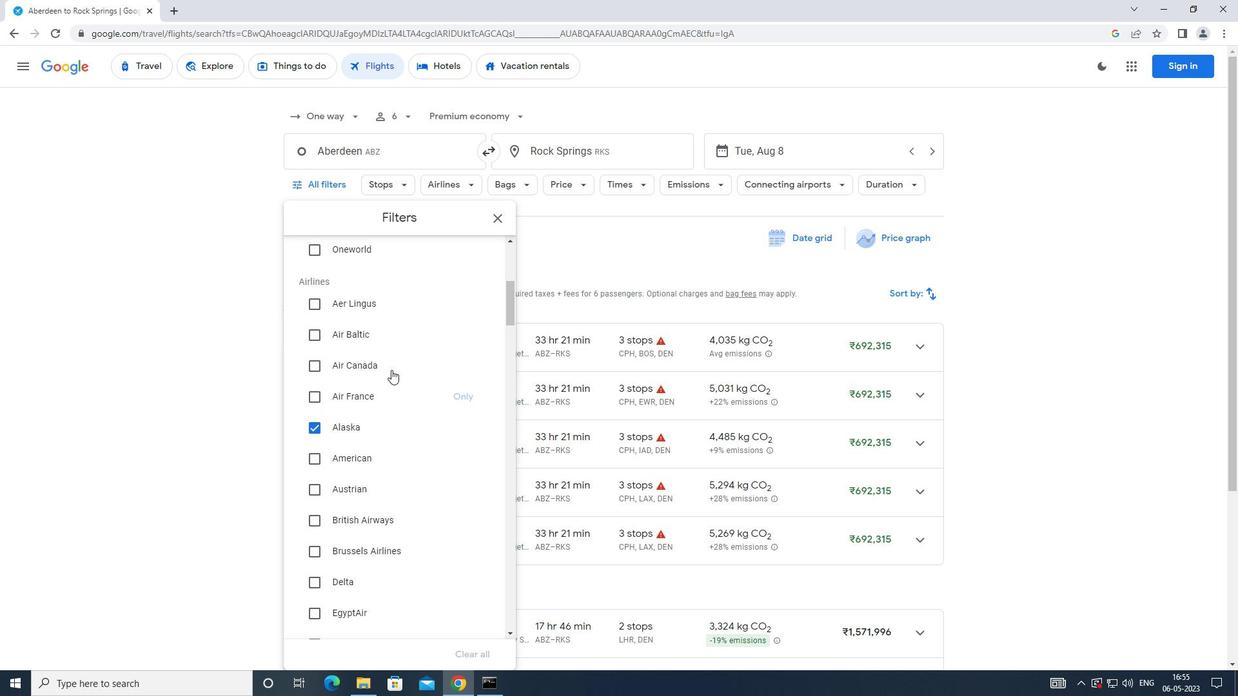 
Action: Mouse scrolled (412, 345) with delta (0, 0)
Screenshot: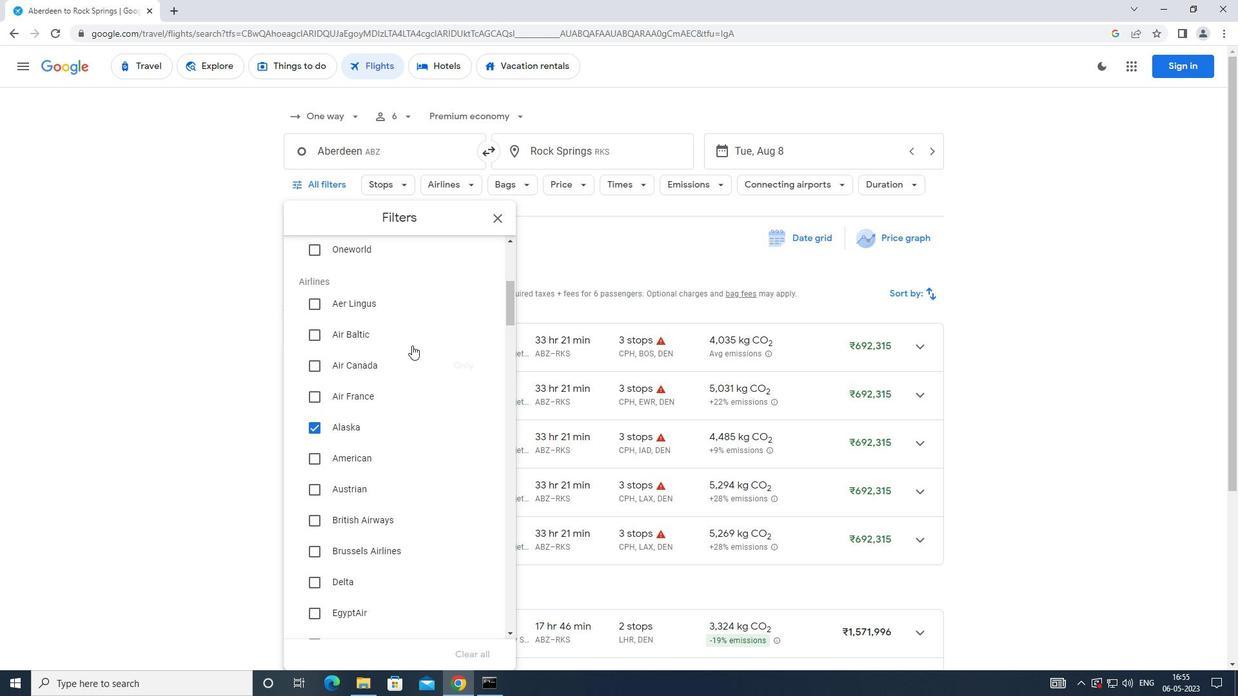 
Action: Mouse scrolled (412, 345) with delta (0, 0)
Screenshot: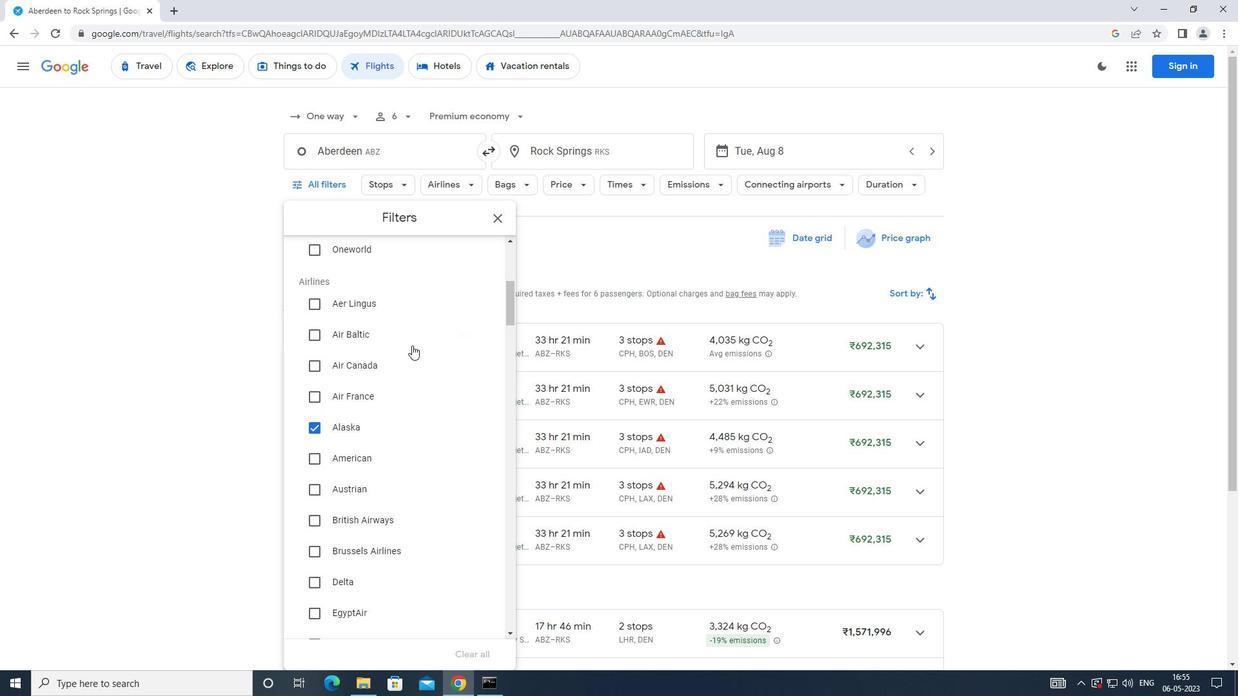 
Action: Mouse scrolled (412, 345) with delta (0, 0)
Screenshot: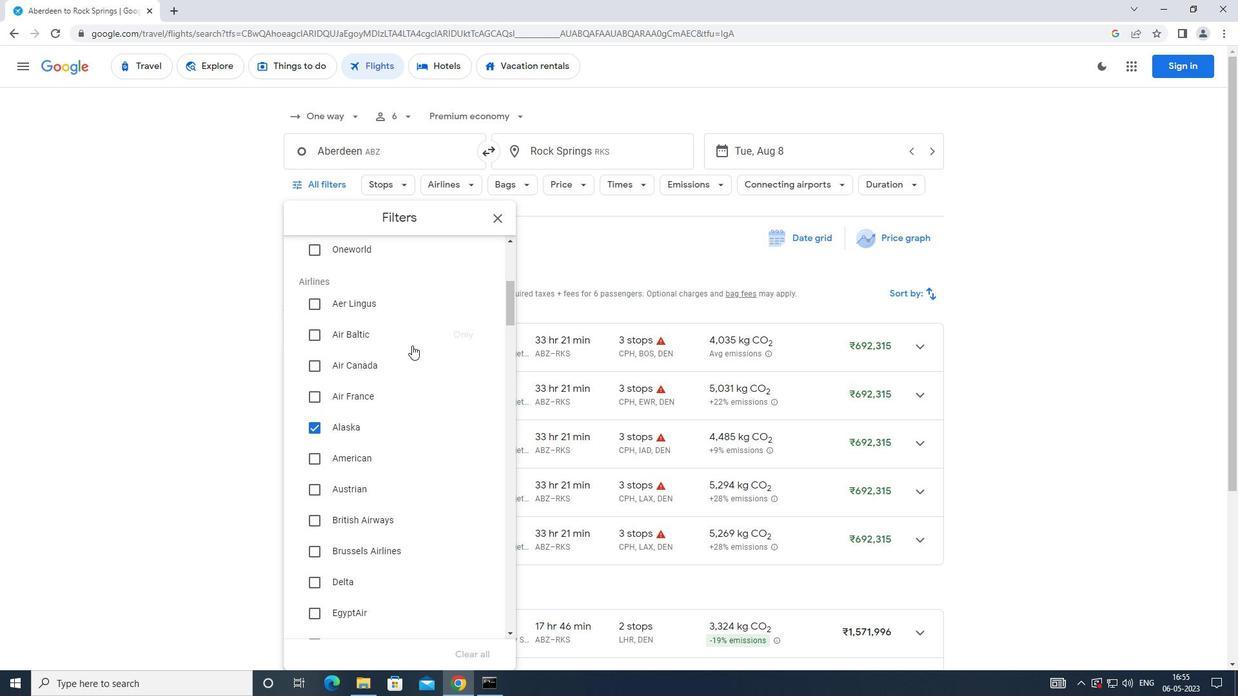 
Action: Mouse scrolled (412, 345) with delta (0, 0)
Screenshot: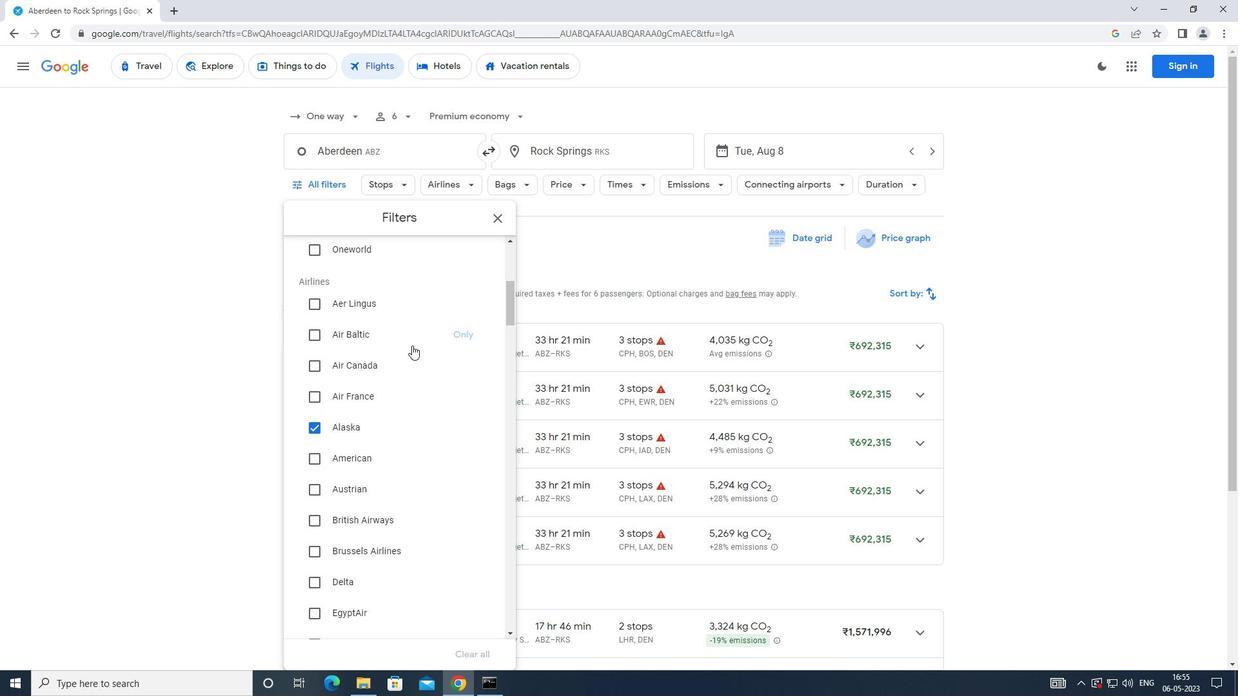 
Action: Mouse moved to (419, 339)
Screenshot: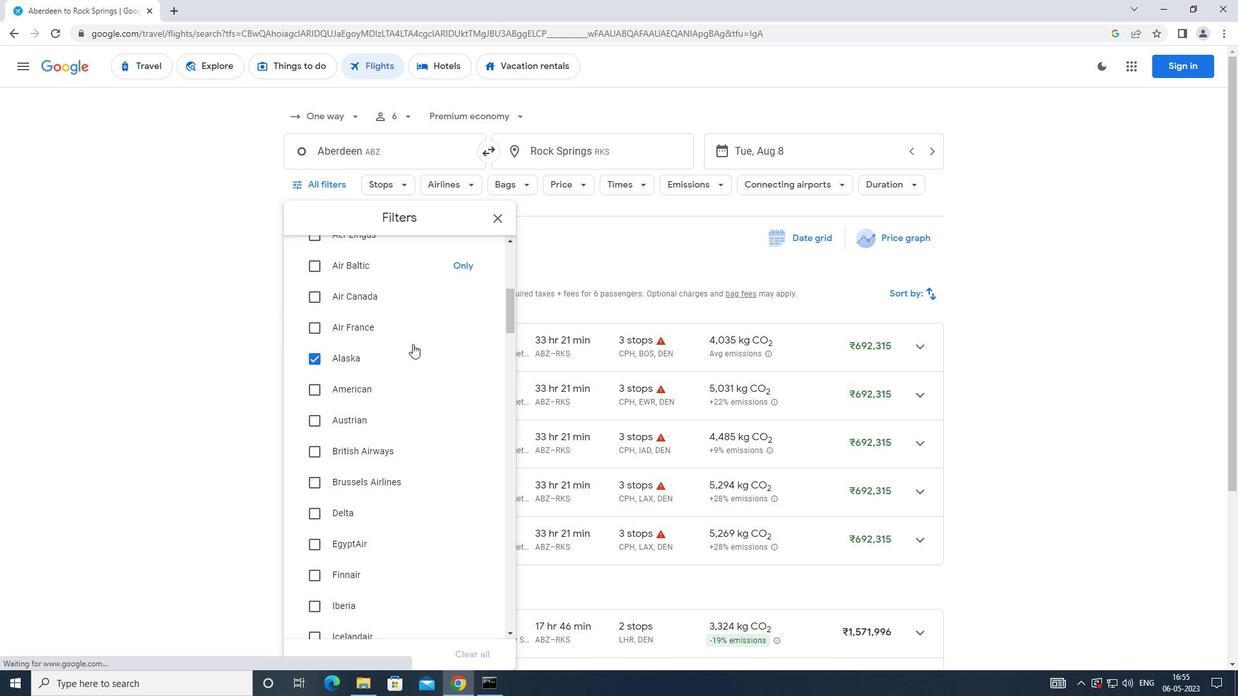 
Action: Mouse scrolled (419, 338) with delta (0, 0)
Screenshot: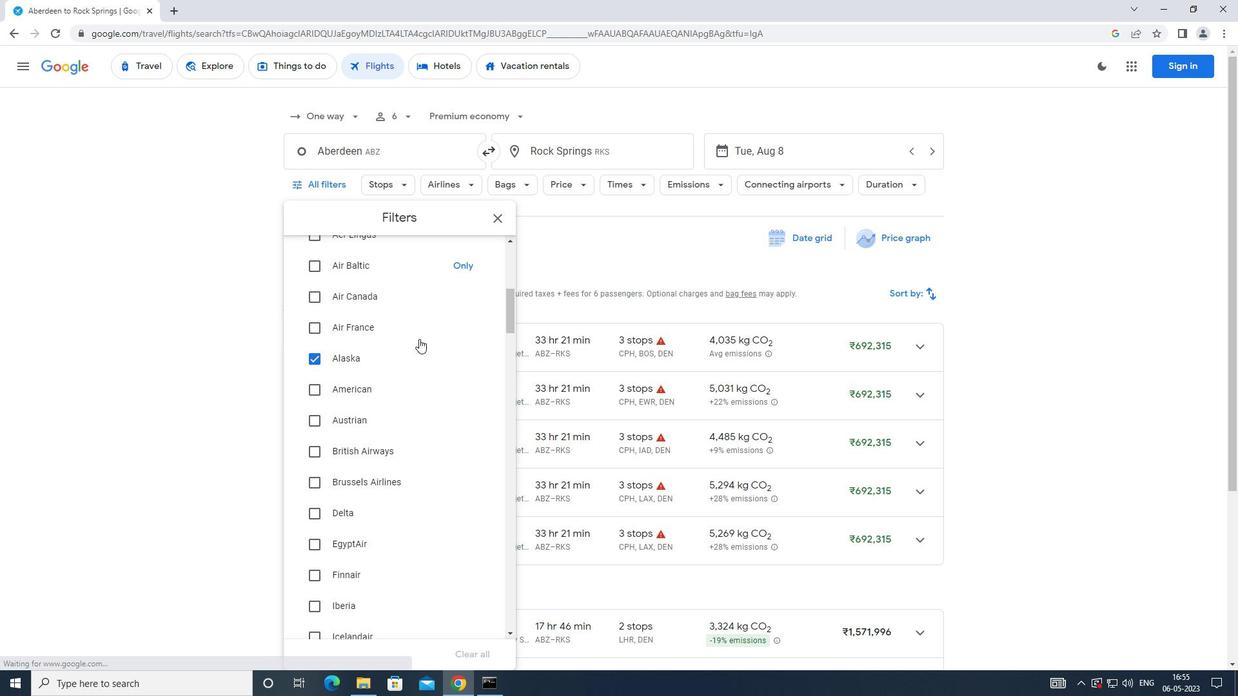 
Action: Mouse scrolled (419, 338) with delta (0, 0)
Screenshot: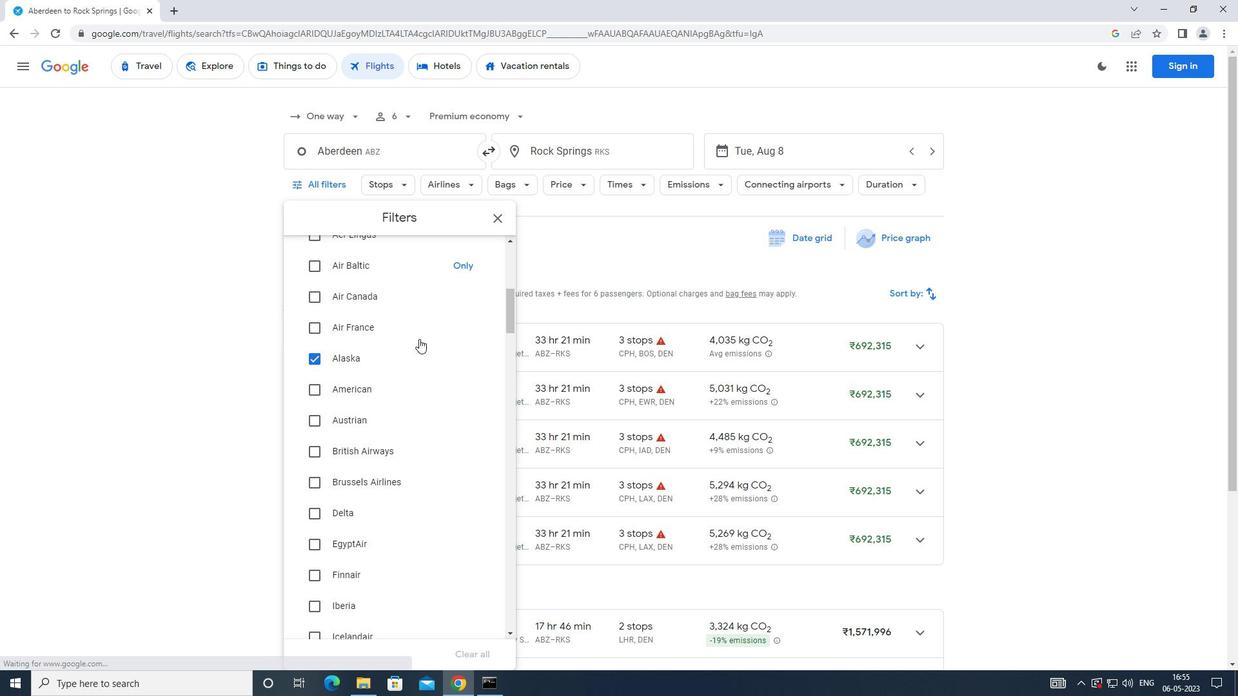 
Action: Mouse scrolled (419, 338) with delta (0, 0)
Screenshot: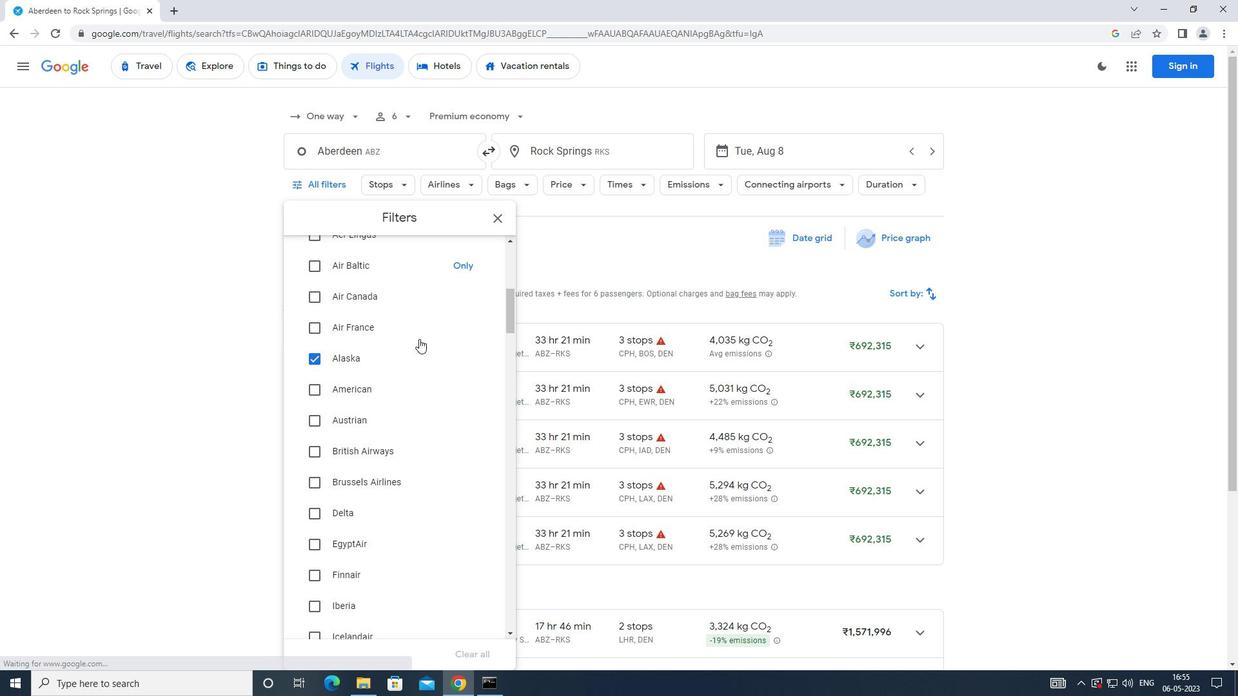 
Action: Mouse moved to (421, 338)
Screenshot: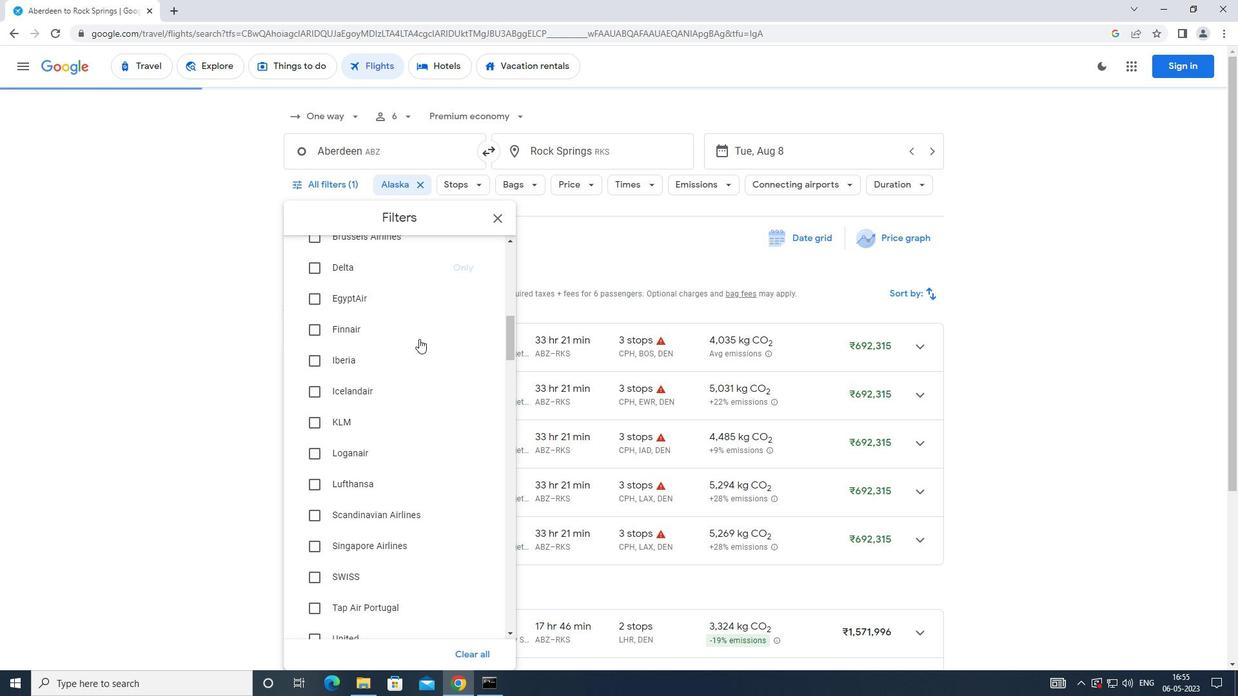 
Action: Mouse scrolled (421, 337) with delta (0, 0)
Screenshot: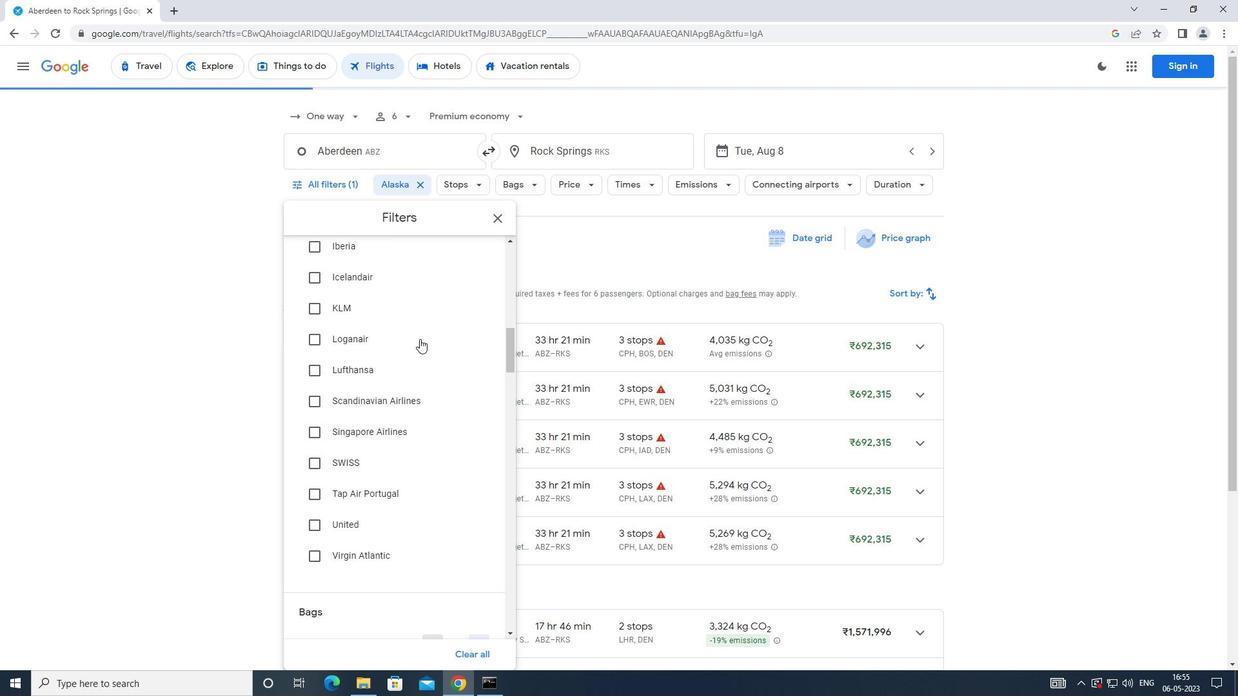 
Action: Mouse scrolled (421, 337) with delta (0, 0)
Screenshot: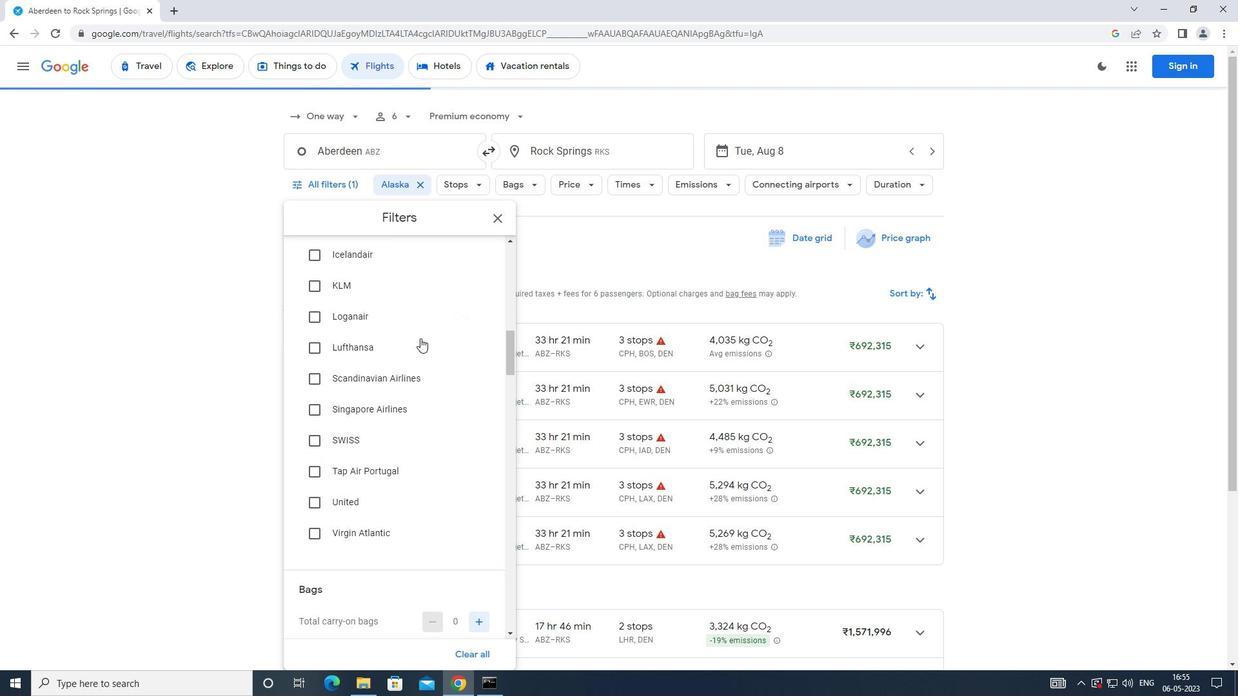 
Action: Mouse scrolled (421, 337) with delta (0, 0)
Screenshot: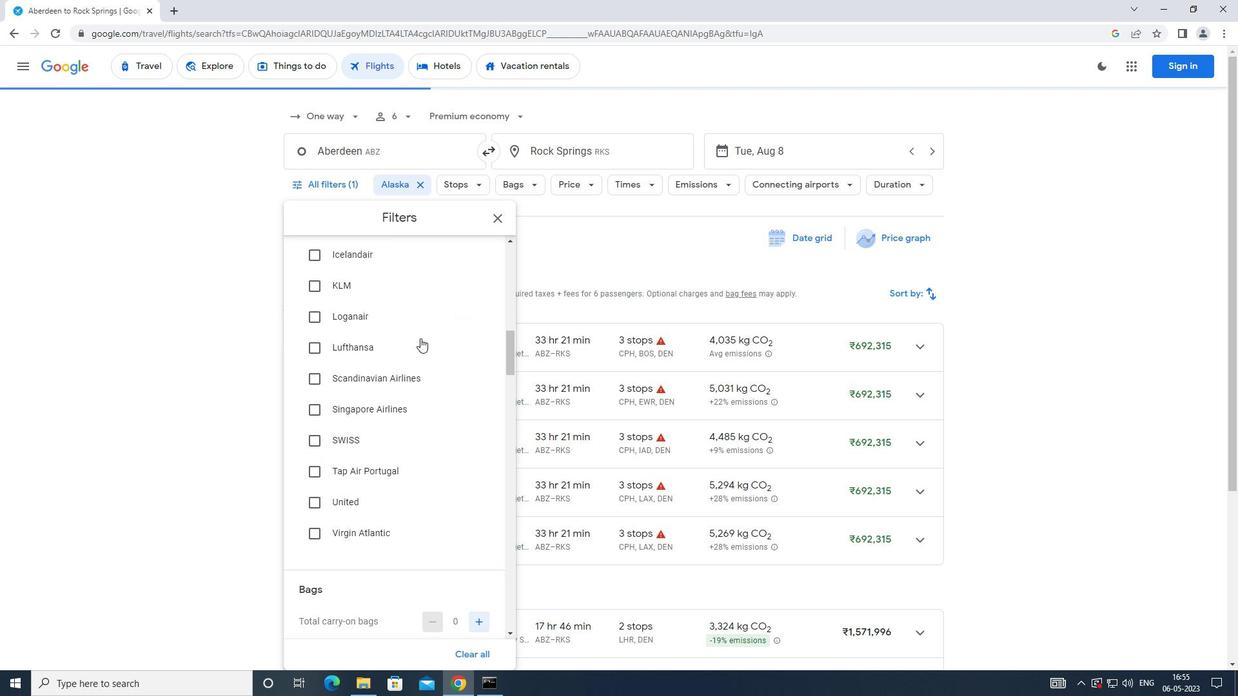 
Action: Mouse moved to (423, 336)
Screenshot: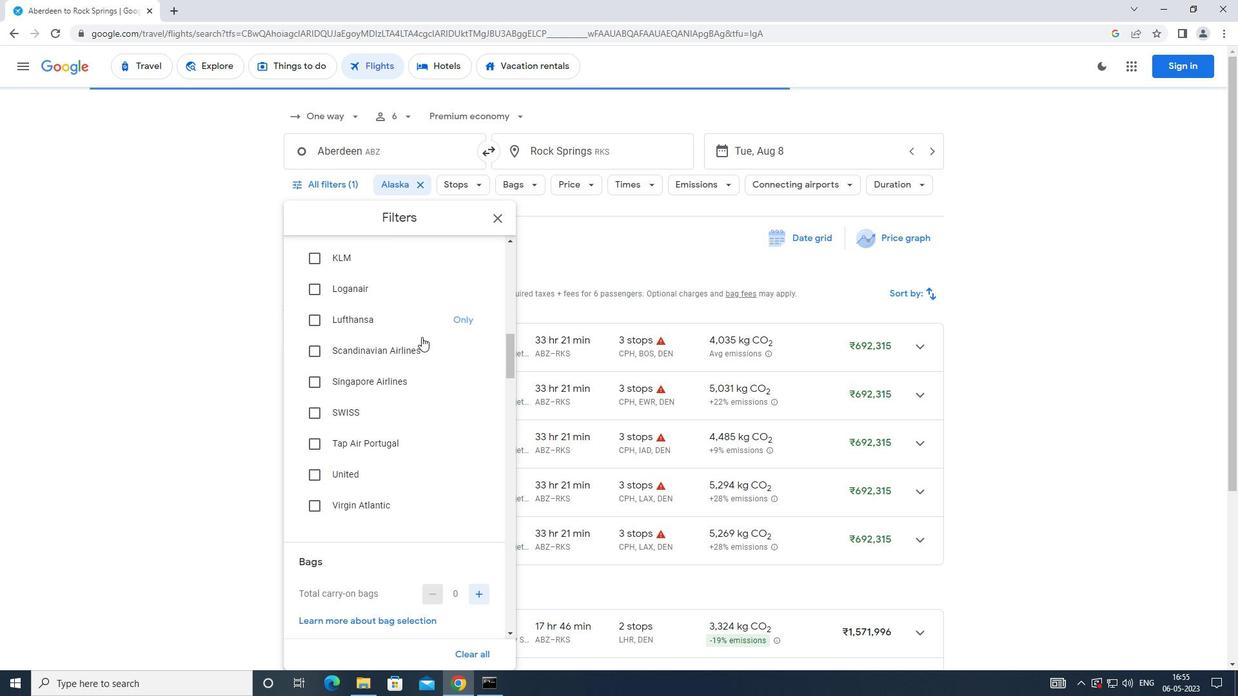 
Action: Mouse scrolled (423, 336) with delta (0, 0)
Screenshot: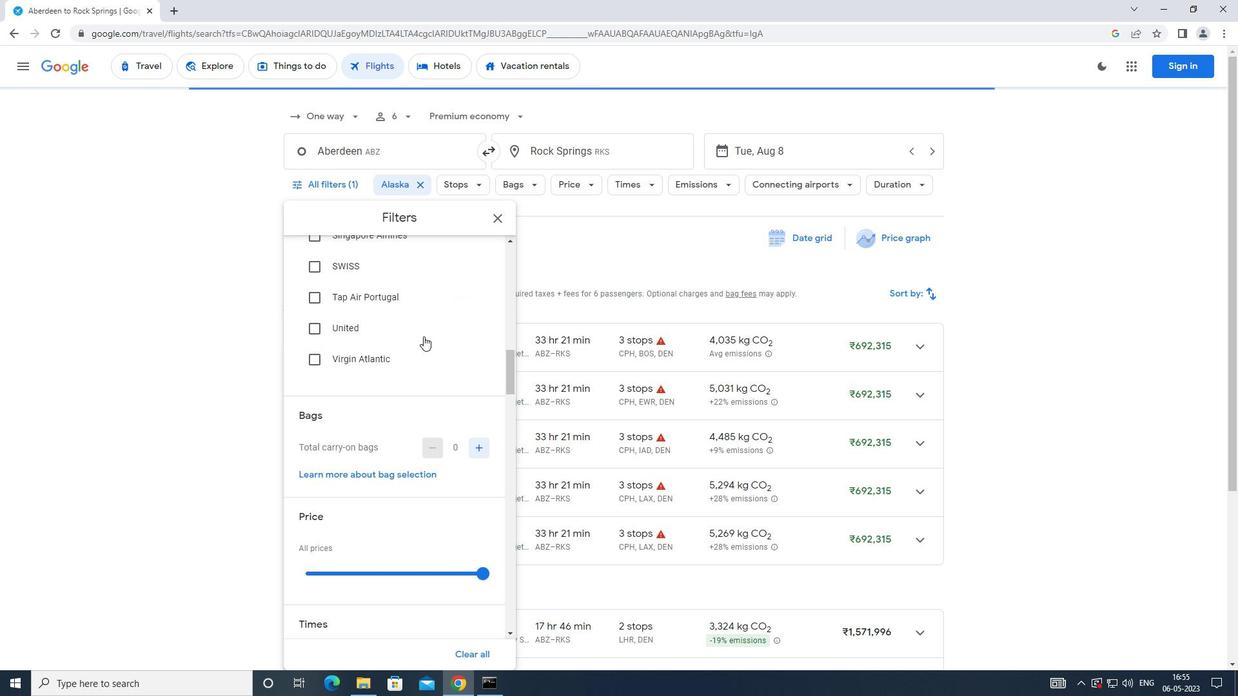 
Action: Mouse scrolled (423, 336) with delta (0, 0)
Screenshot: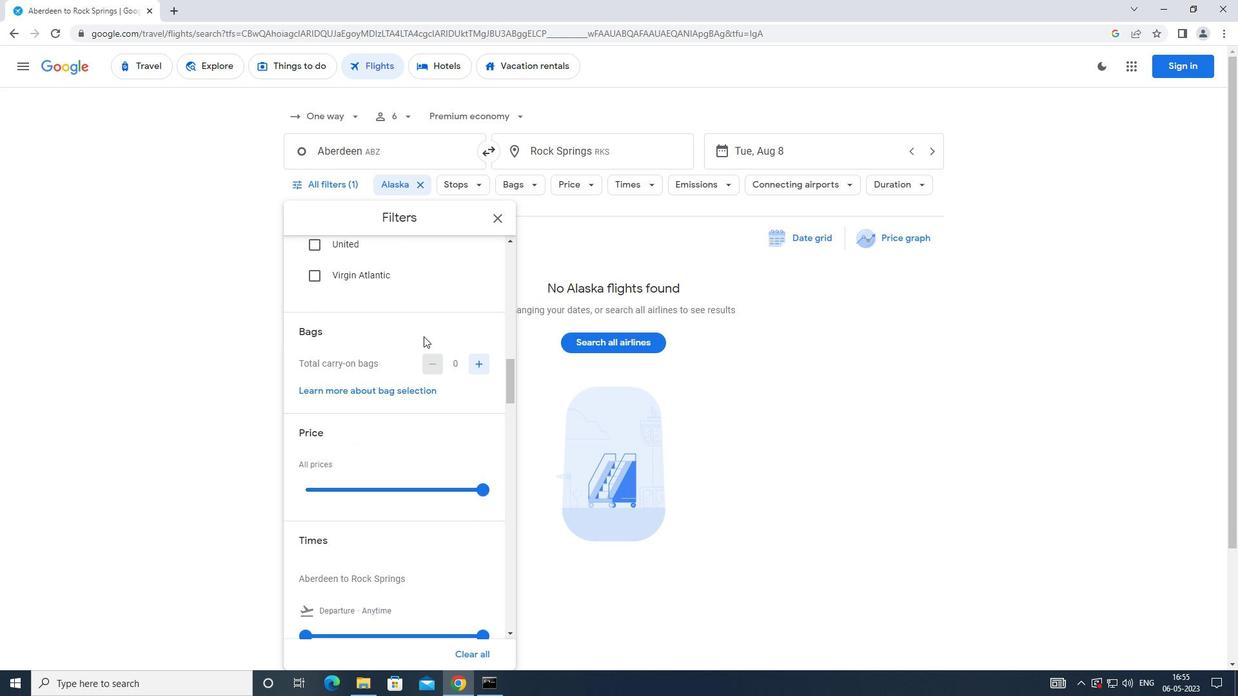 
Action: Mouse moved to (483, 299)
Screenshot: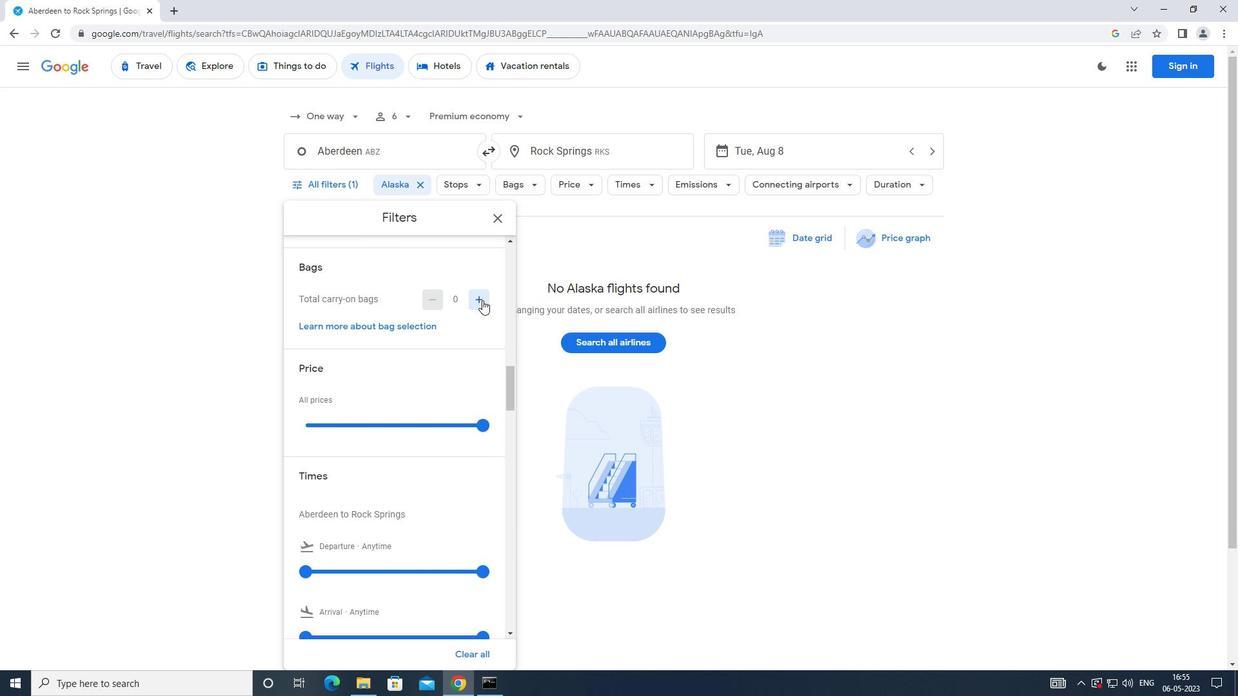 
Action: Mouse pressed left at (483, 299)
Screenshot: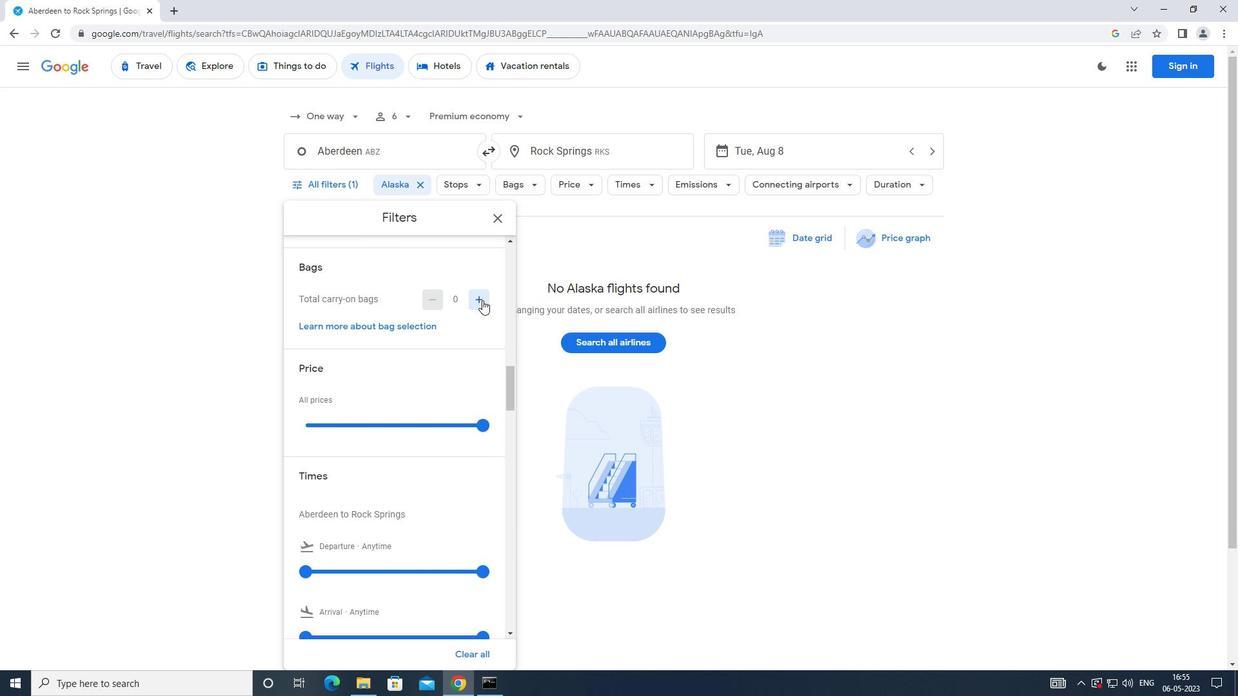 
Action: Mouse moved to (432, 387)
Screenshot: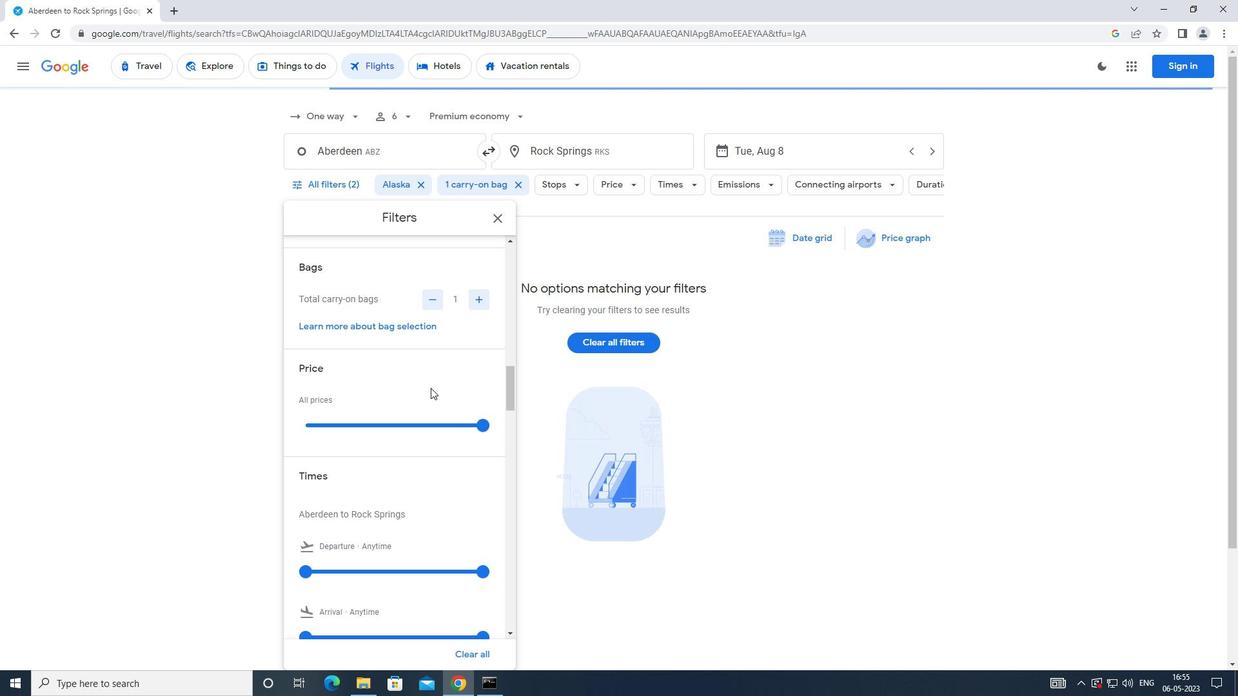 
Action: Mouse scrolled (432, 386) with delta (0, 0)
Screenshot: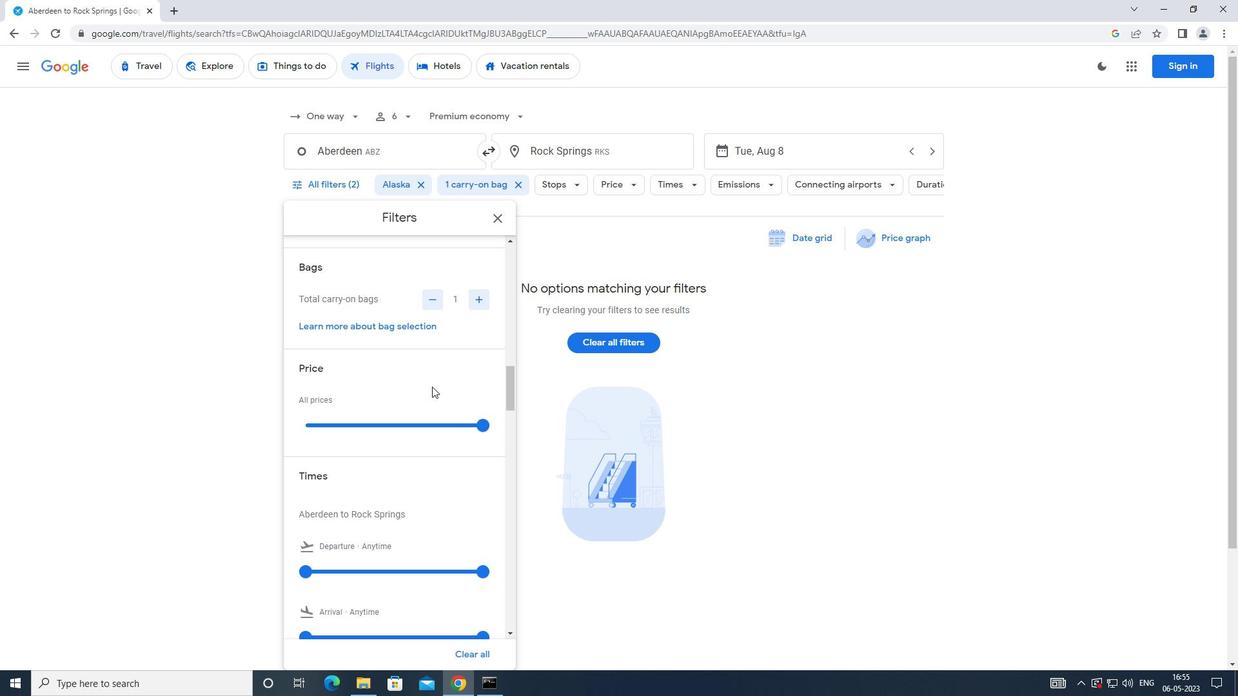 
Action: Mouse moved to (484, 362)
Screenshot: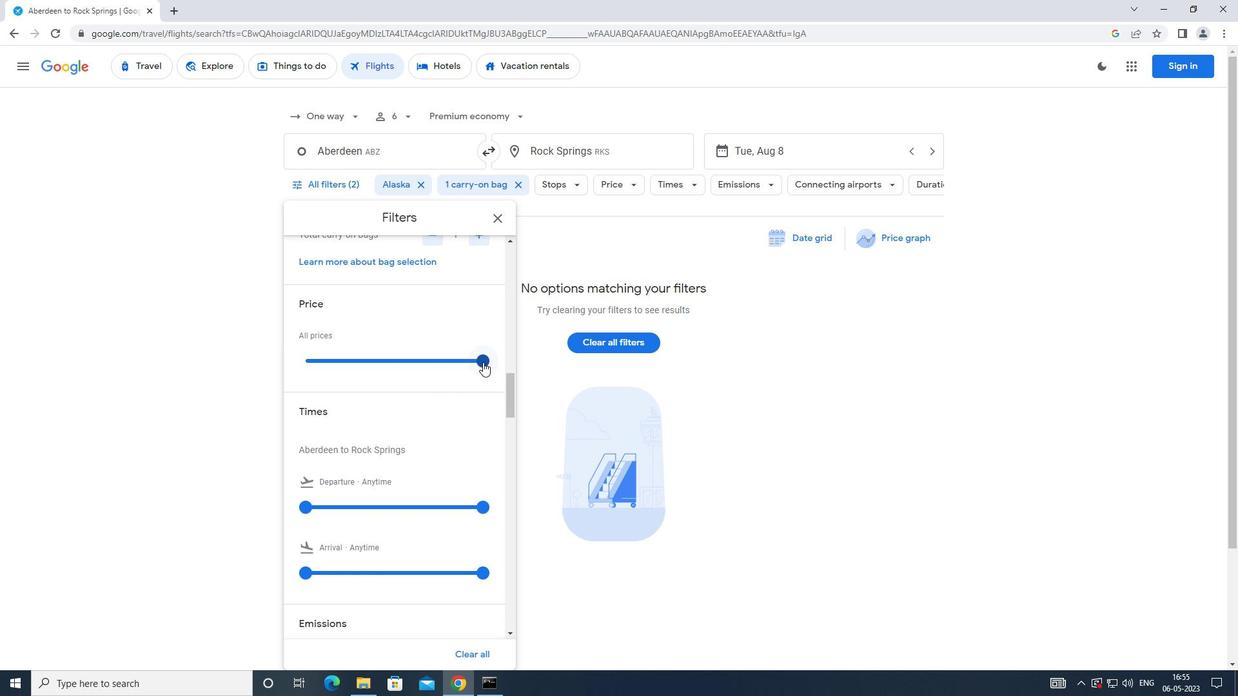 
Action: Mouse pressed left at (484, 362)
Screenshot: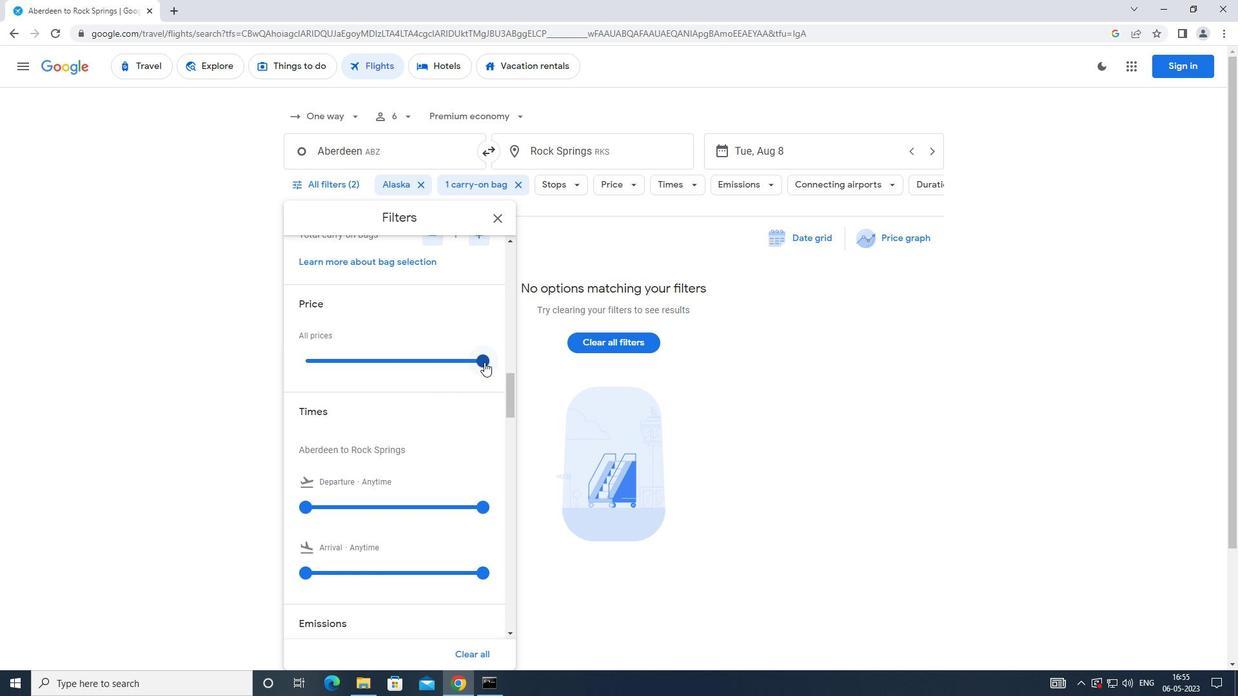 
Action: Mouse moved to (370, 376)
Screenshot: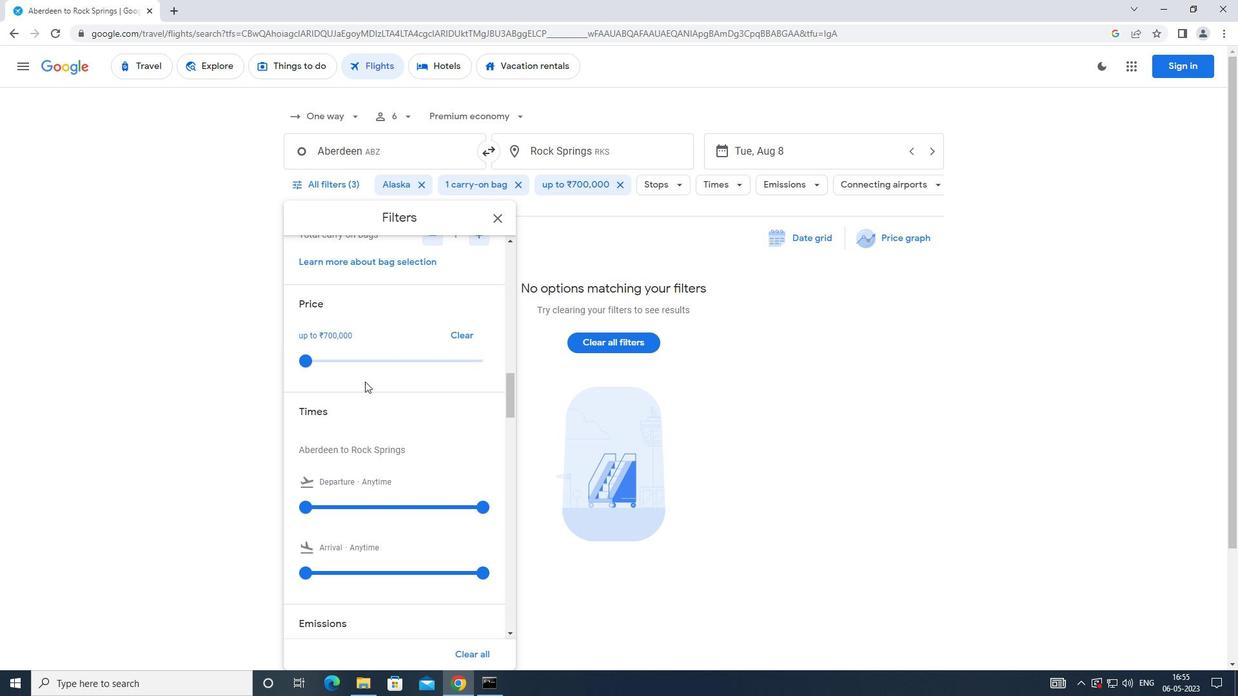 
Action: Mouse scrolled (370, 375) with delta (0, 0)
Screenshot: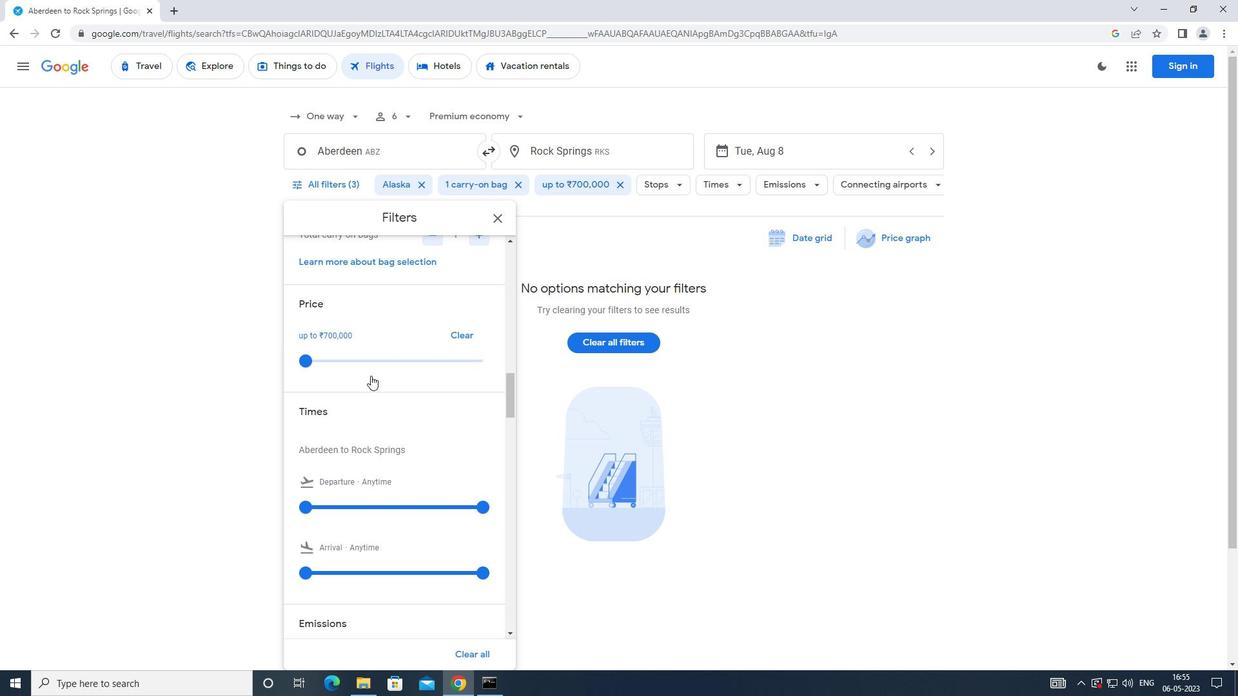 
Action: Mouse scrolled (370, 375) with delta (0, 0)
Screenshot: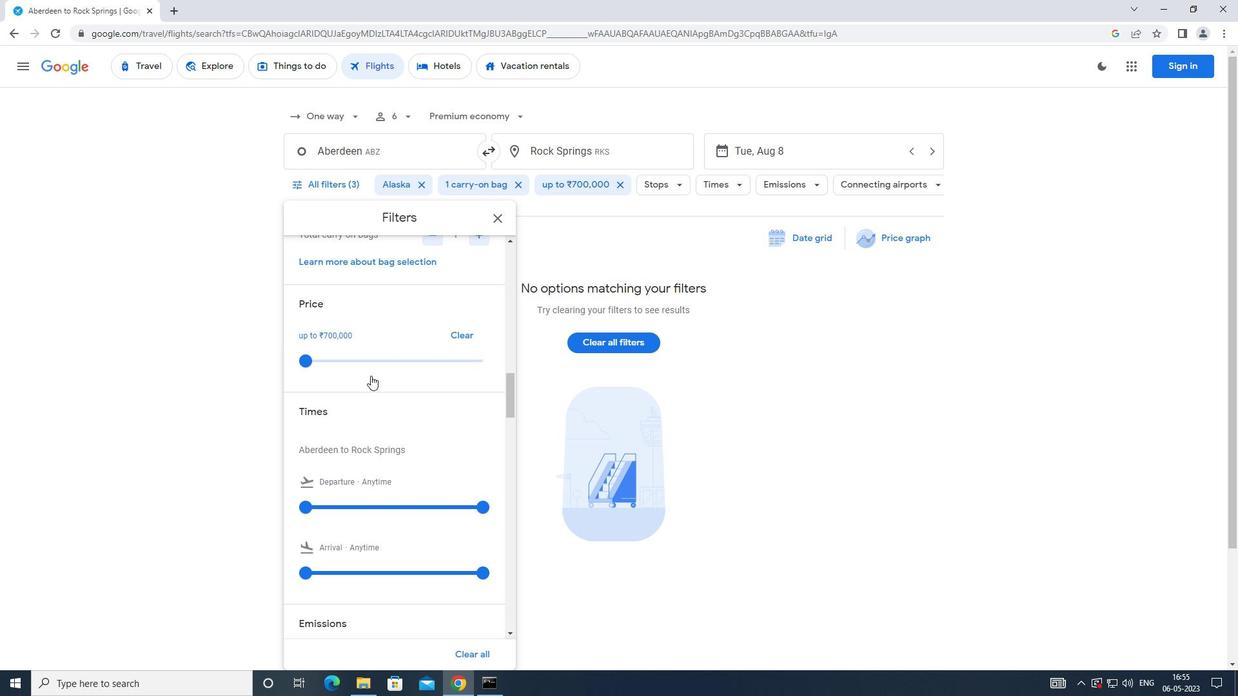 
Action: Mouse scrolled (370, 375) with delta (0, 0)
Screenshot: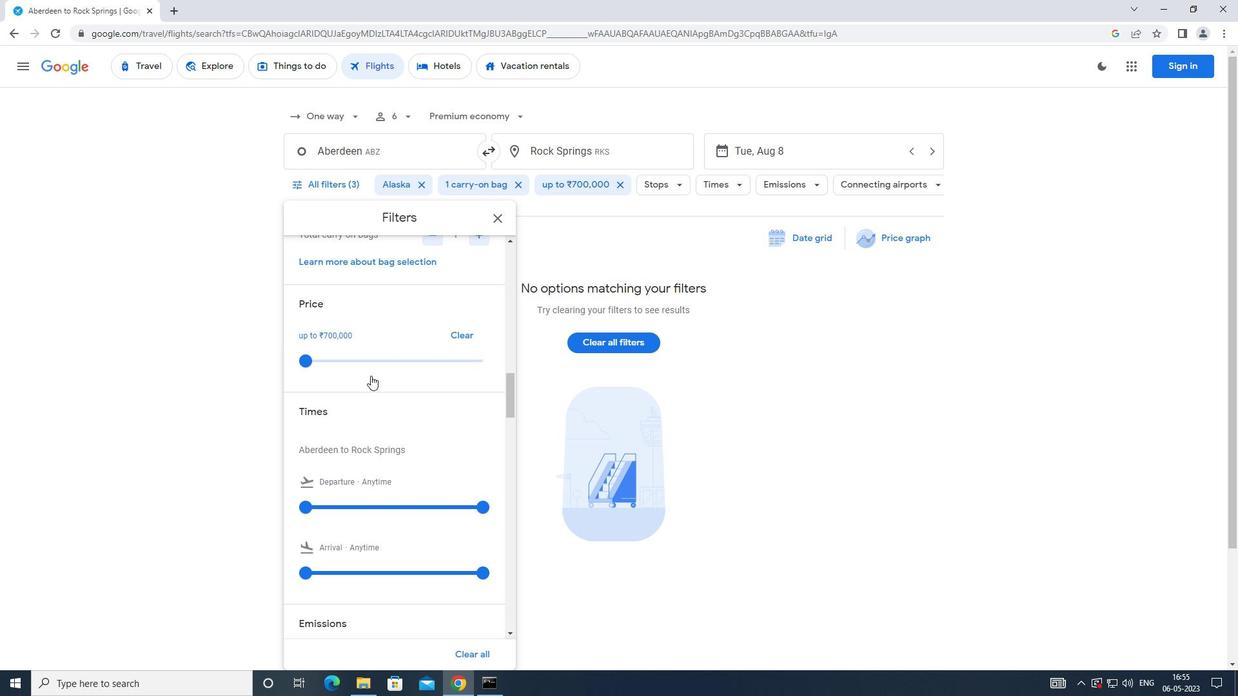 
Action: Mouse moved to (308, 311)
Screenshot: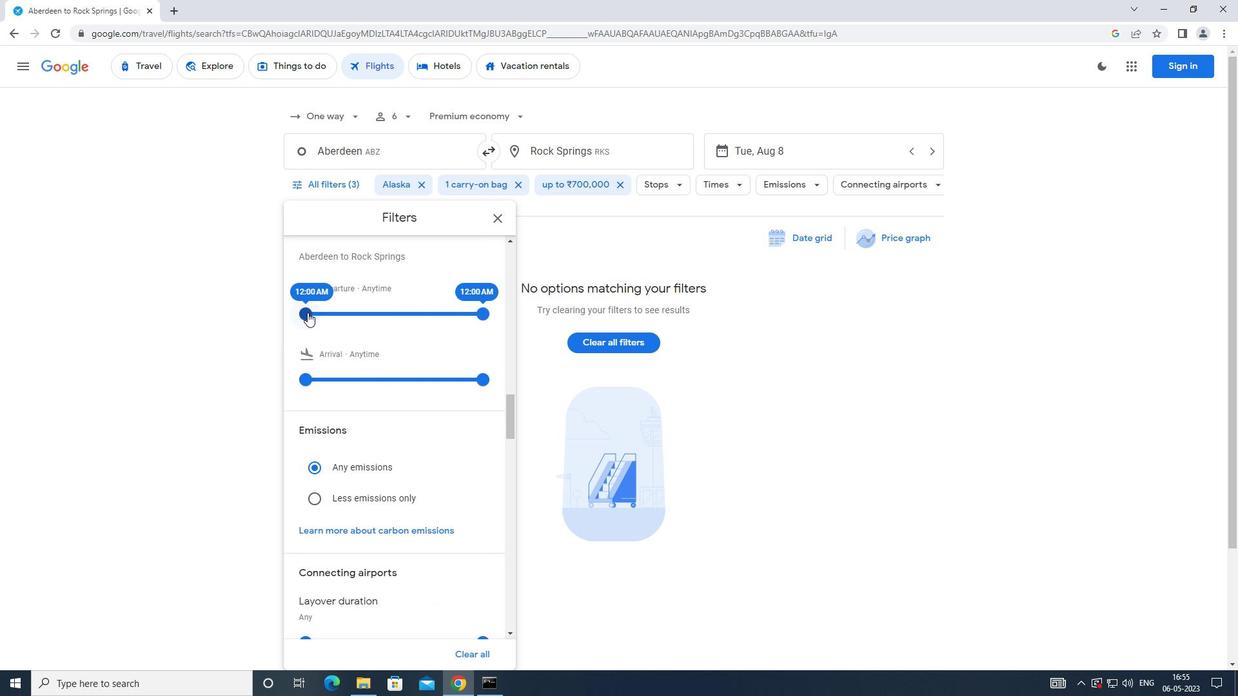 
Action: Mouse pressed left at (308, 311)
Screenshot: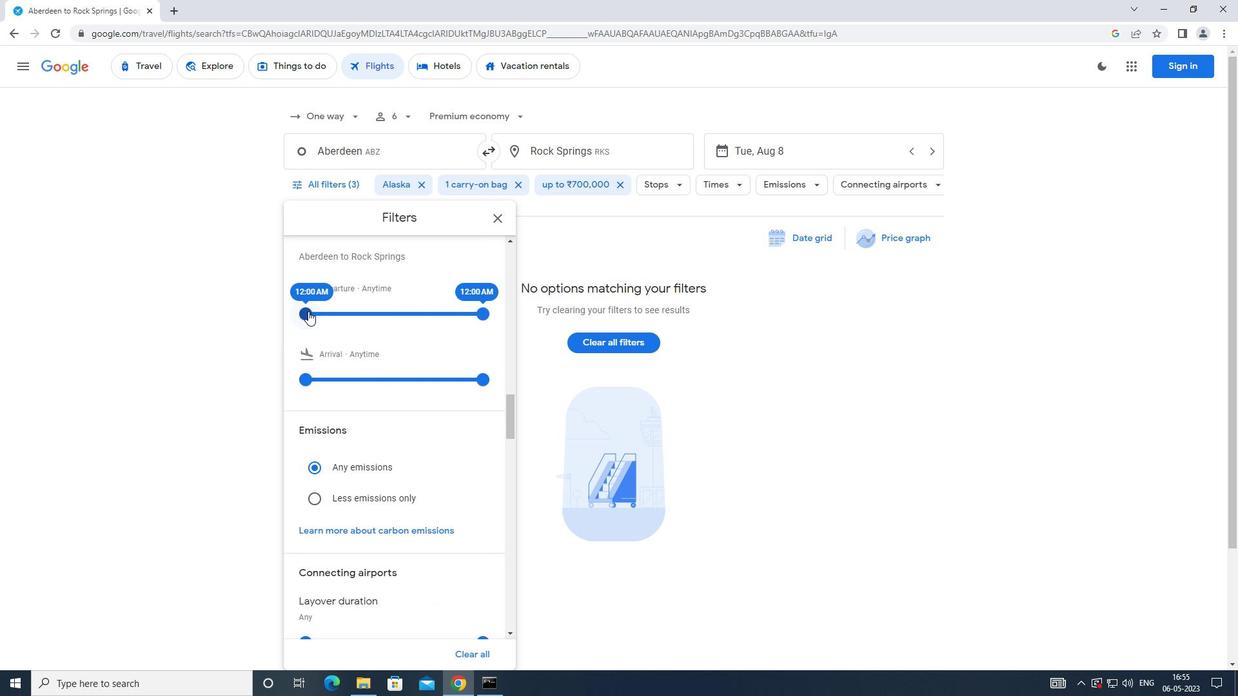 
Action: Mouse moved to (496, 219)
Screenshot: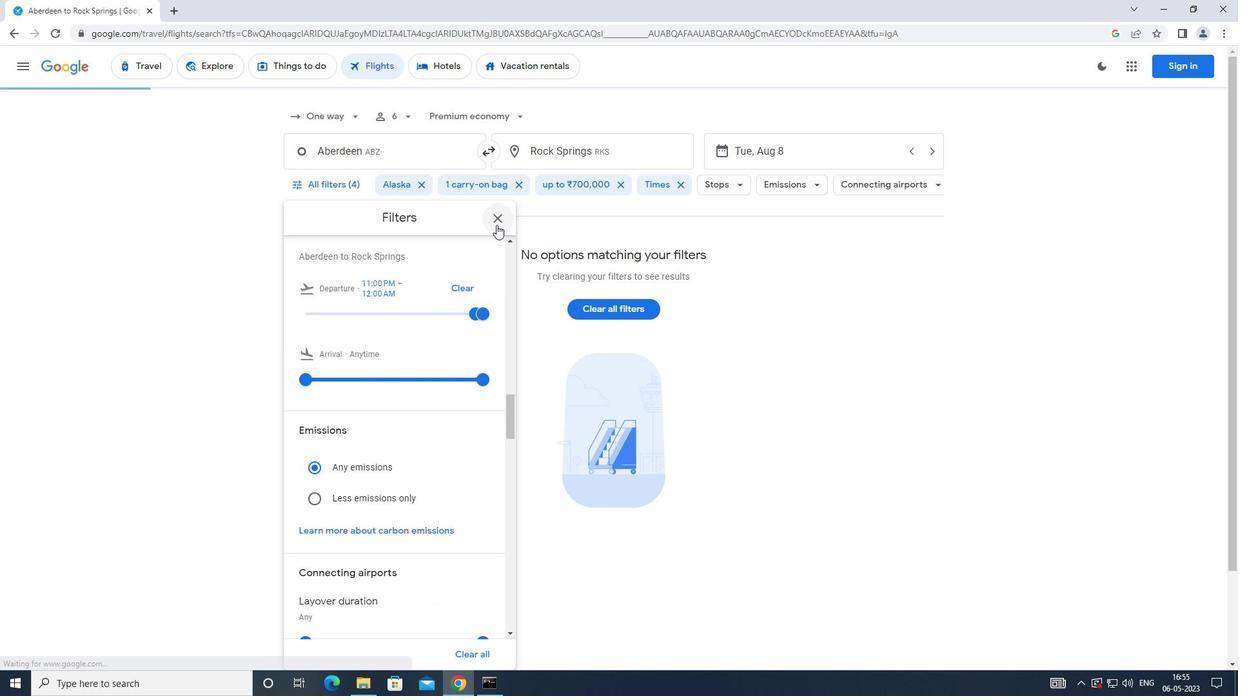
Action: Mouse pressed left at (496, 219)
Screenshot: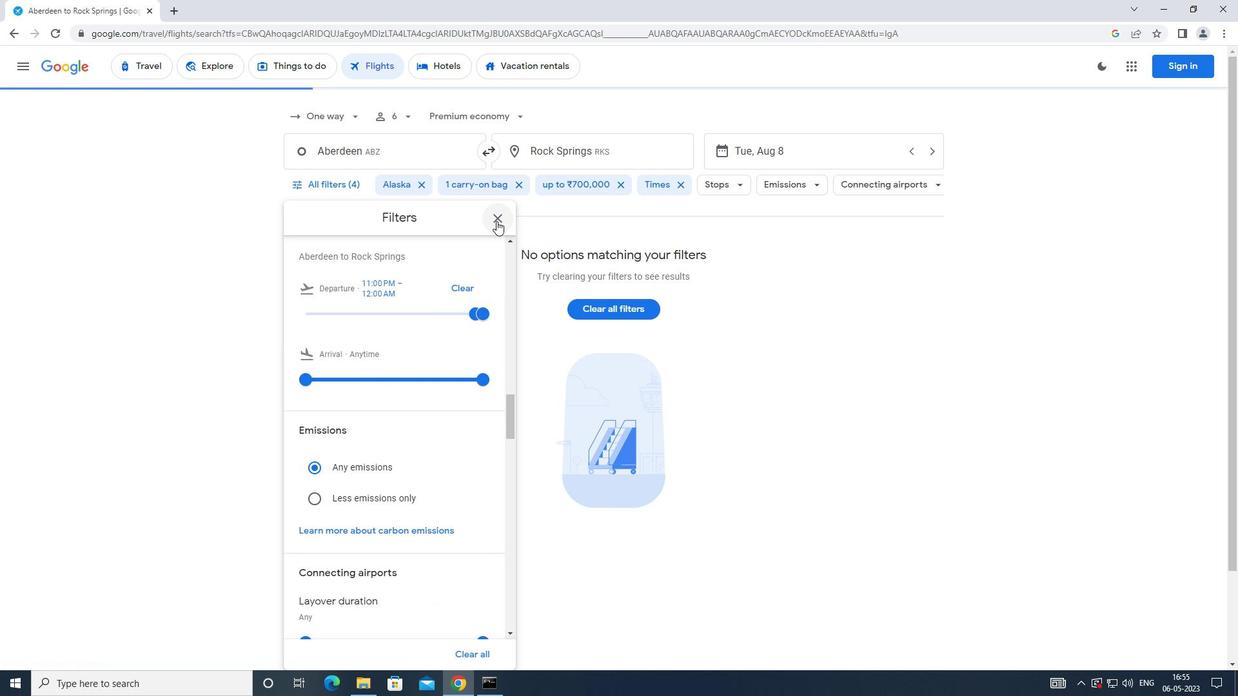 
Action: Mouse moved to (492, 221)
Screenshot: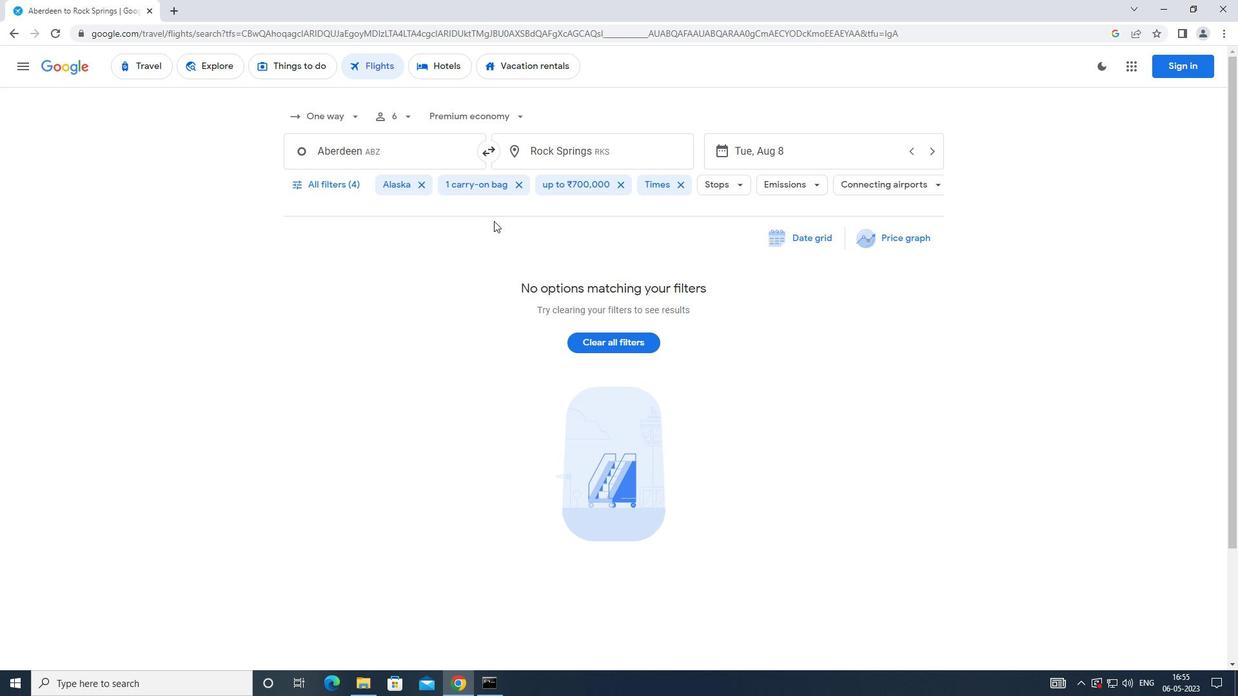 
